 Task: Create Email template and email alerts for Coordinator custom Object.
Action: Mouse moved to (841, 51)
Screenshot: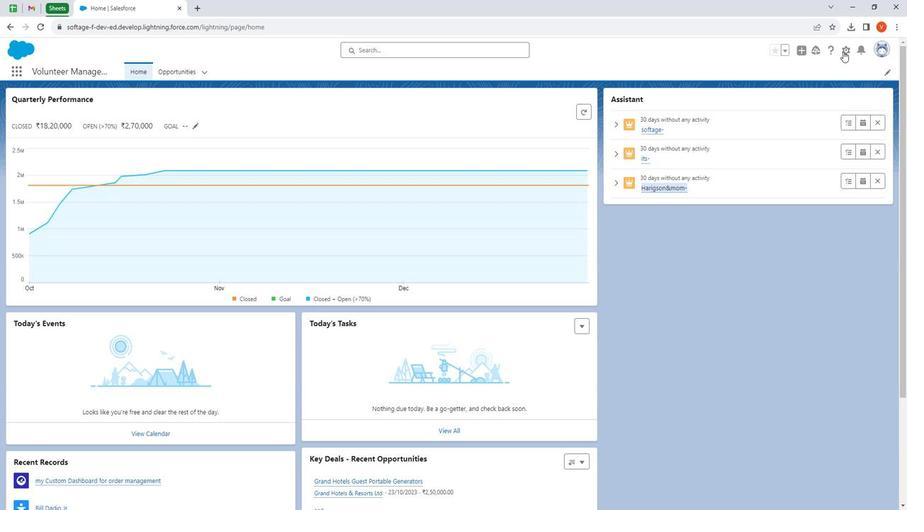 
Action: Mouse pressed left at (841, 51)
Screenshot: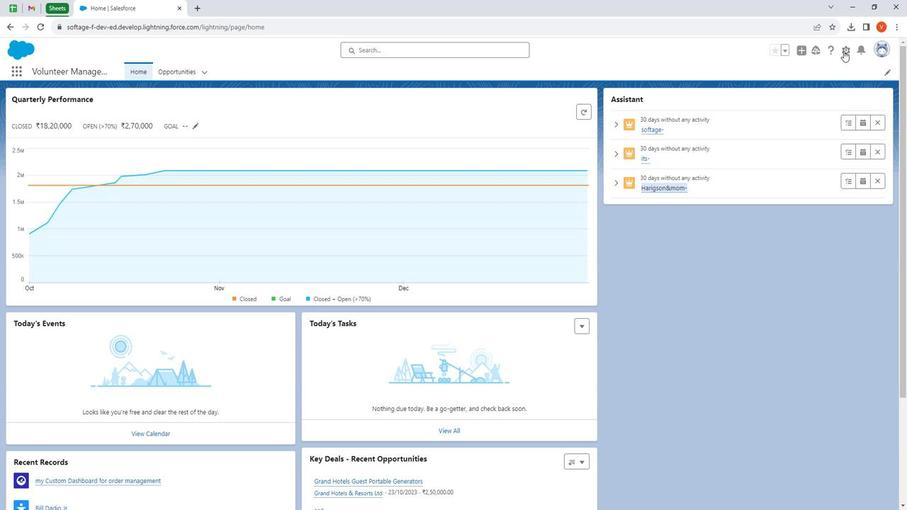 
Action: Mouse moved to (824, 80)
Screenshot: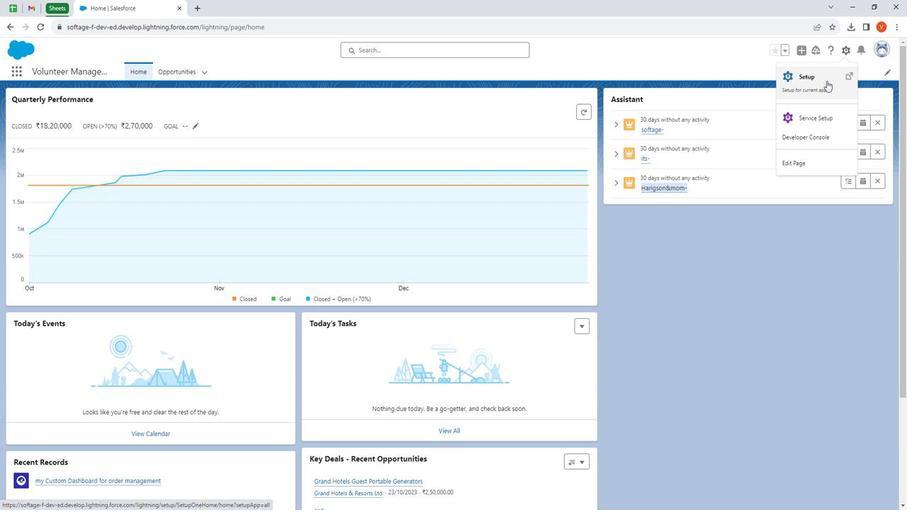 
Action: Mouse pressed left at (824, 80)
Screenshot: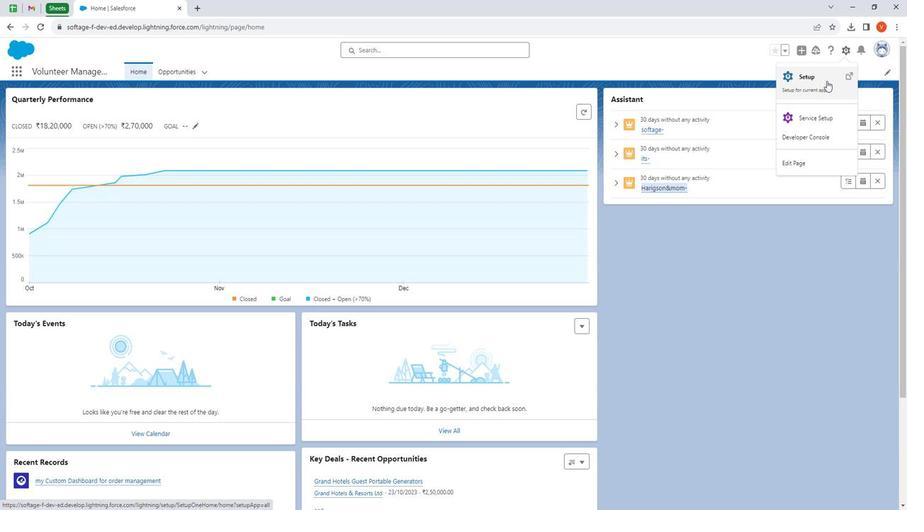 
Action: Mouse moved to (8, 339)
Screenshot: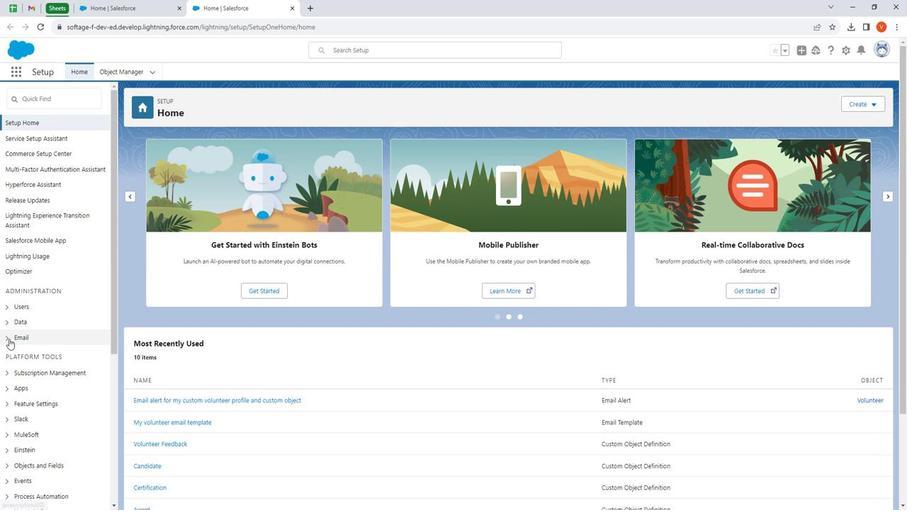 
Action: Mouse pressed left at (8, 339)
Screenshot: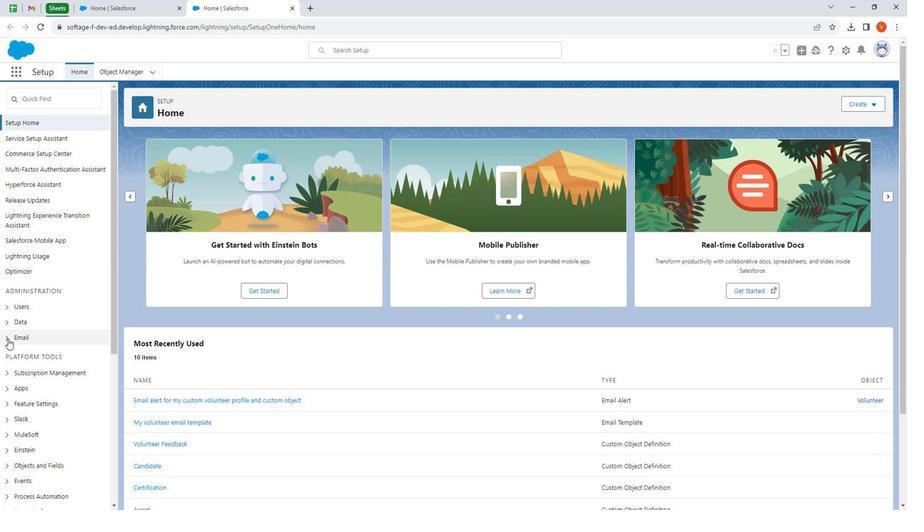 
Action: Mouse moved to (33, 316)
Screenshot: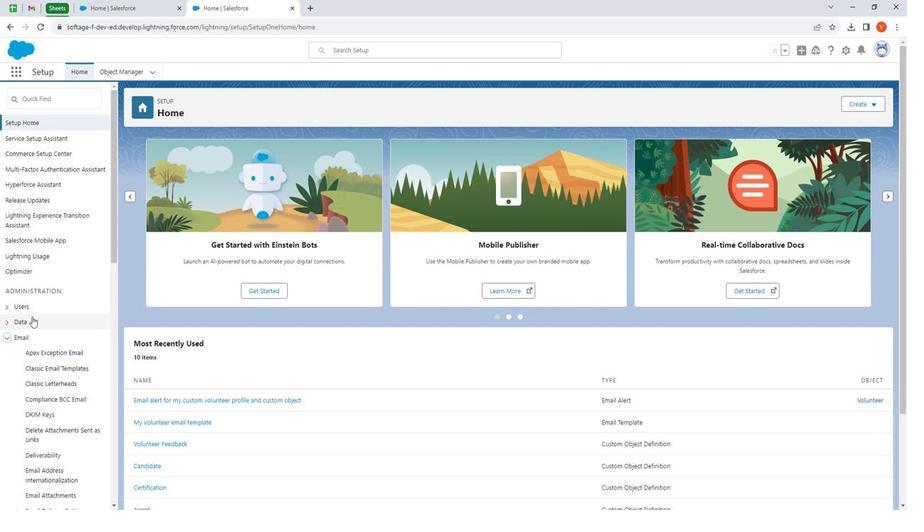 
Action: Mouse scrolled (33, 316) with delta (0, 0)
Screenshot: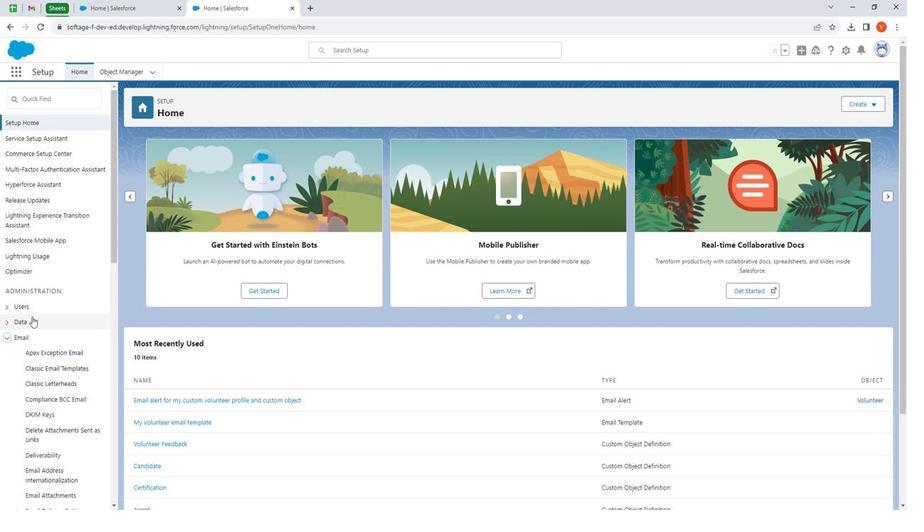 
Action: Mouse moved to (34, 316)
Screenshot: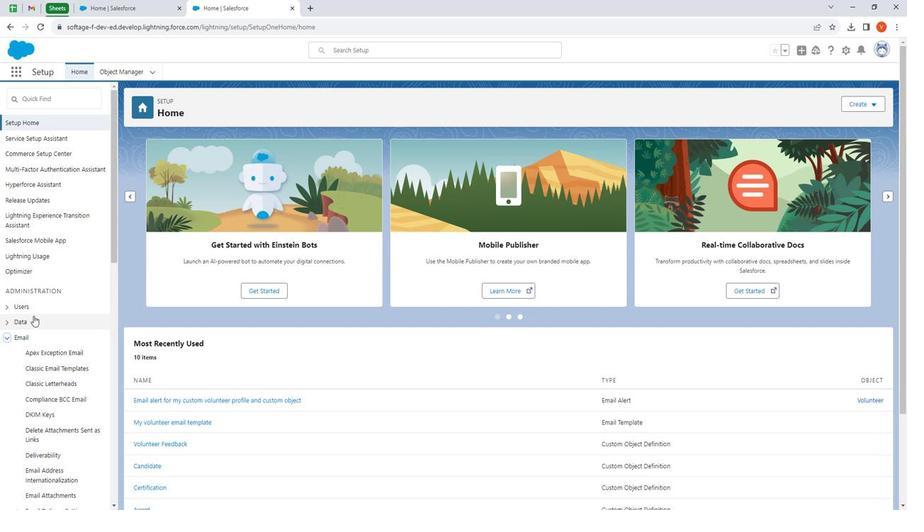 
Action: Mouse scrolled (34, 316) with delta (0, 0)
Screenshot: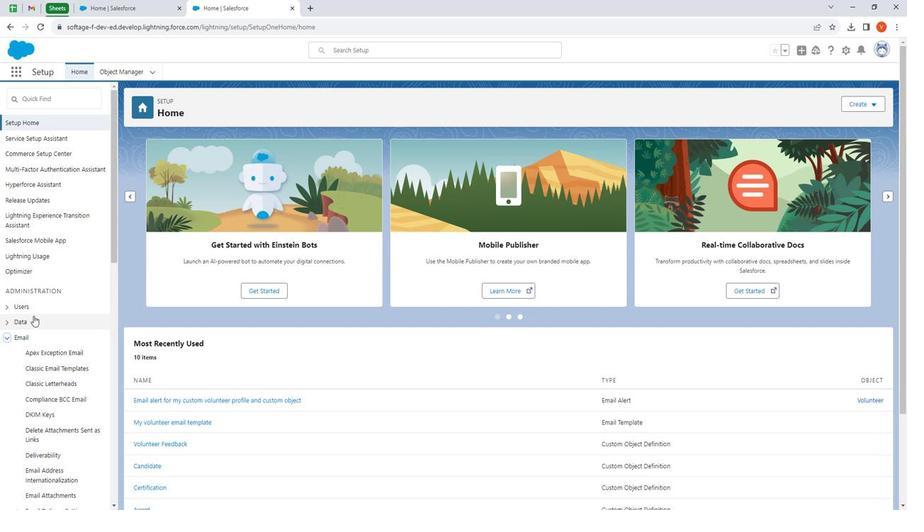 
Action: Mouse scrolled (34, 316) with delta (0, 0)
Screenshot: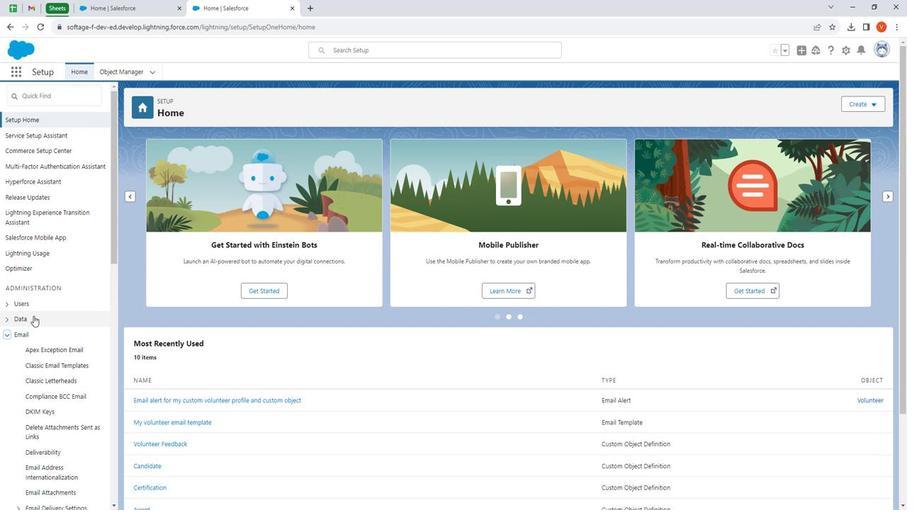 
Action: Mouse moved to (58, 226)
Screenshot: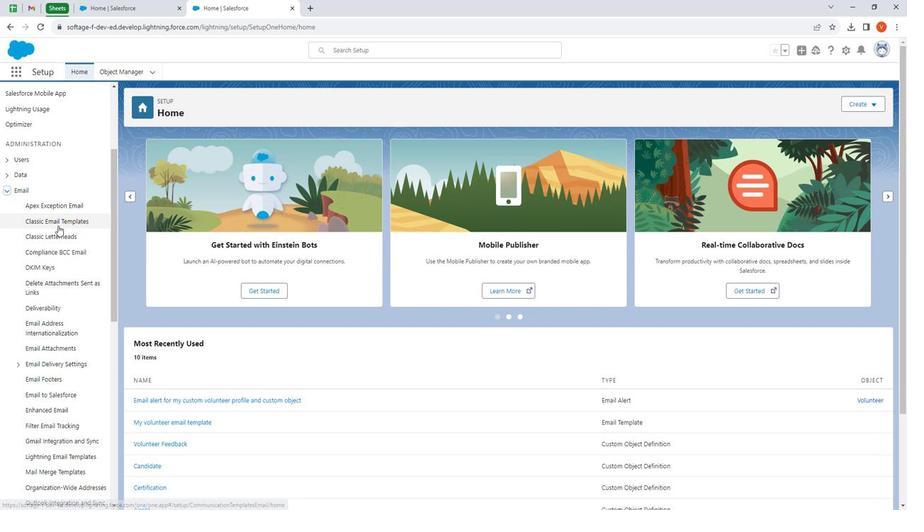 
Action: Mouse pressed left at (58, 226)
Screenshot: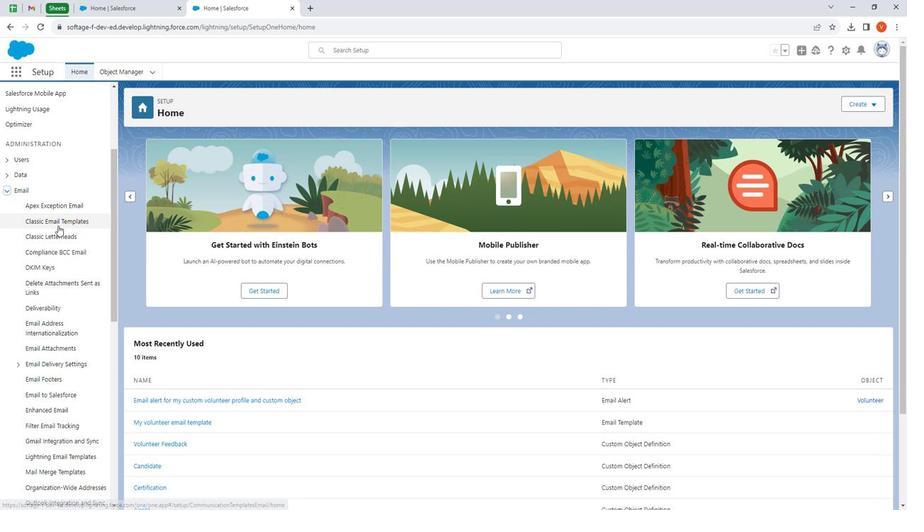
Action: Mouse moved to (63, 220)
Screenshot: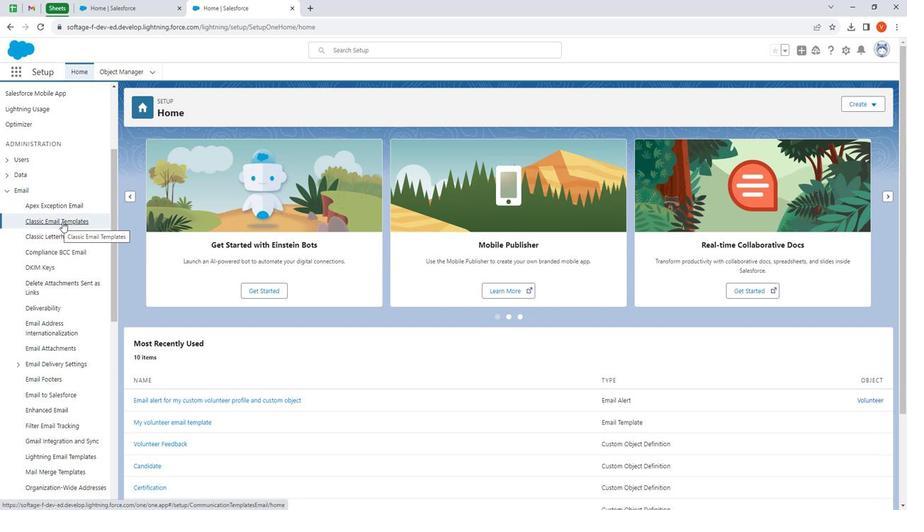 
Action: Mouse pressed left at (63, 220)
Screenshot: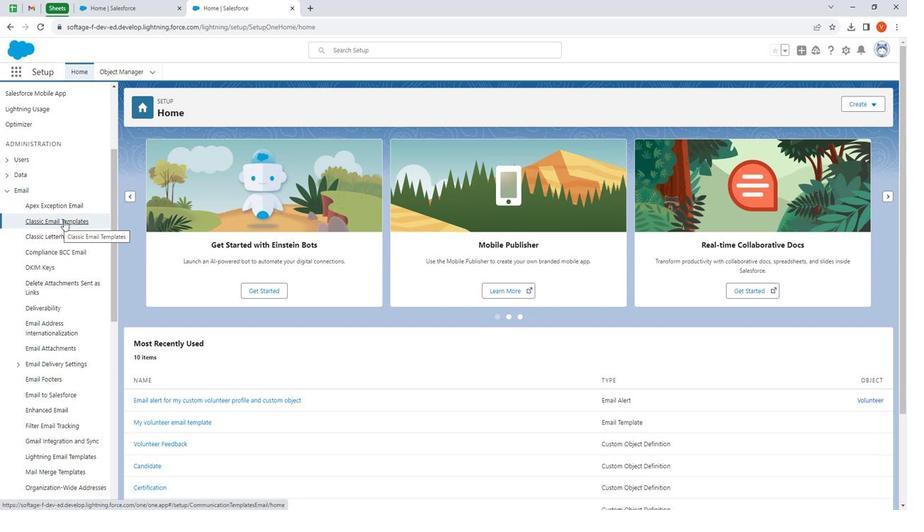 
Action: Mouse moved to (367, 224)
Screenshot: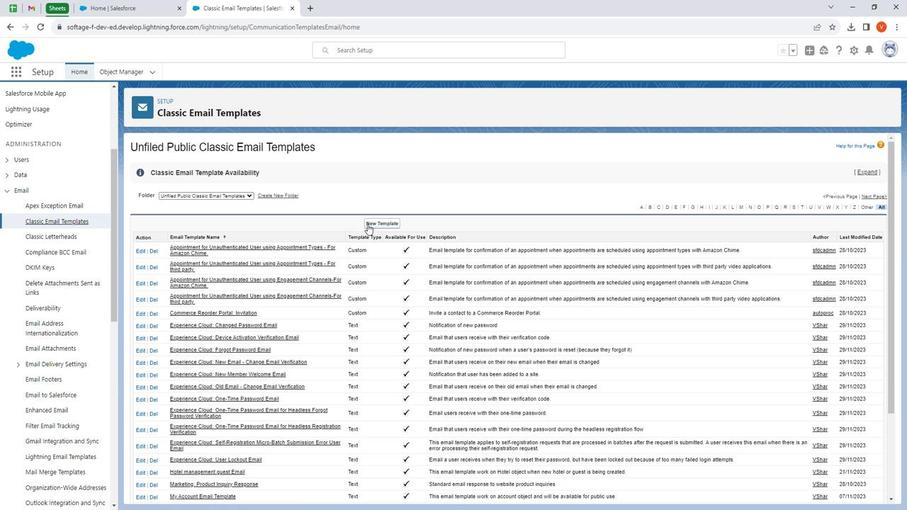 
Action: Mouse pressed left at (367, 224)
Screenshot: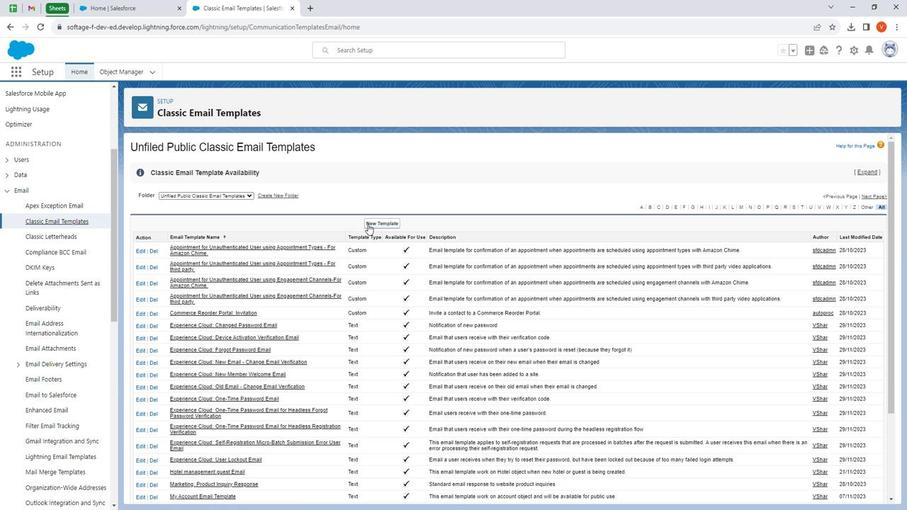 
Action: Mouse moved to (862, 284)
Screenshot: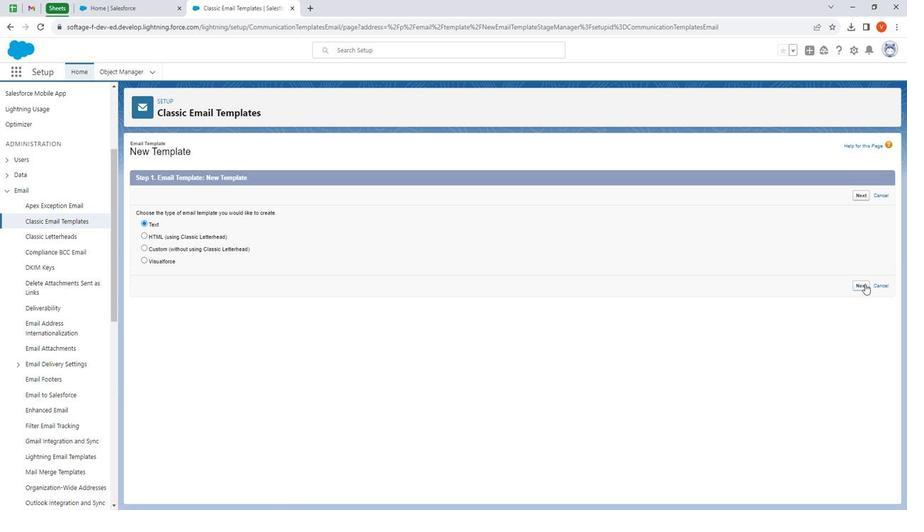 
Action: Mouse pressed left at (862, 284)
Screenshot: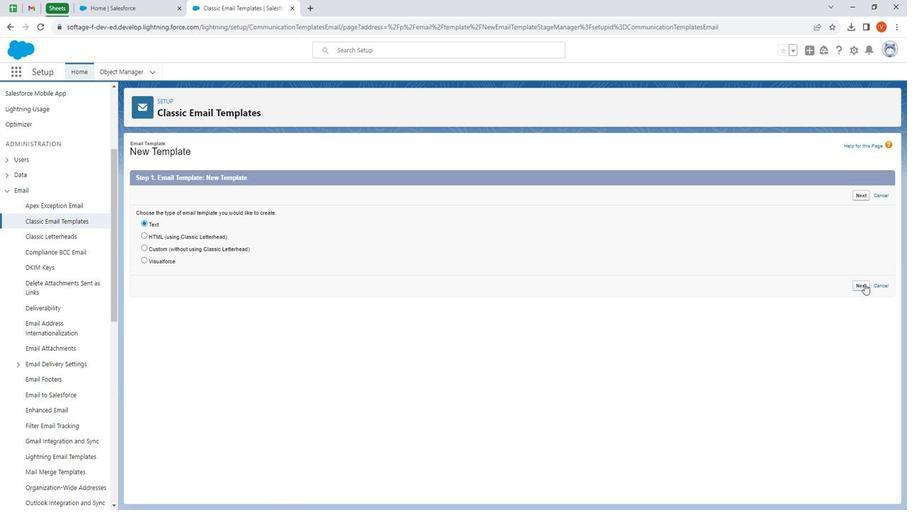 
Action: Mouse moved to (223, 227)
Screenshot: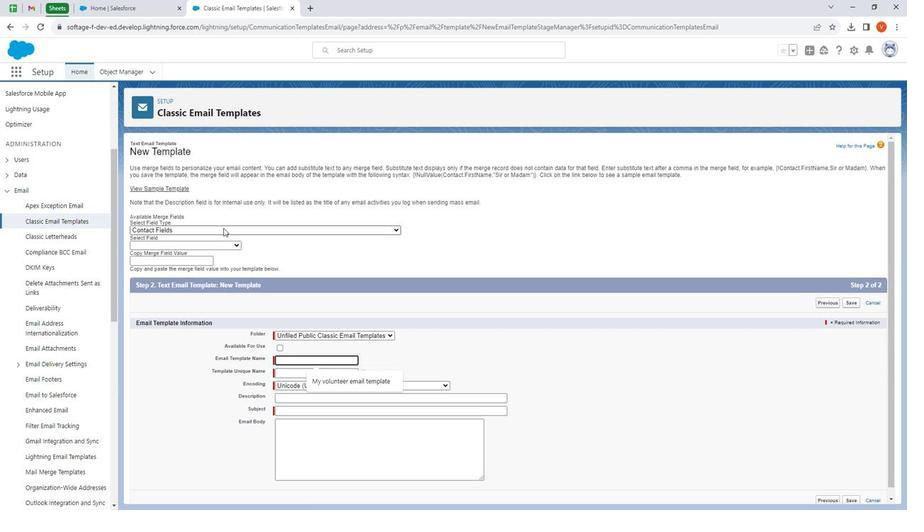 
Action: Mouse pressed left at (223, 227)
Screenshot: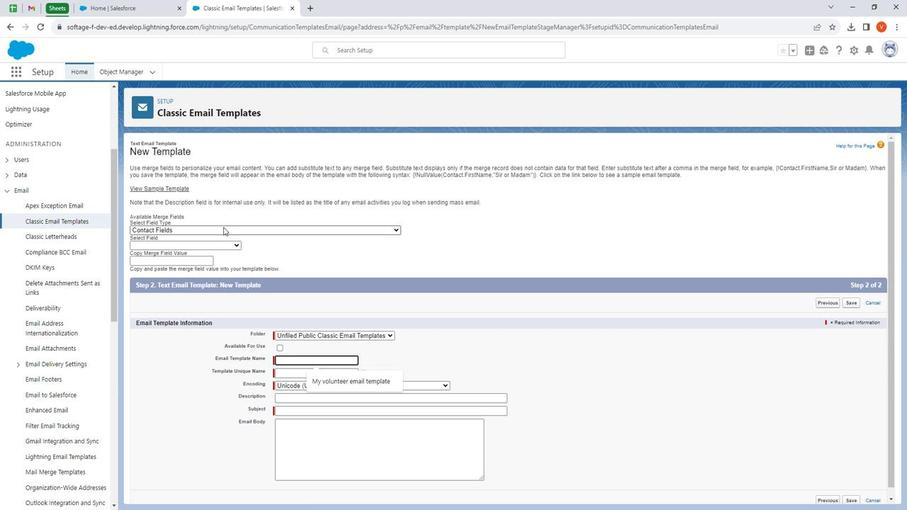 
Action: Mouse moved to (236, 293)
Screenshot: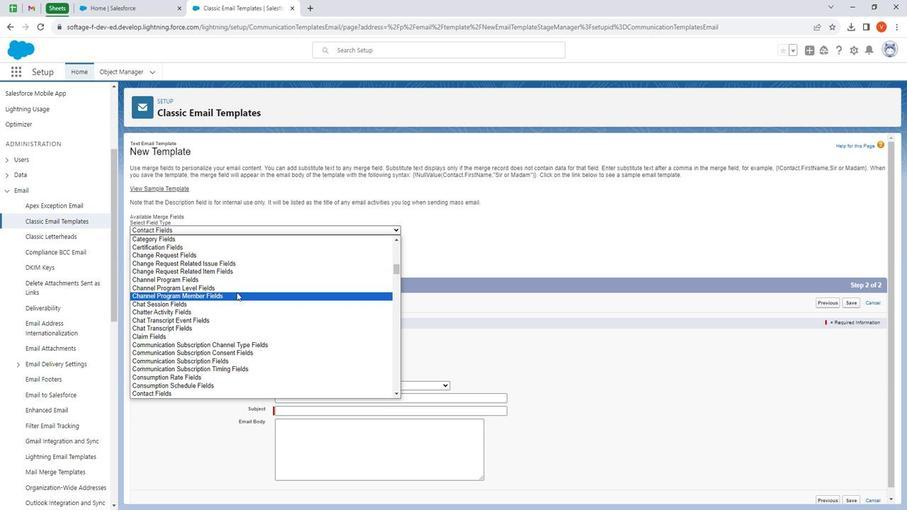 
Action: Mouse scrolled (236, 293) with delta (0, 0)
Screenshot: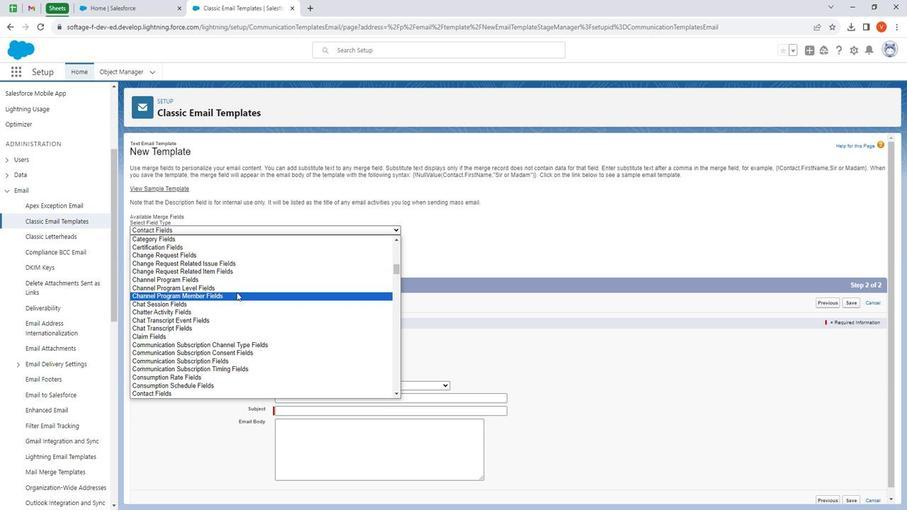 
Action: Mouse moved to (238, 295)
Screenshot: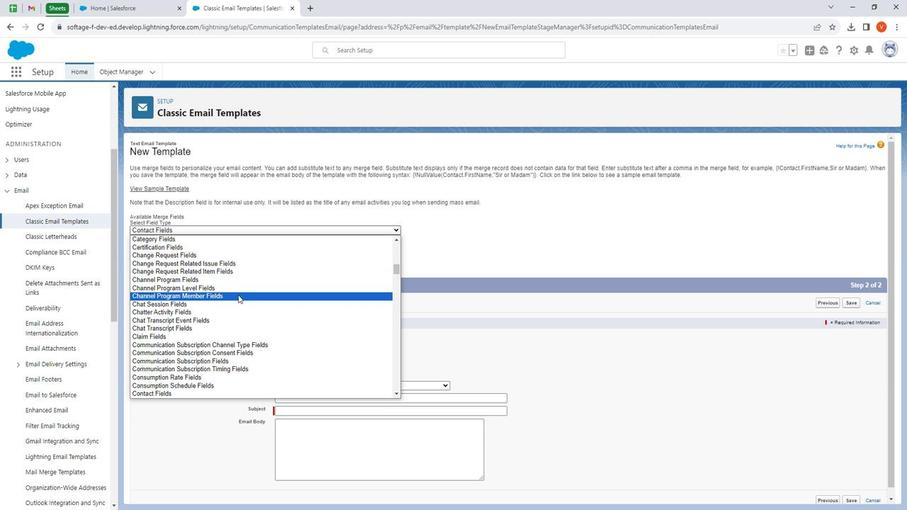 
Action: Mouse scrolled (238, 294) with delta (0, 0)
Screenshot: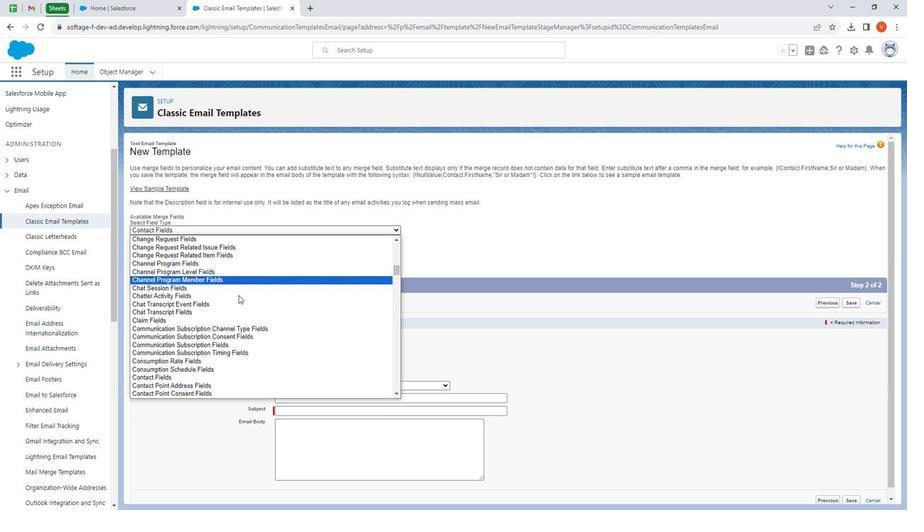 
Action: Mouse moved to (248, 331)
Screenshot: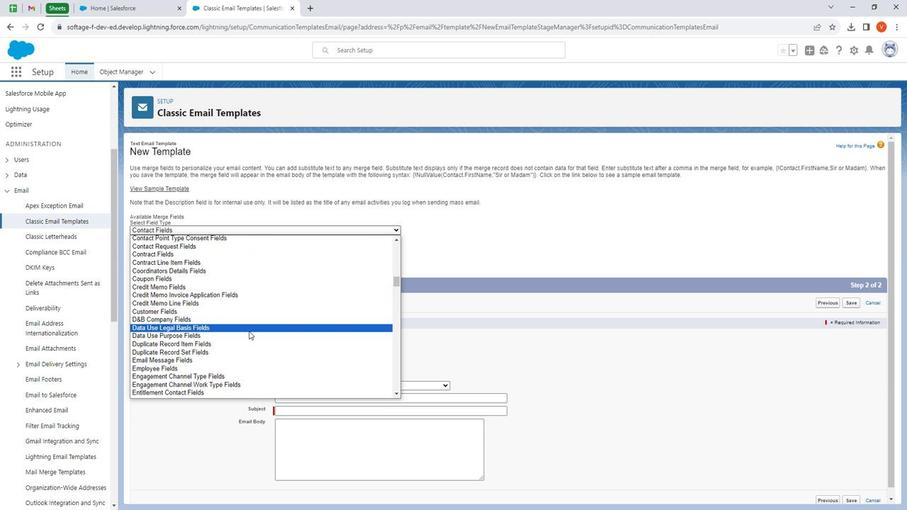 
Action: Mouse scrolled (248, 331) with delta (0, 0)
Screenshot: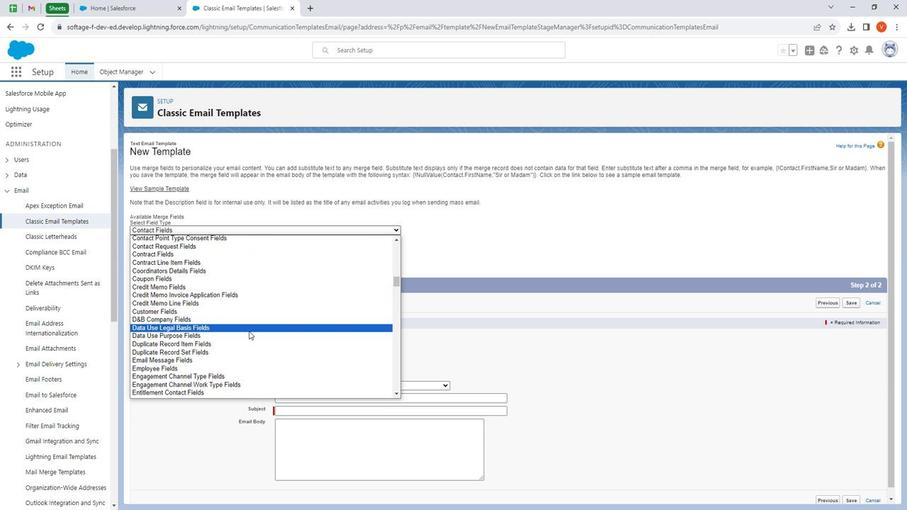 
Action: Mouse moved to (394, 277)
Screenshot: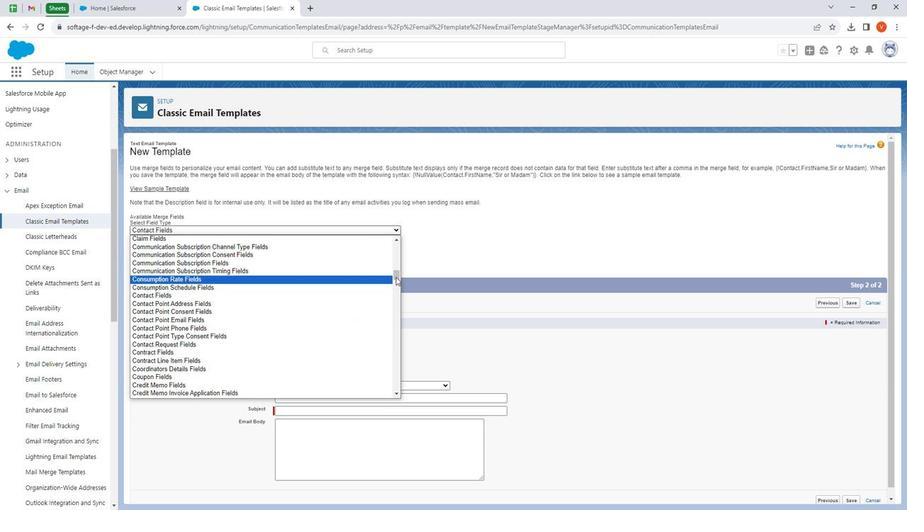 
Action: Mouse pressed left at (394, 277)
Screenshot: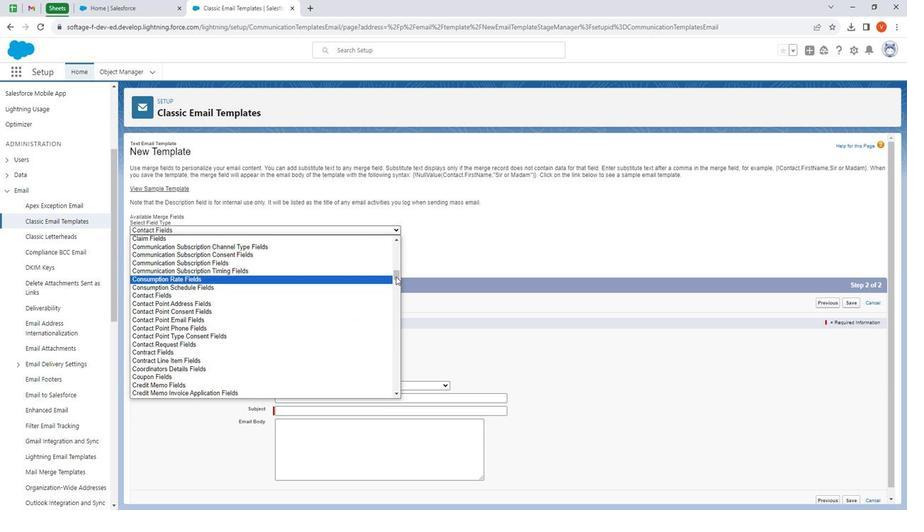 
Action: Mouse moved to (197, 295)
Screenshot: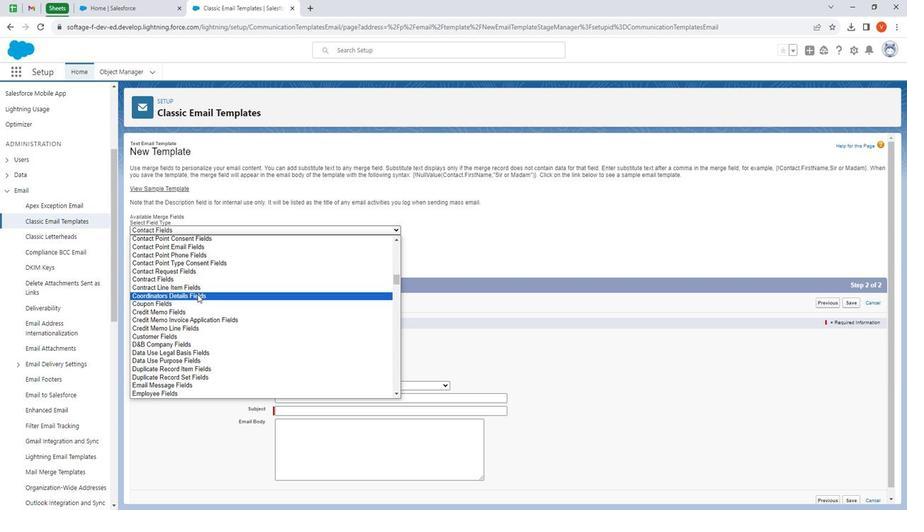 
Action: Mouse pressed left at (197, 295)
Screenshot: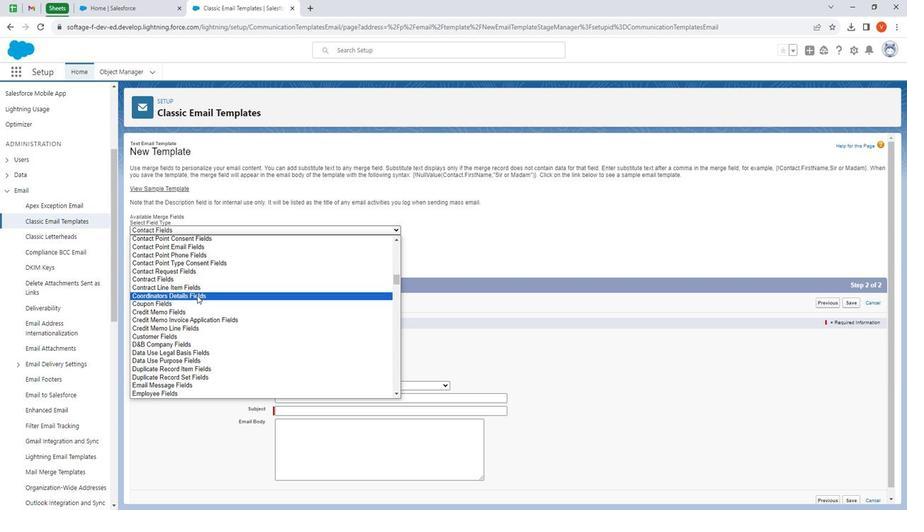 
Action: Mouse moved to (174, 243)
Screenshot: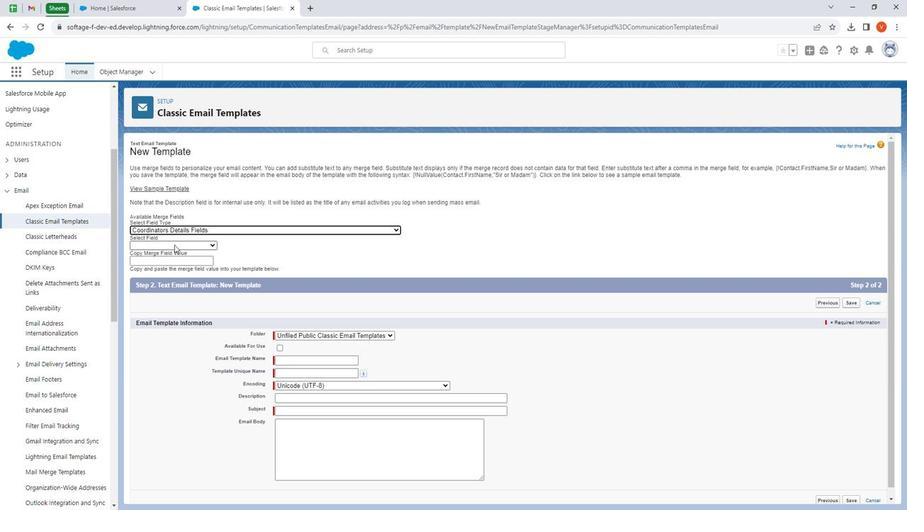 
Action: Mouse pressed left at (174, 243)
Screenshot: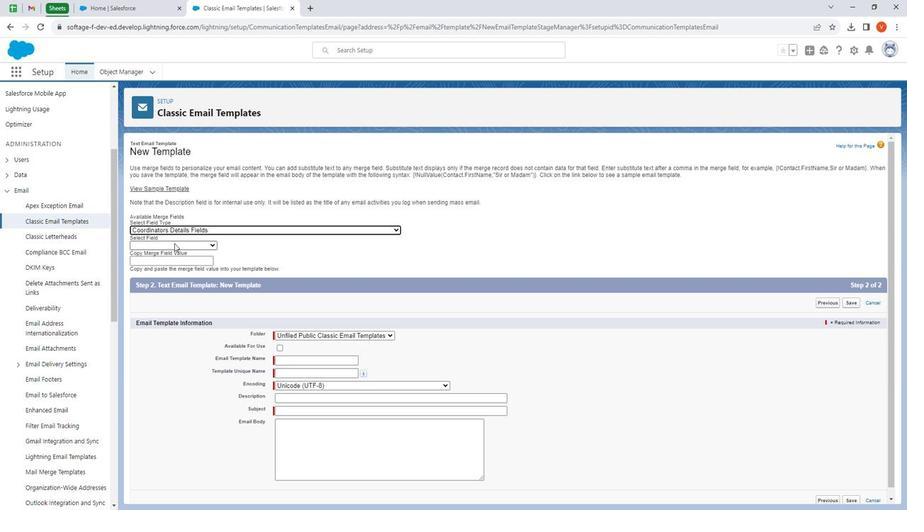 
Action: Mouse moved to (182, 261)
Screenshot: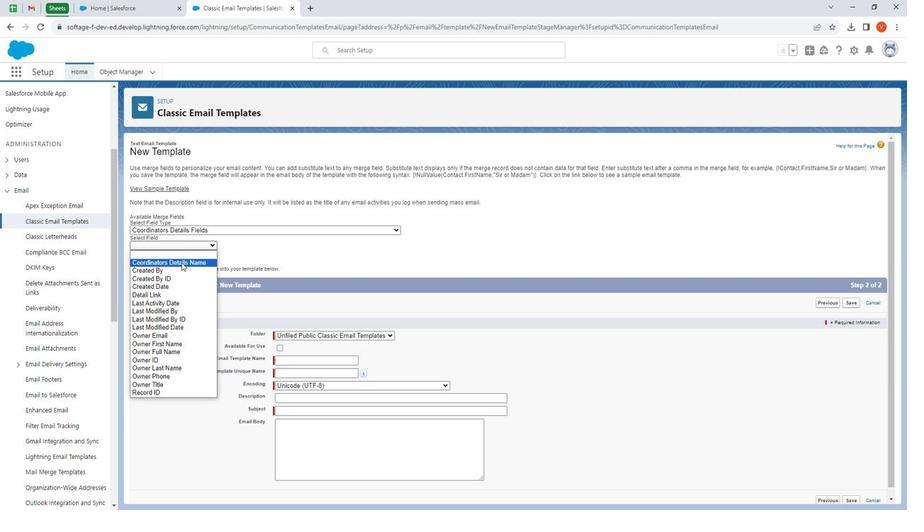 
Action: Mouse pressed left at (182, 261)
Screenshot: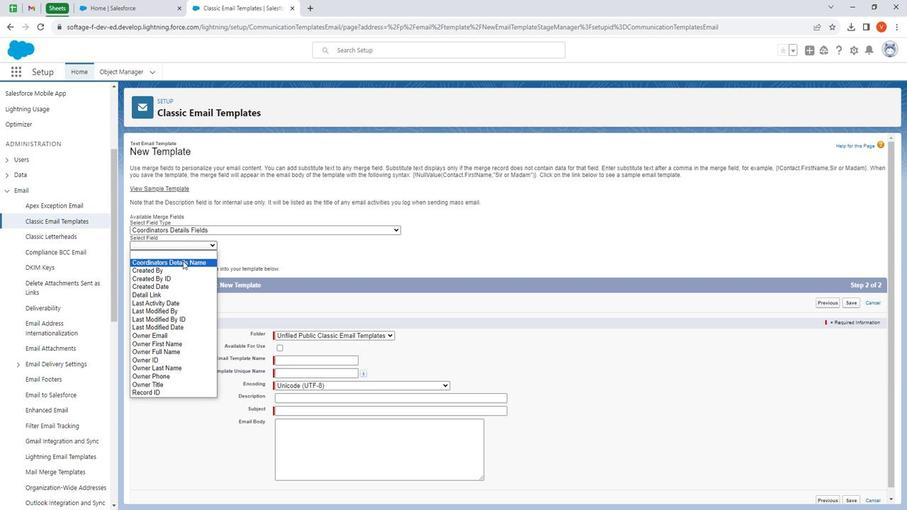 
Action: Mouse moved to (278, 348)
Screenshot: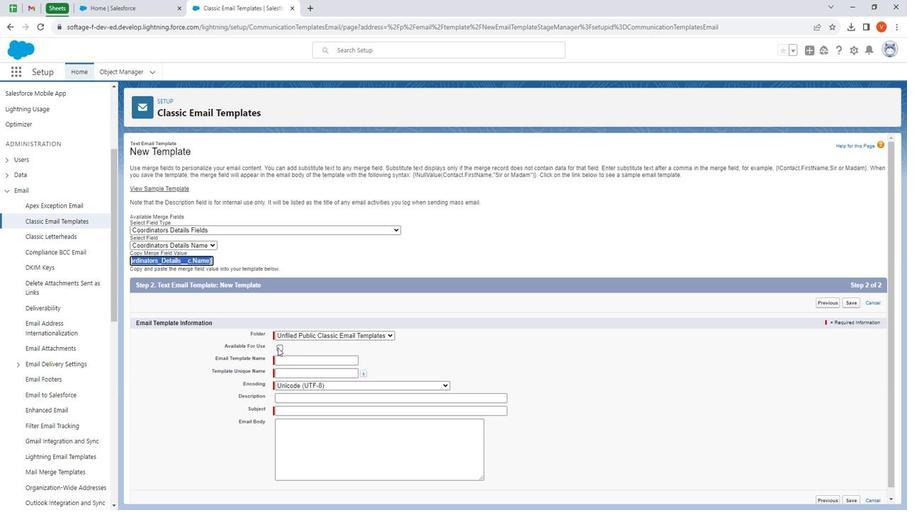 
Action: Mouse pressed left at (278, 348)
Screenshot: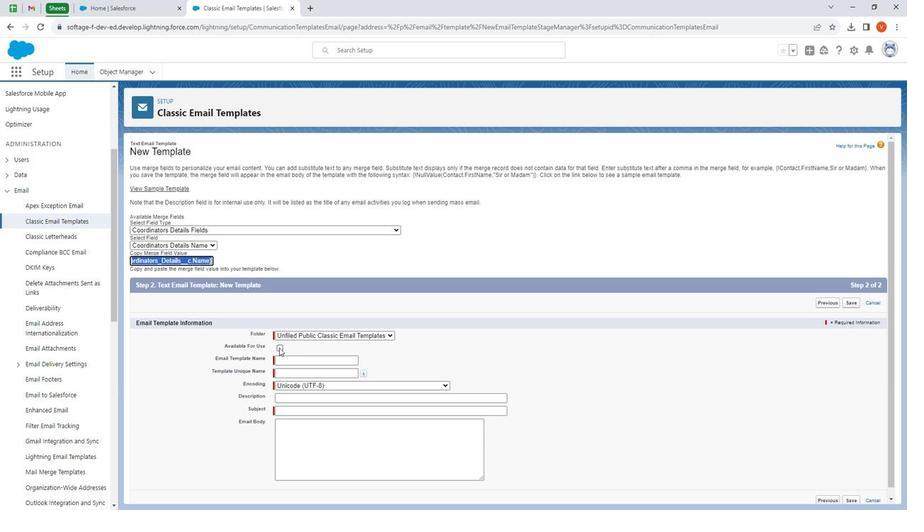 
Action: Mouse moved to (295, 363)
Screenshot: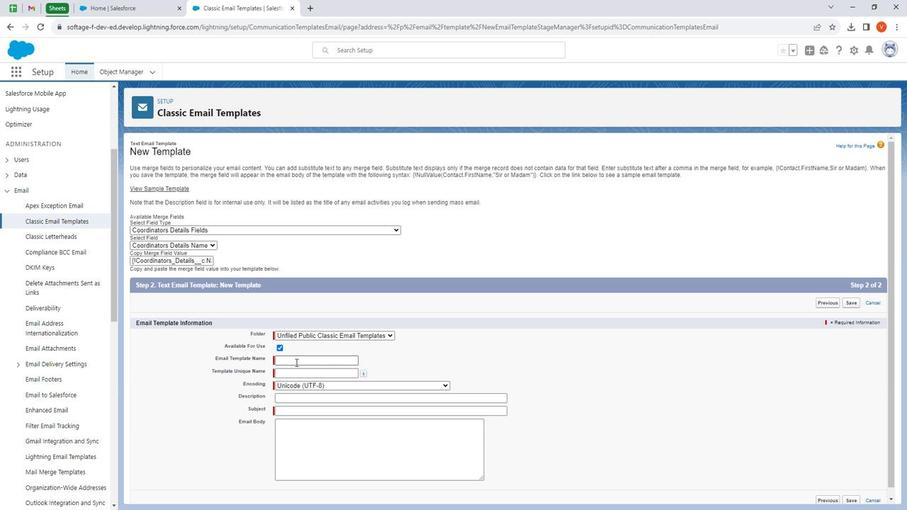 
Action: Mouse pressed left at (295, 363)
Screenshot: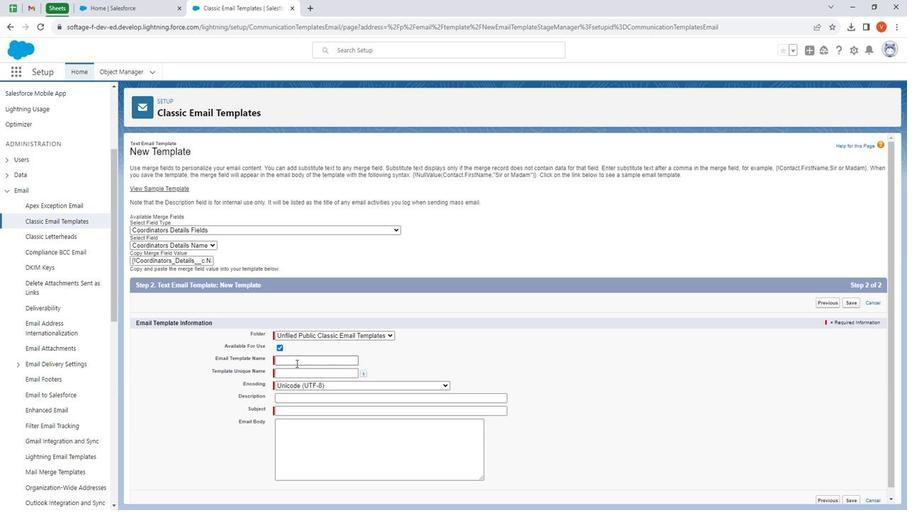 
Action: Key pressed my<Key.space>coordinator<Key.space>emp<Key.backspace>ail<Key.space>template
Screenshot: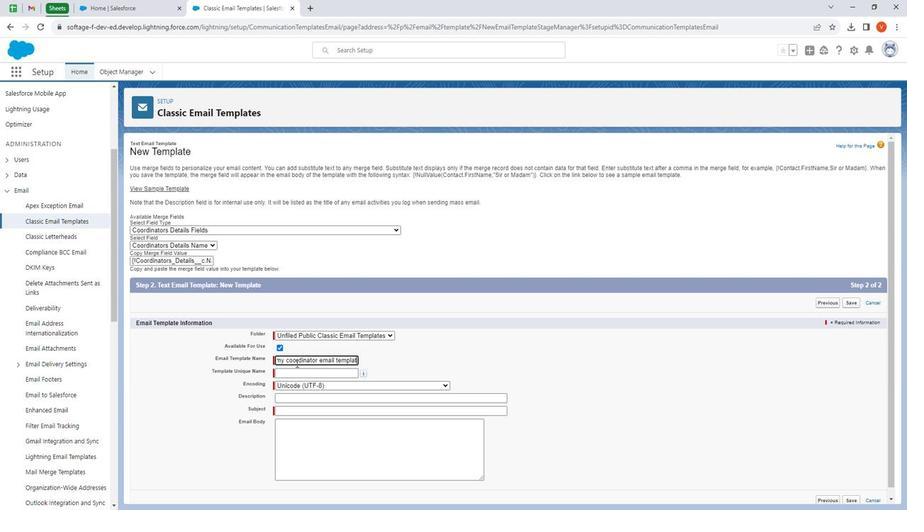 
Action: Mouse moved to (325, 376)
Screenshot: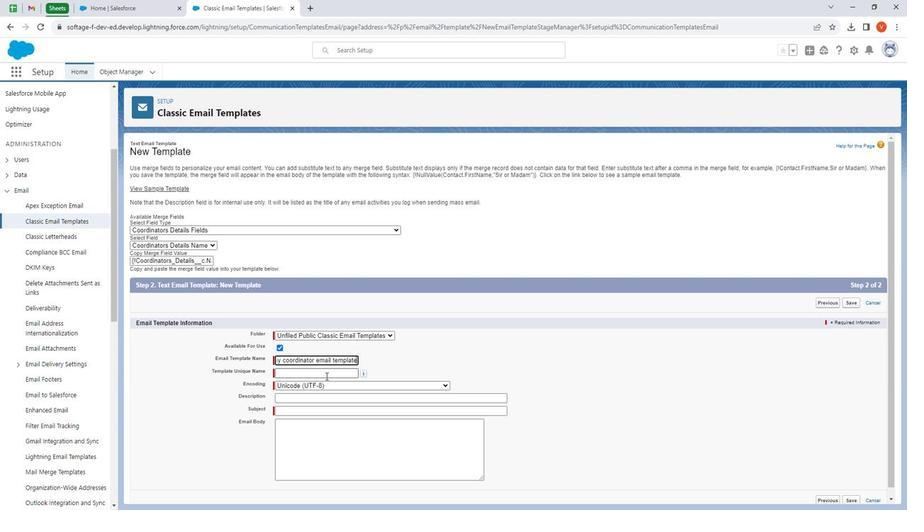 
Action: Mouse pressed left at (325, 376)
Screenshot: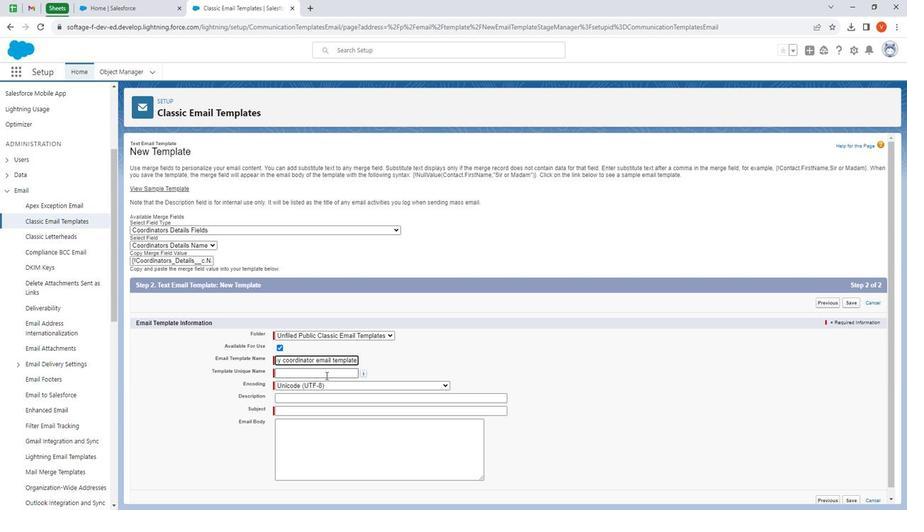
Action: Mouse moved to (306, 399)
Screenshot: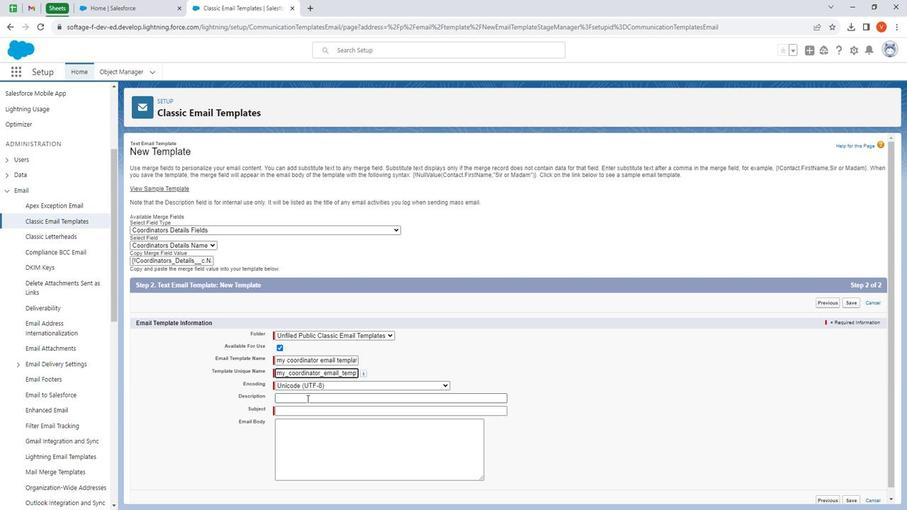 
Action: Mouse pressed left at (306, 399)
Screenshot: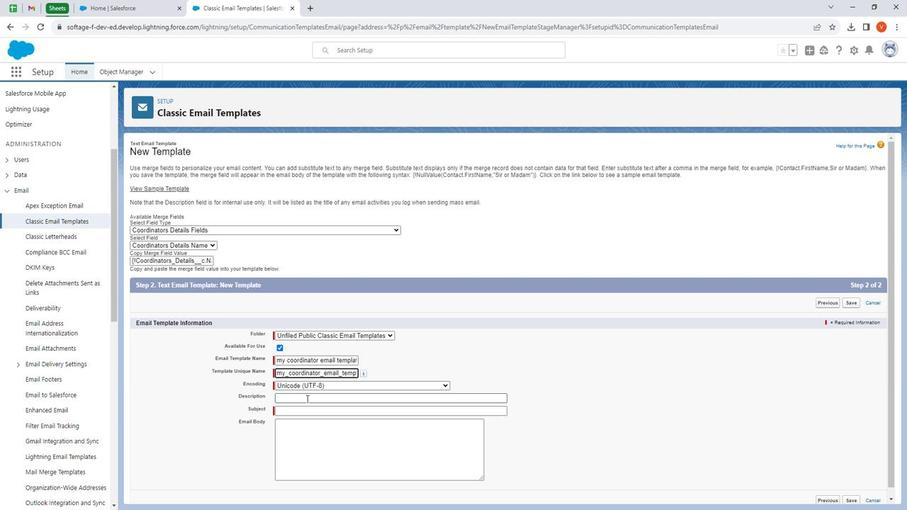 
Action: Mouse moved to (277, 378)
Screenshot: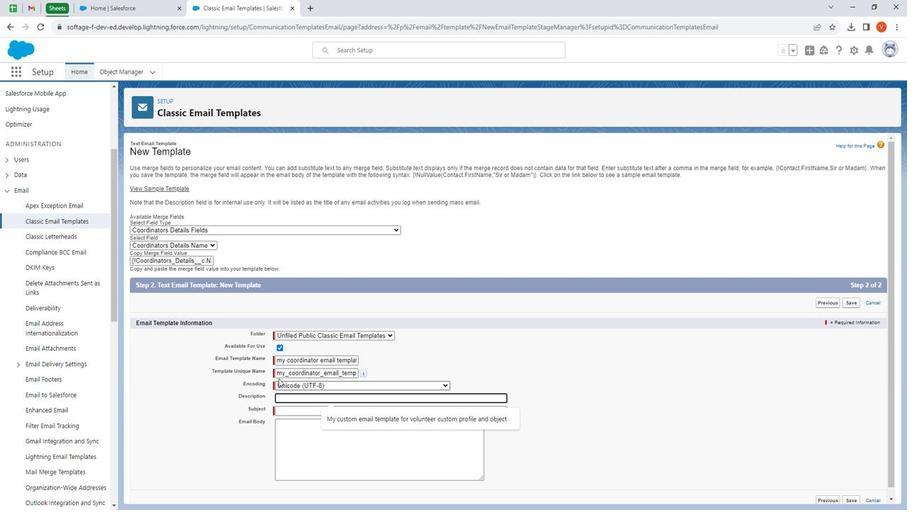 
Action: Key pressed my<Key.space>custom<Key.space>email<Key.space>template<Key.space>for<Key.space>coordinator<Key.space>custom<Key.space>profile<Key.space>and<Key.space>custom<Key.space>object
Screenshot: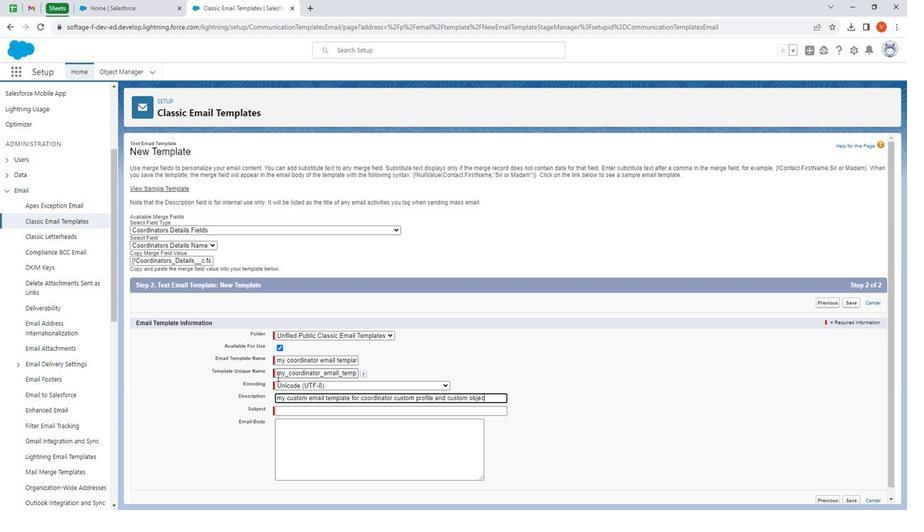 
Action: Mouse moved to (310, 409)
Screenshot: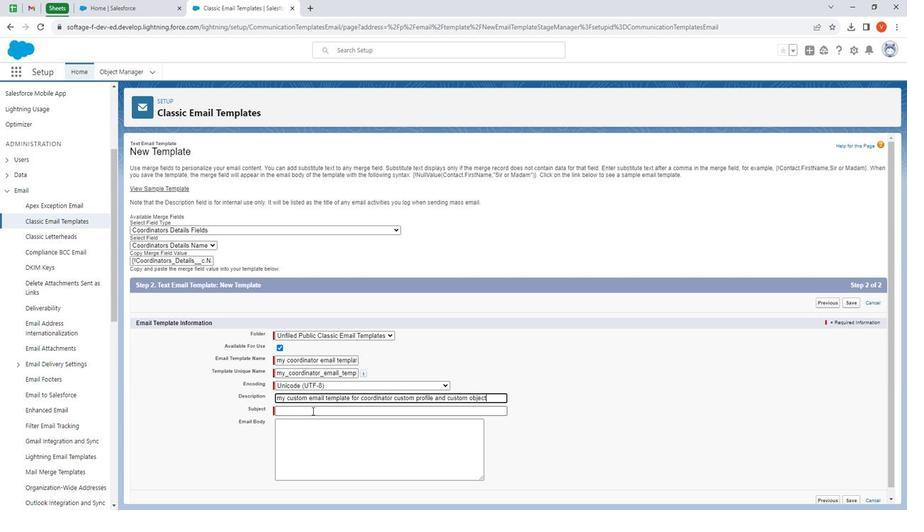 
Action: Mouse pressed left at (310, 409)
Screenshot: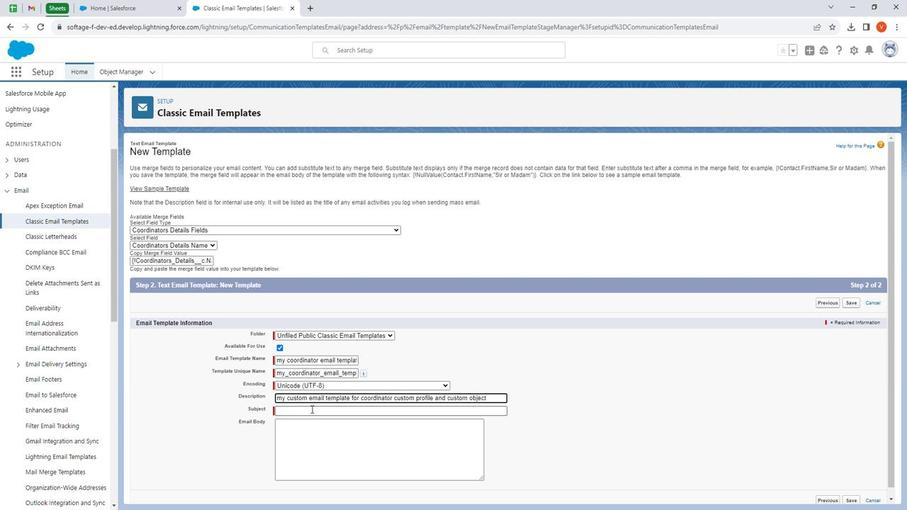 
Action: Mouse moved to (267, 377)
Screenshot: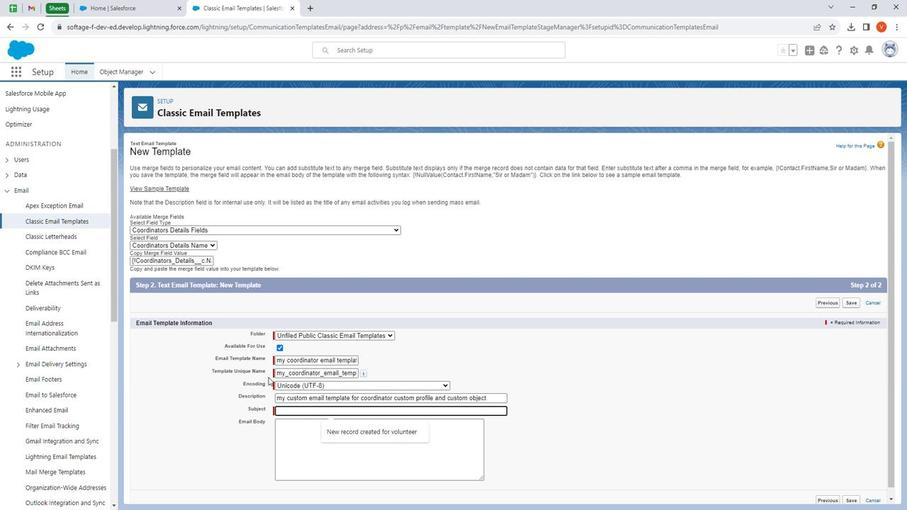 
Action: Key pressed <Key.shift>New<Key.space><Key.shift>Record<Key.space><Key.shift>Created<Key.space><Key.shift>For<Key.space><Key.shift>Coordinator
Screenshot: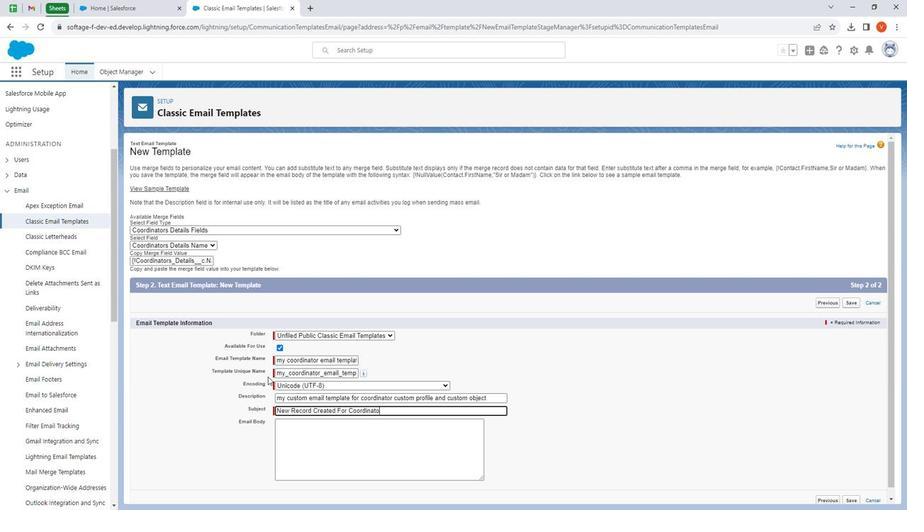 
Action: Mouse moved to (333, 423)
Screenshot: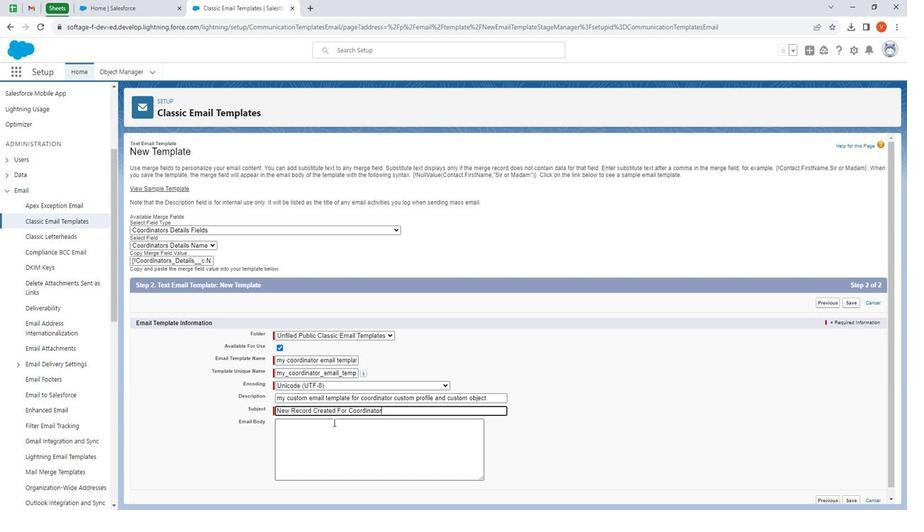 
Action: Mouse pressed left at (333, 423)
Screenshot: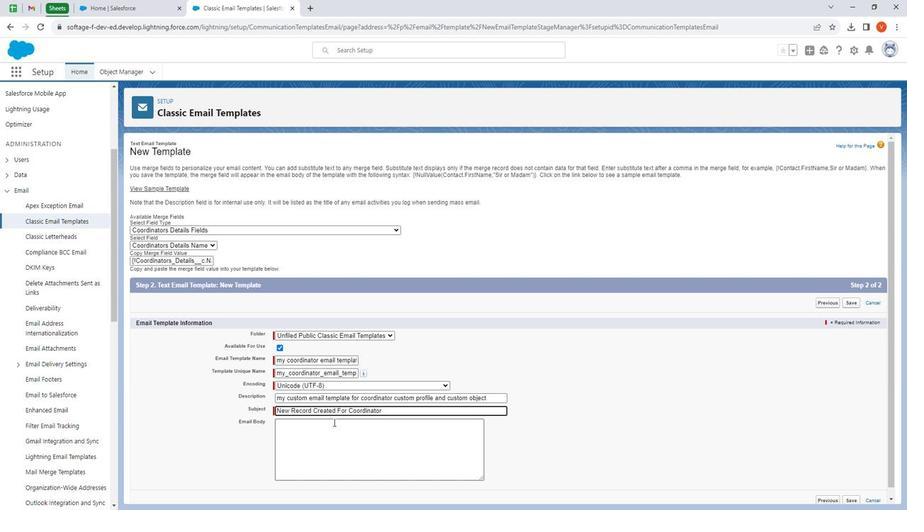 
Action: Mouse moved to (289, 394)
Screenshot: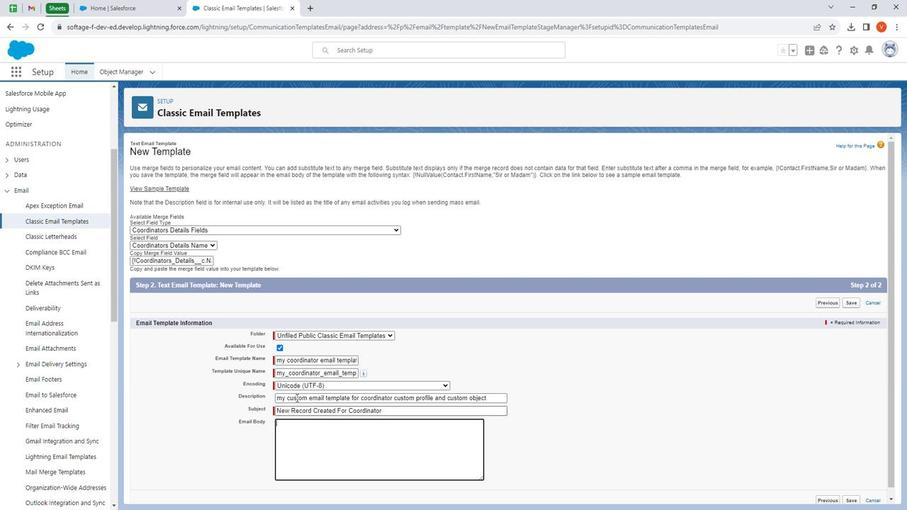 
Action: Key pressed <Key.shift><Key.shift><Key.shift><Key.shift><Key.shift><Key.shift><Key.shift><Key.shift><Key.shift><Key.shift>Dear
Screenshot: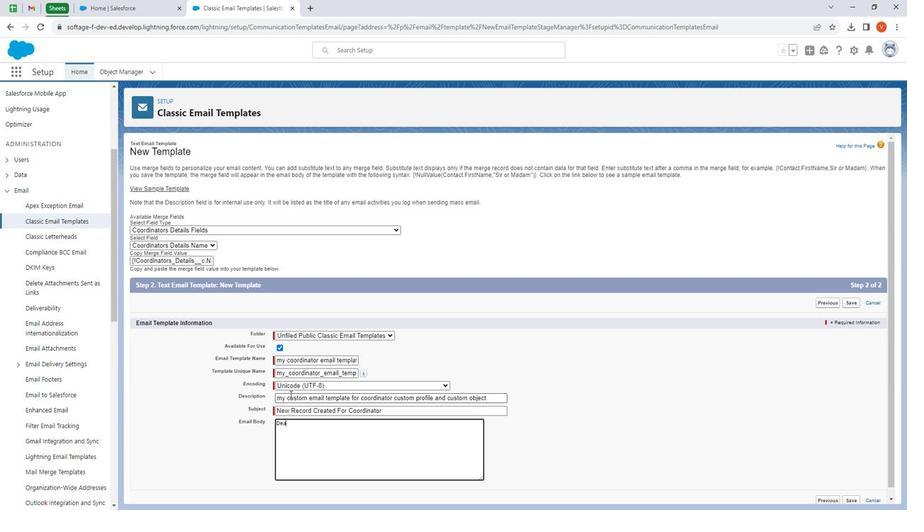 
Action: Mouse moved to (291, 394)
Screenshot: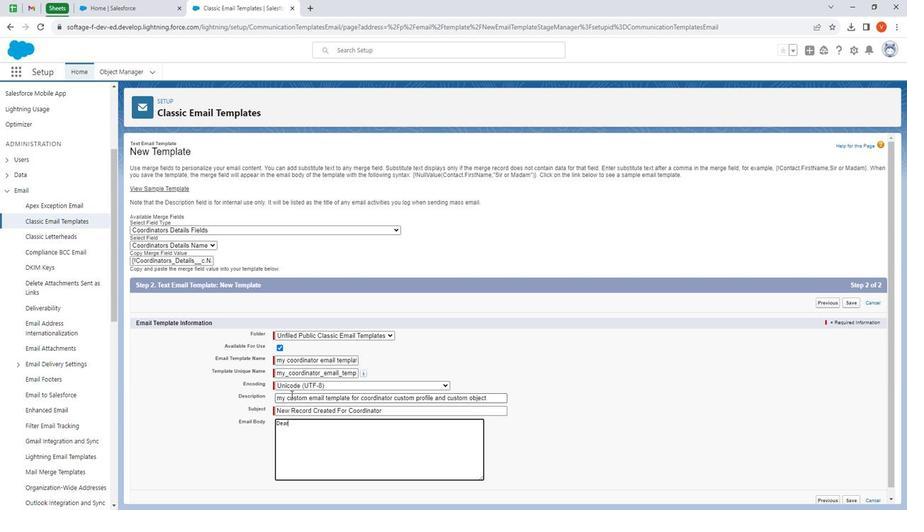 
Action: Key pressed <Key.space><Key.shift>()<Key.left>
Screenshot: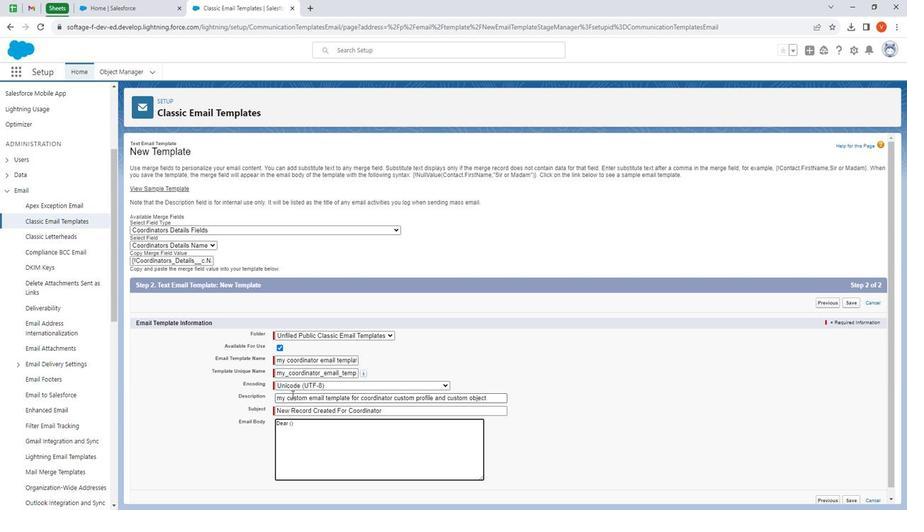 
Action: Mouse moved to (180, 260)
Screenshot: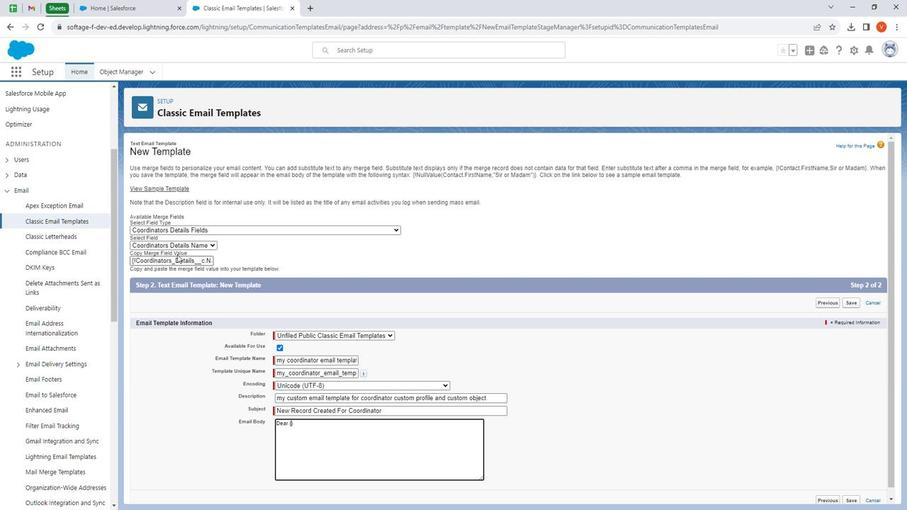 
Action: Mouse pressed left at (180, 260)
Screenshot: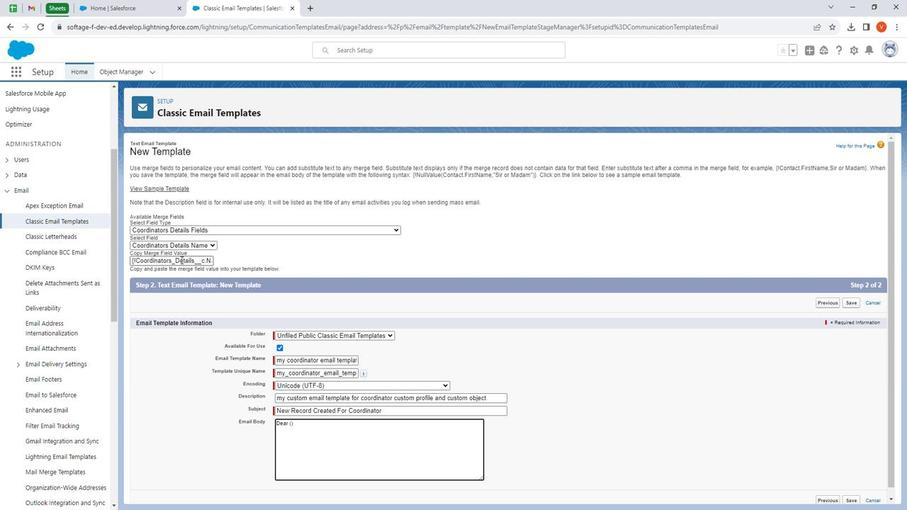
Action: Mouse pressed left at (180, 260)
Screenshot: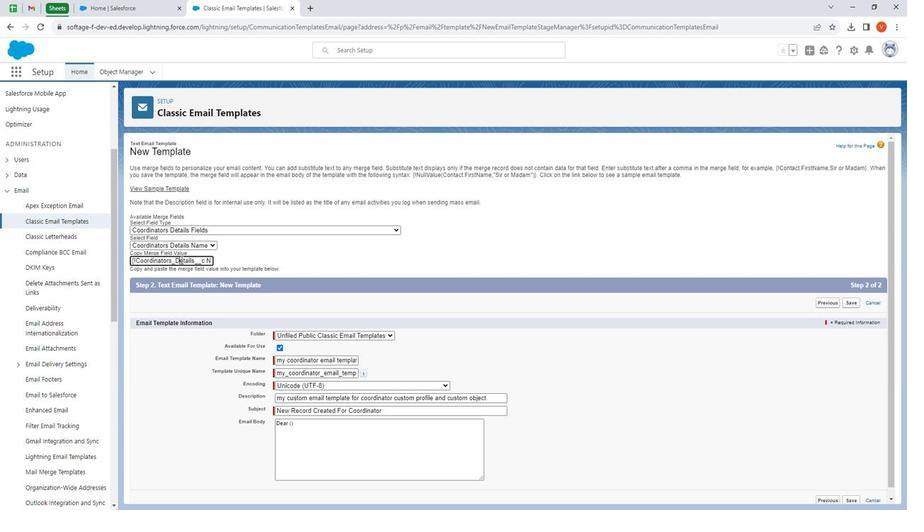 
Action: Mouse moved to (131, 260)
Screenshot: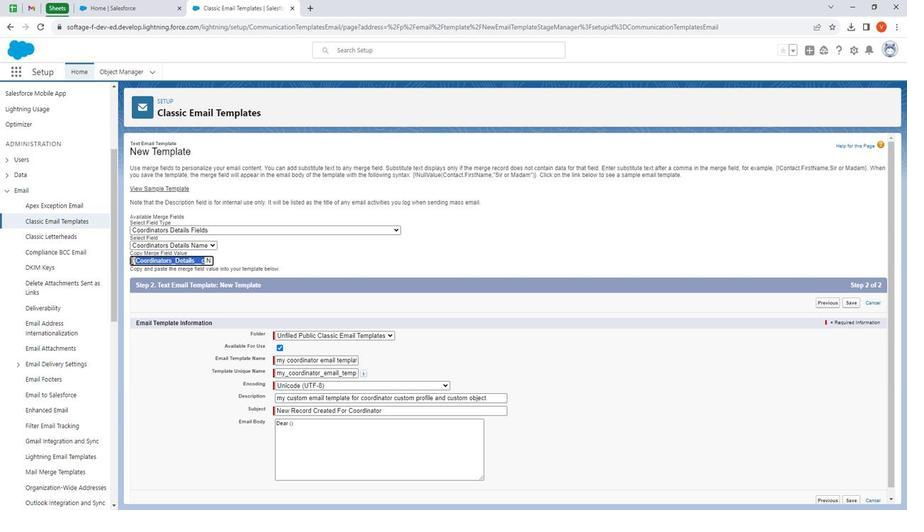 
Action: Mouse pressed left at (131, 260)
Screenshot: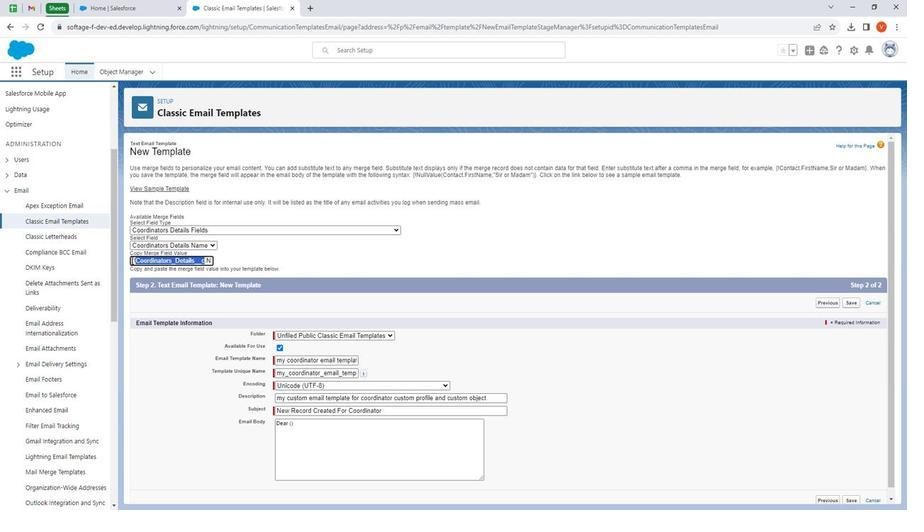 
Action: Mouse moved to (214, 260)
Screenshot: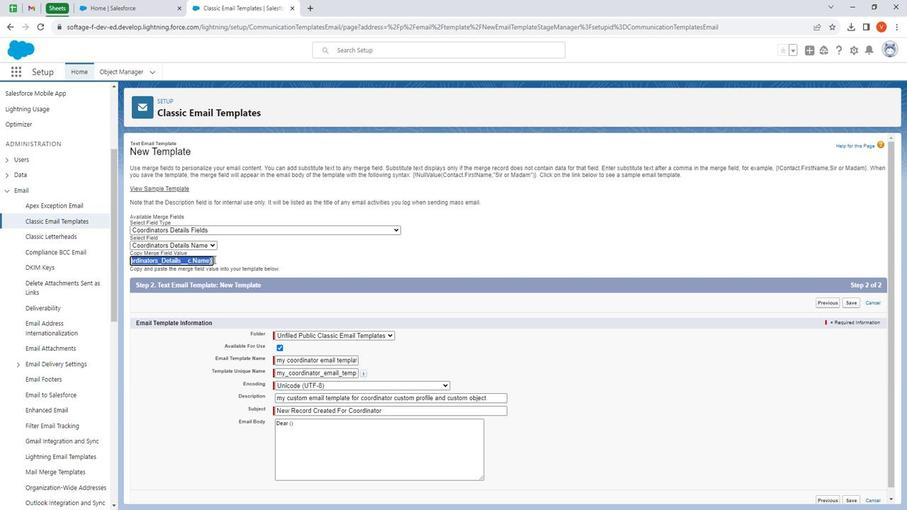 
Action: Key pressed ctrl+C
Screenshot: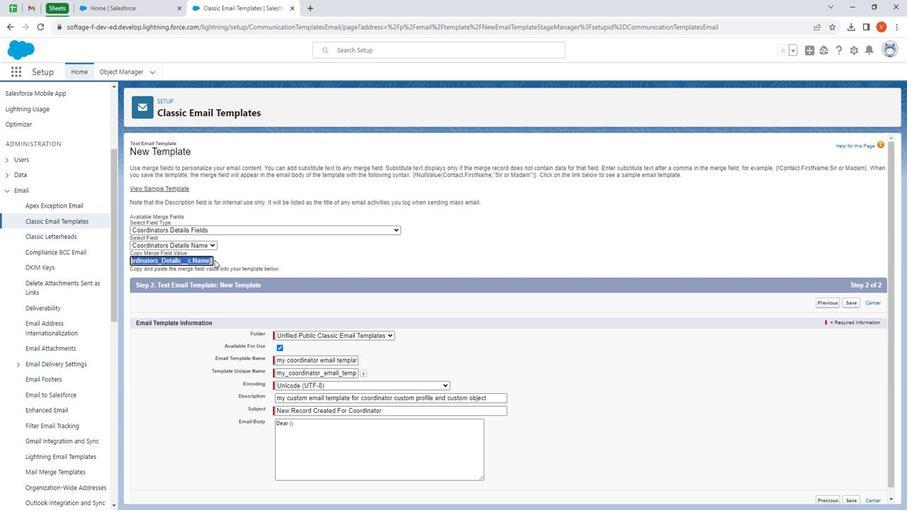 
Action: Mouse moved to (290, 425)
Screenshot: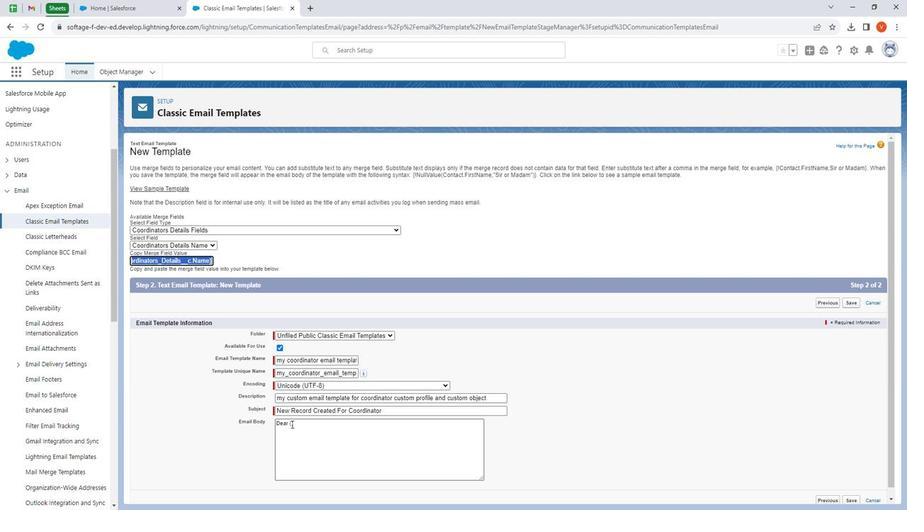 
Action: Mouse pressed left at (290, 425)
Screenshot: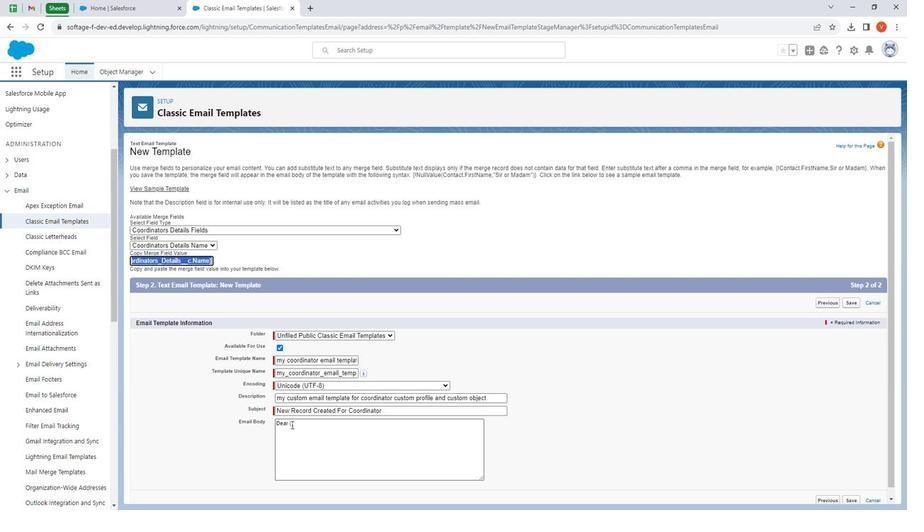 
Action: Mouse moved to (310, 432)
Screenshot: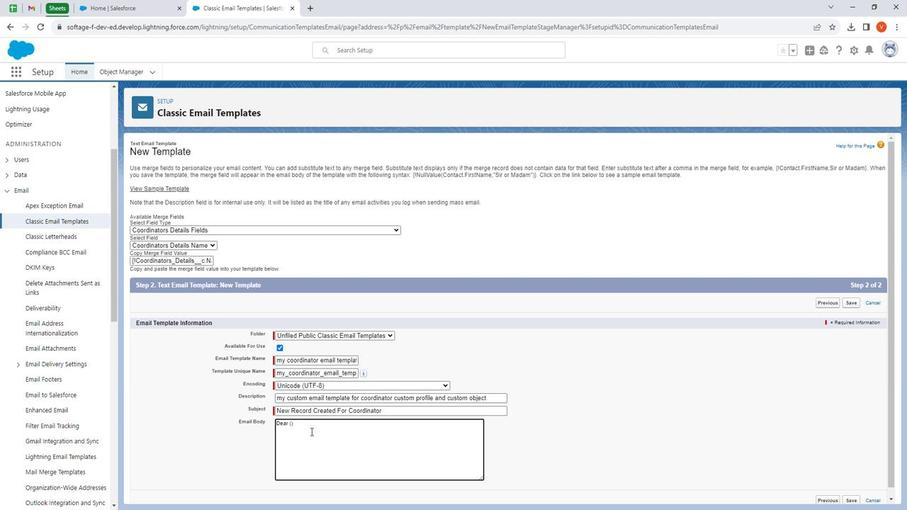 
Action: Key pressed ctrl+V
Screenshot: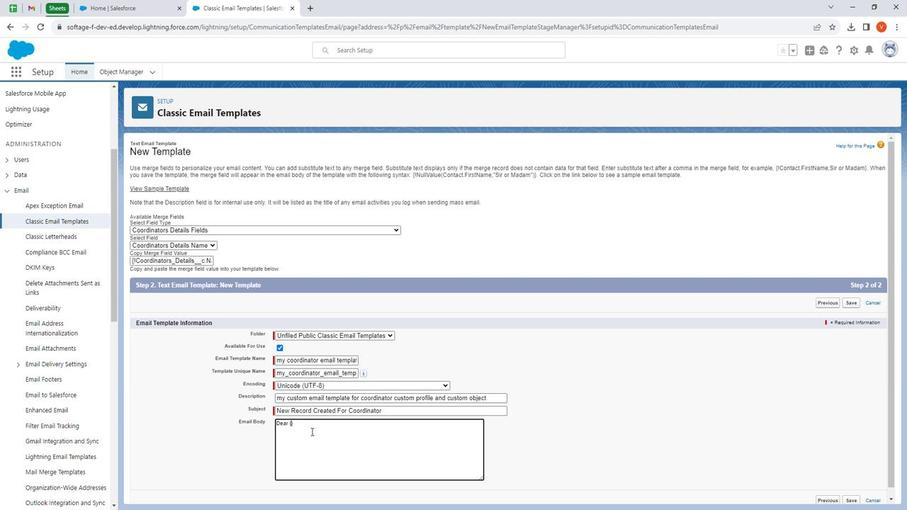 
Action: Mouse moved to (301, 441)
Screenshot: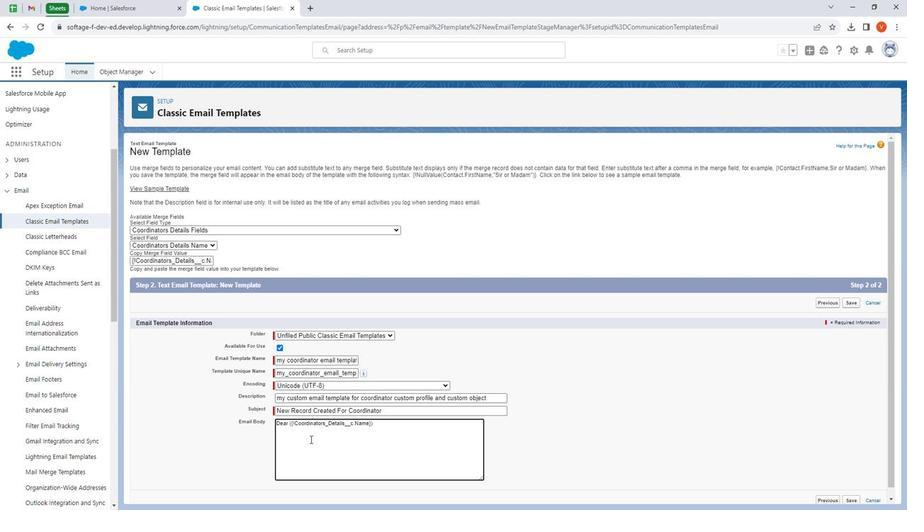 
Action: Mouse pressed left at (301, 441)
Screenshot: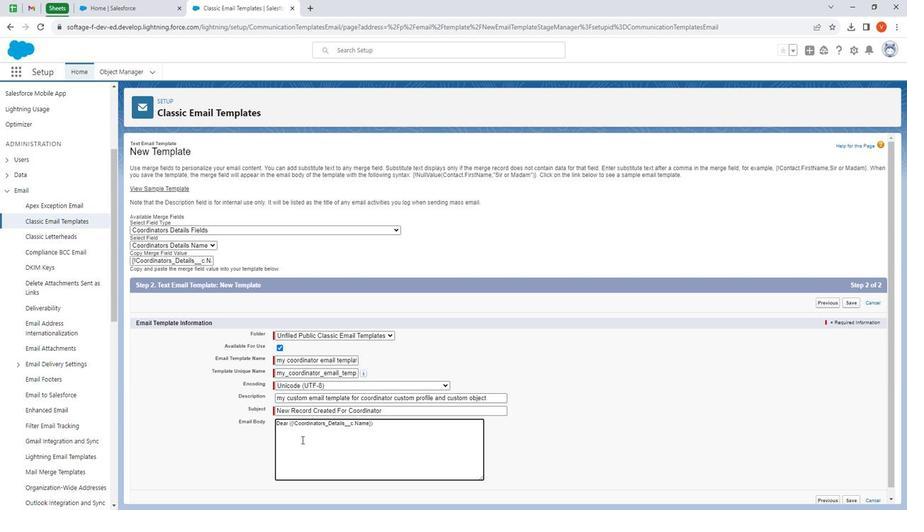 
Action: Mouse moved to (373, 421)
Screenshot: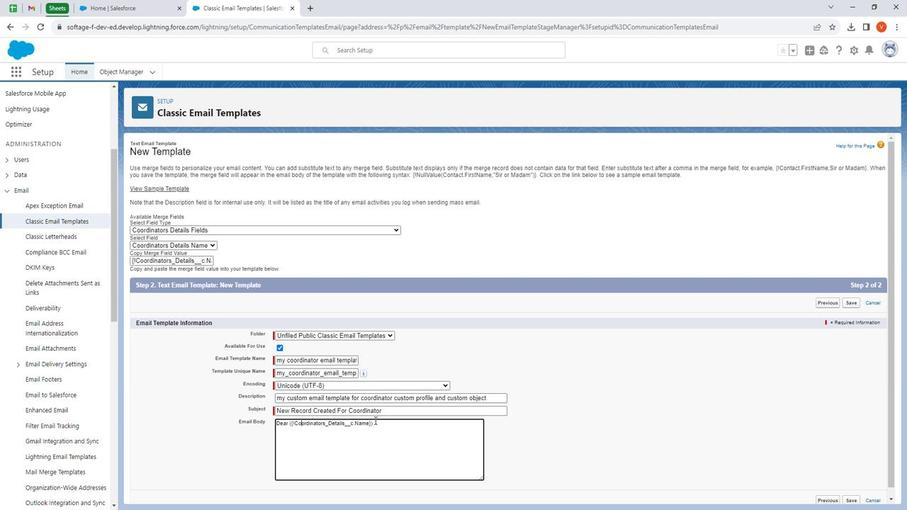 
Action: Mouse pressed left at (373, 421)
Screenshot: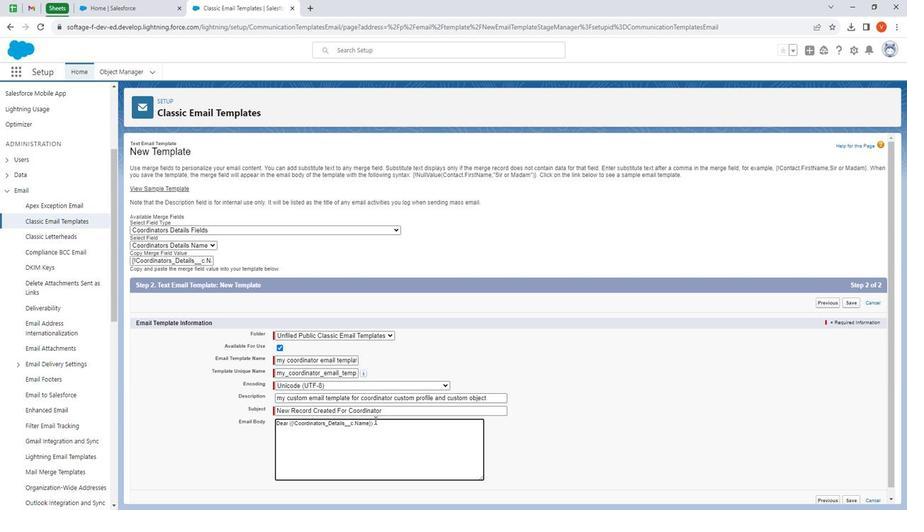 
Action: Mouse moved to (250, 333)
Screenshot: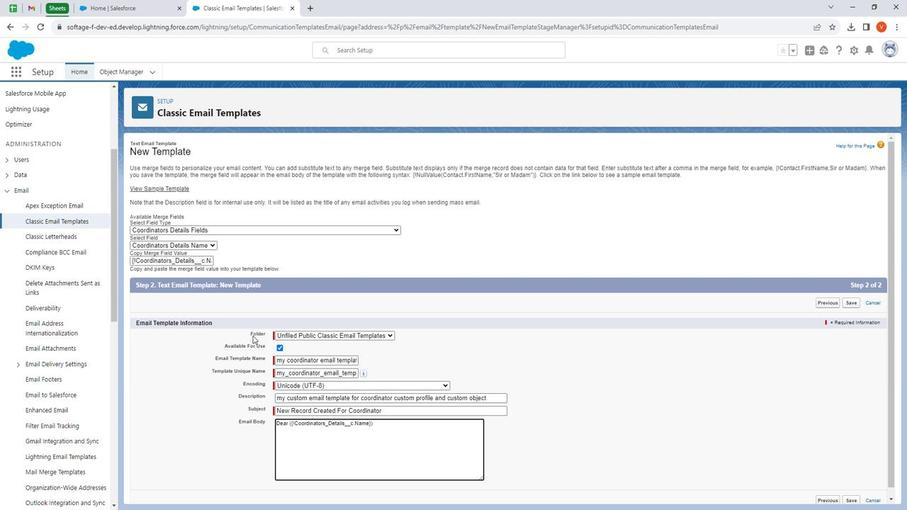
Action: Key pressed <Key.enter><Key.space><Key.shift>I<Key.space>trust<Key.space>this<Key.space>message<Key.space>finds<Key.space>you<Key.space>well.<Key.space><Key.shift><Key.shift><Key.shift><Key.shift><Key.shift>I<Key.space>am<Key.space>writing<Key.space>to<Key.space>express<Key.space>our<Key.space>sincerest<Key.space>application<Key.space>for<Key.space>your<Key.space>exceptional<Key.space>efforts<Key.space>and<Key.space>outstanding<Key.space>coordination<Key.space>as<Key.space>a<Key.space>vital<Key.space>member<Key.space>of<Key.space>our<Key.space>team<Key.space>at<Key.space>volunteer<Key.space>managemet<Key.space>system
Screenshot: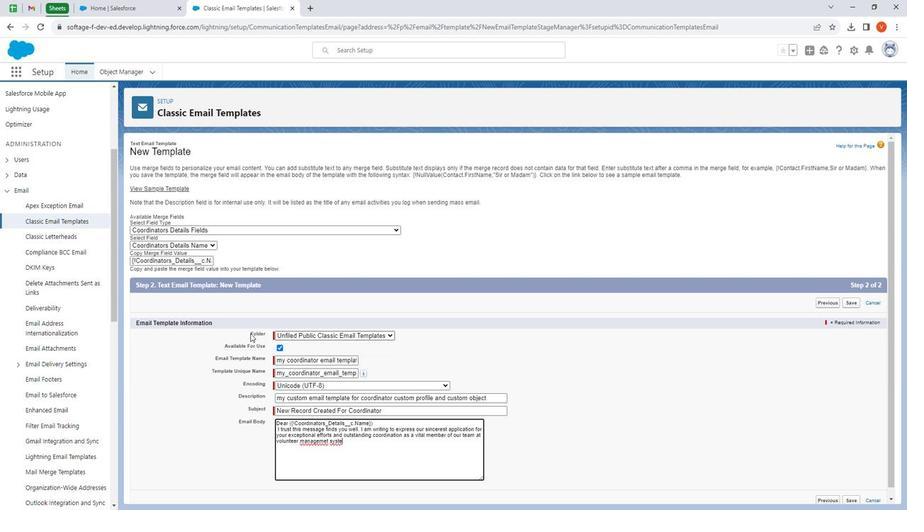 
Action: Mouse moved to (325, 441)
Screenshot: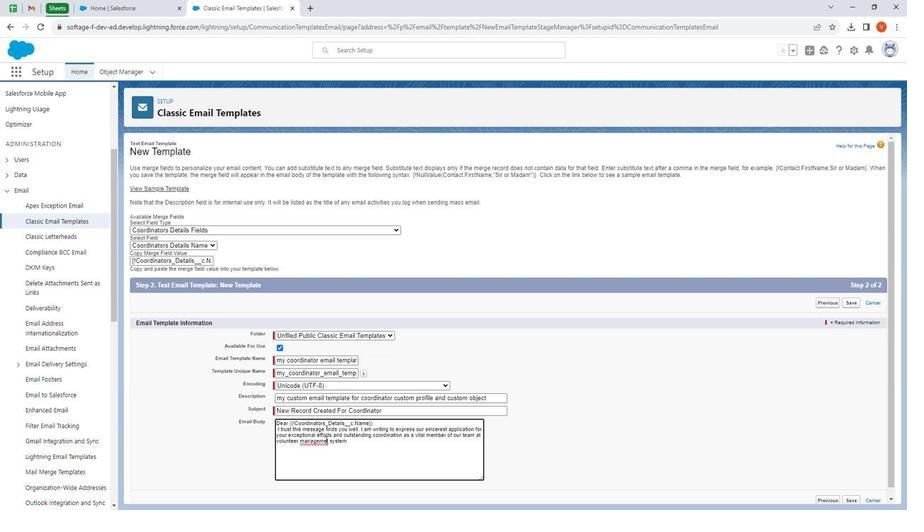 
Action: Mouse pressed left at (325, 441)
Screenshot: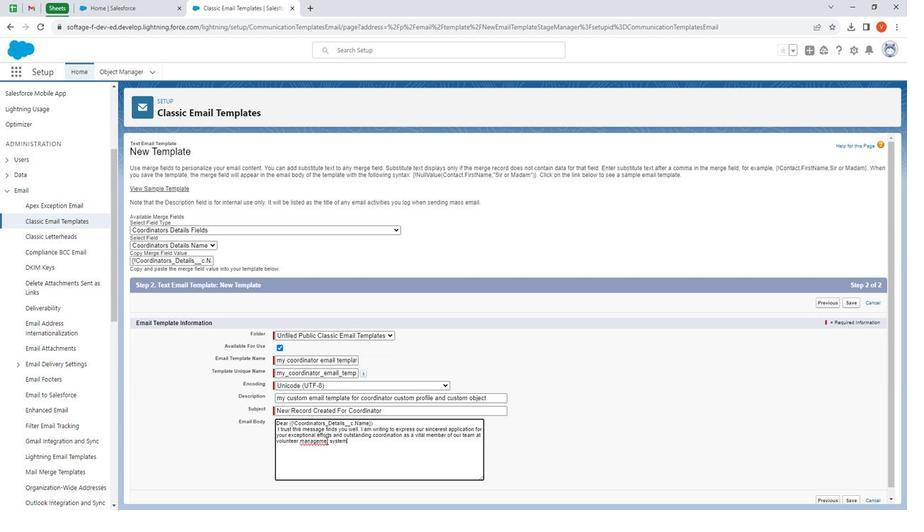 
Action: Mouse moved to (293, 438)
Screenshot: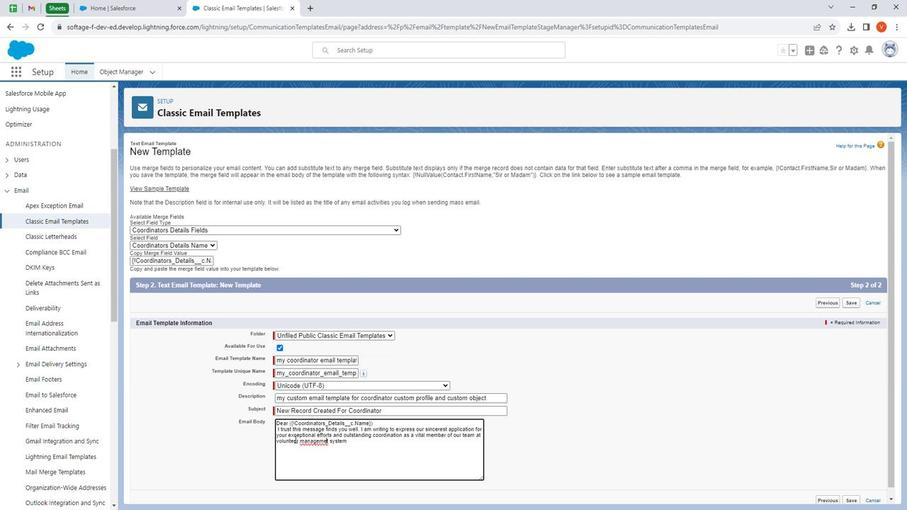 
Action: Key pressed n<Key.down>.<Key.enter><Key.enter><Key.shift><Key.shift>Your<Key.space>commitment<Key.space>to<Key.space>ensuring<Key.space>smooth<Key.space>operations<Key.space>and<Key.space>effective<Key.space>communication<Key.space>has<Key.space>not<Key.space>gone<Key.space>unnoticed.<Key.space><Key.shift>Your<Key.space>attention<Key.space>to<Key.space>detail<Key.space>and<Key.space>ability<Key.space>to<Key.space>manage<Key.space>complex<Key.space>tasks<Key.space>hac<Key.backspace>ve<Key.space>significantly<Key.space>contributed<Key.space>to<Key.space>the<Key.space>success<Key.space>of<Key.space>recent<Key.space>projects.<Key.enter><Key.enter><Key.shift>Thanks<Key.space><Key.shift>&<Key.space>re<Key.backspace><Key.backspace><Key.shift>Regads<Key.enter>
Screenshot: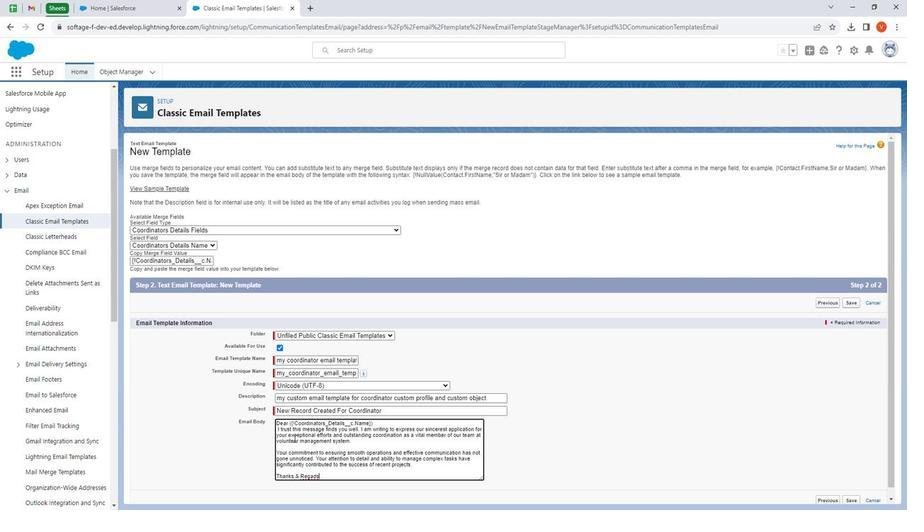 
Action: Mouse moved to (310, 470)
Screenshot: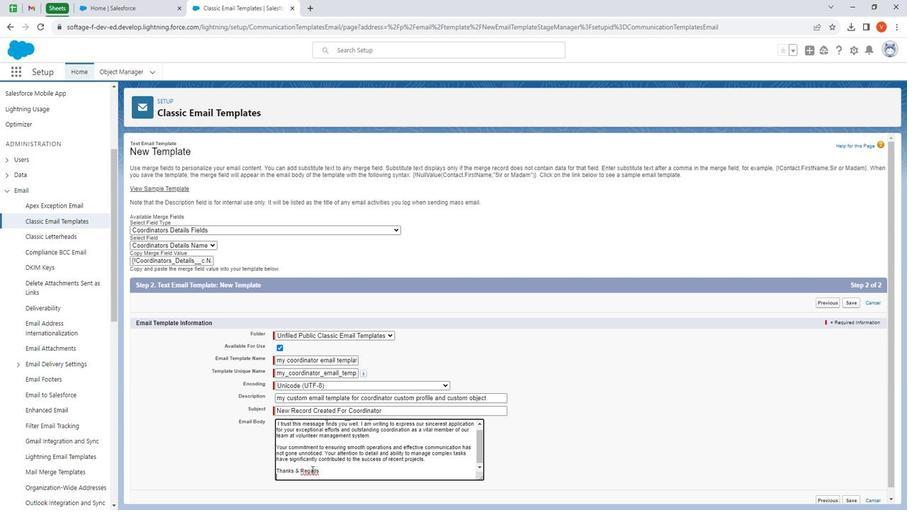 
Action: Mouse pressed right at (310, 470)
Screenshot: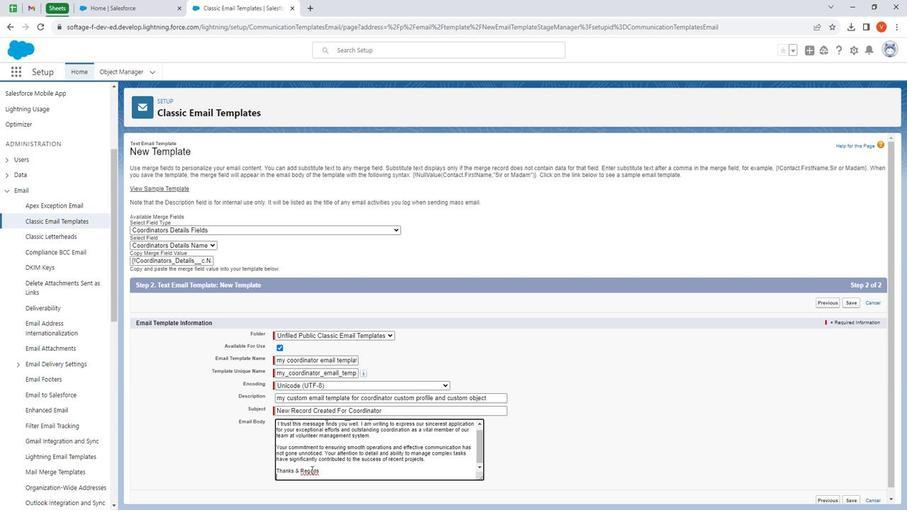 
Action: Mouse moved to (360, 343)
Screenshot: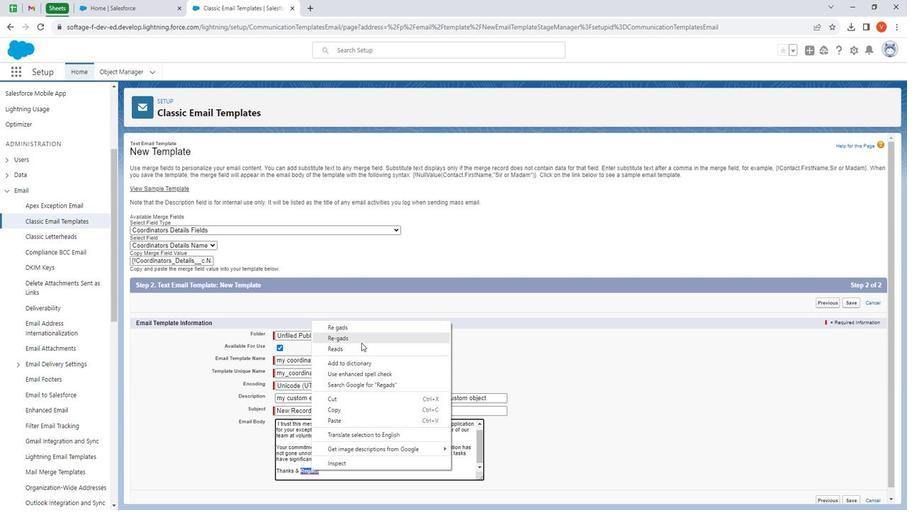 
Action: Mouse pressed left at (360, 343)
Screenshot: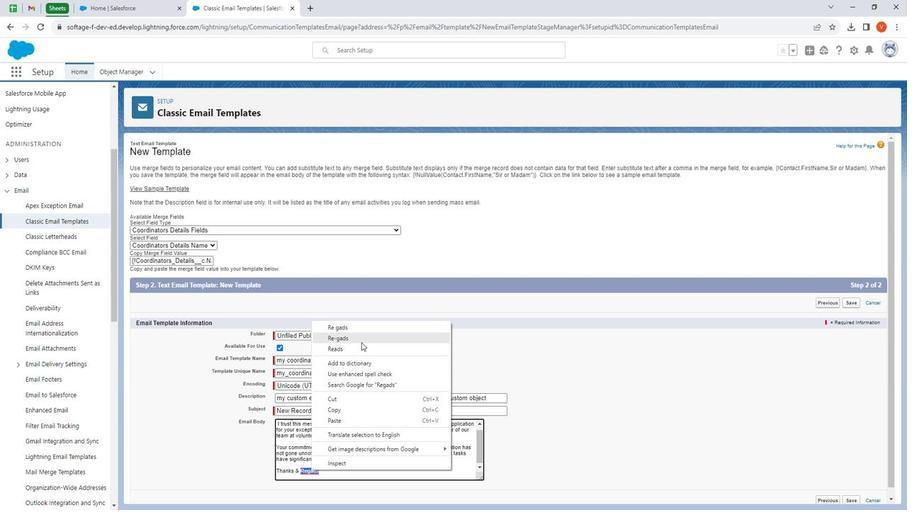 
Action: Mouse moved to (306, 477)
Screenshot: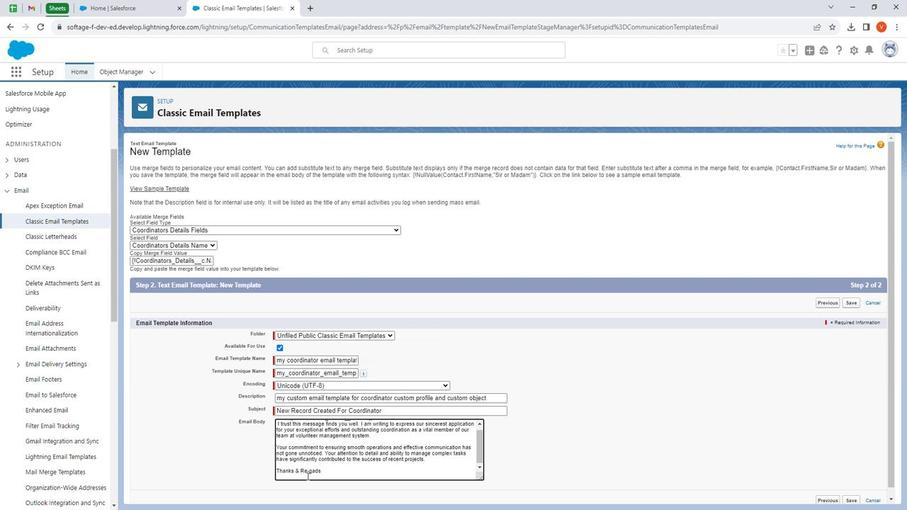 
Action: Mouse pressed left at (306, 477)
Screenshot: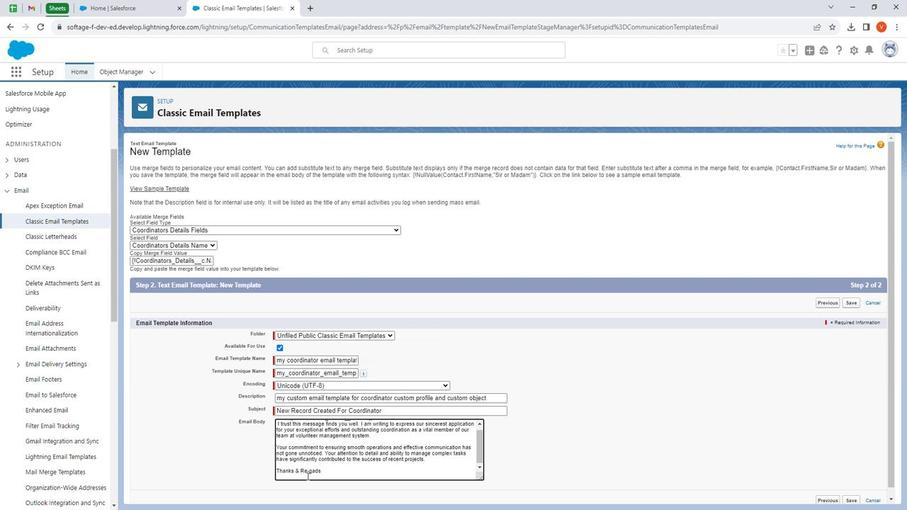 
Action: Key pressed <Key.shift><Key.shift><Key.shift><Key.shift><Key.shift><Key.shift><Key.shift><Key.shift>System<Key.space><Key.shift>Admin<Key.enter>
Screenshot: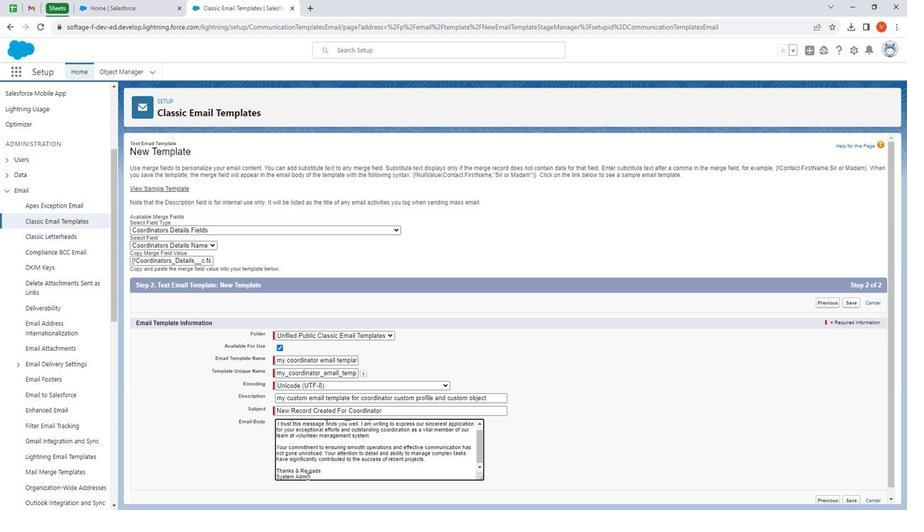 
Action: Mouse moved to (131, 261)
Screenshot: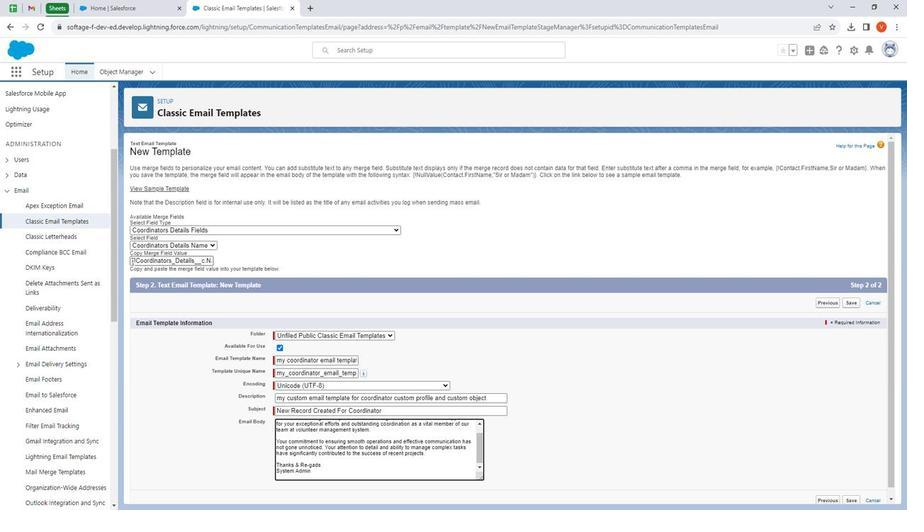 
Action: Mouse pressed left at (131, 261)
Screenshot: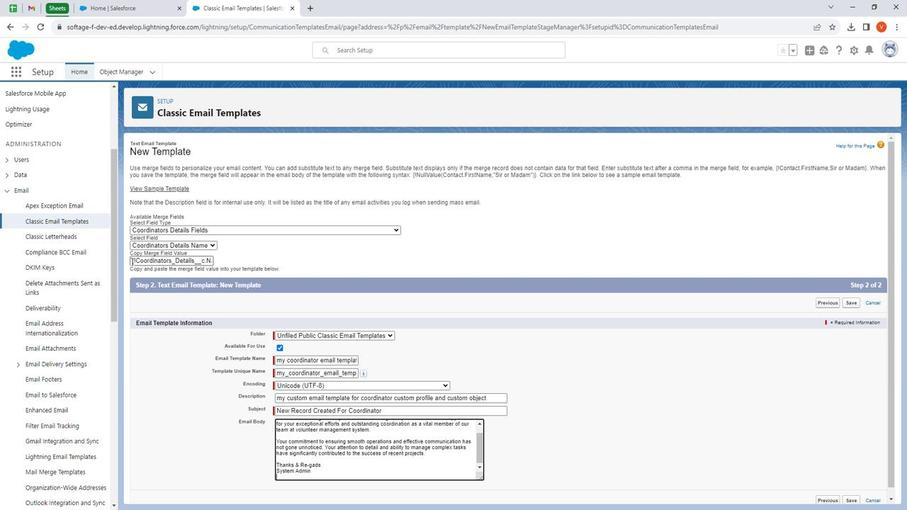 
Action: Mouse moved to (265, 260)
Screenshot: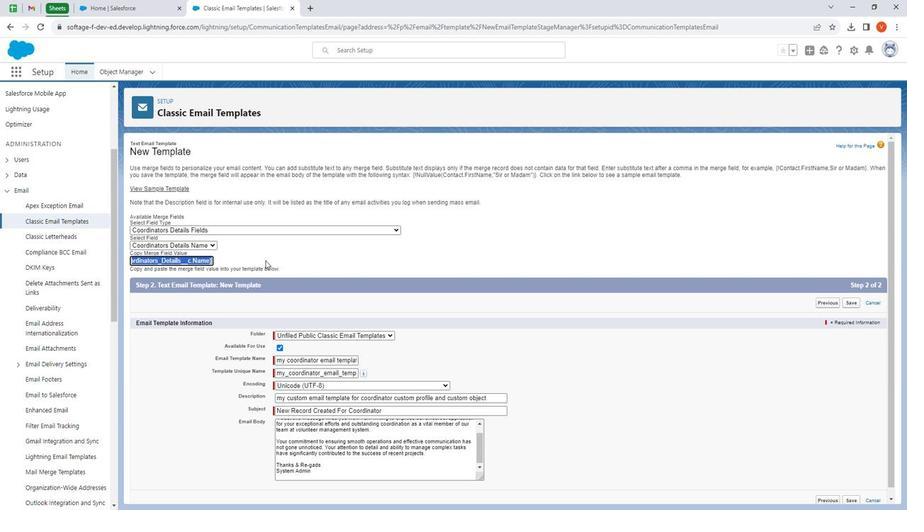 
Action: Key pressed ctrl+C
Screenshot: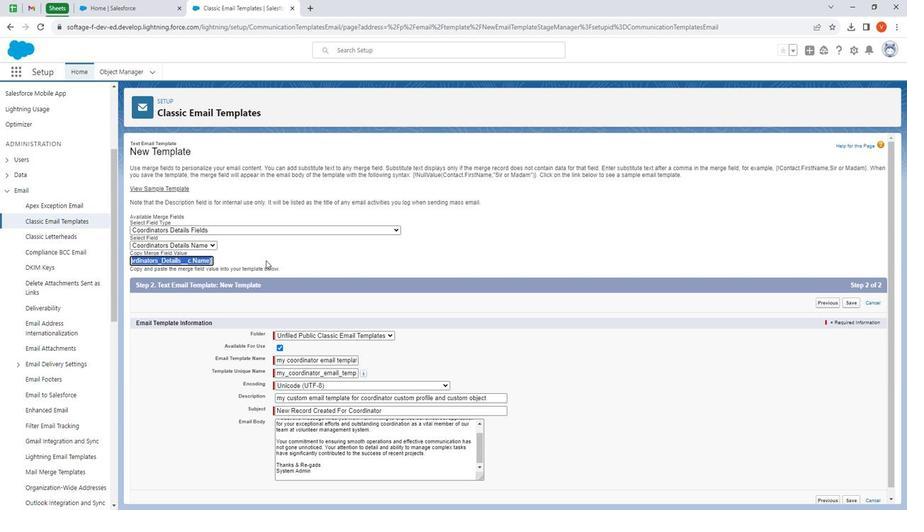 
Action: Mouse moved to (287, 480)
Screenshot: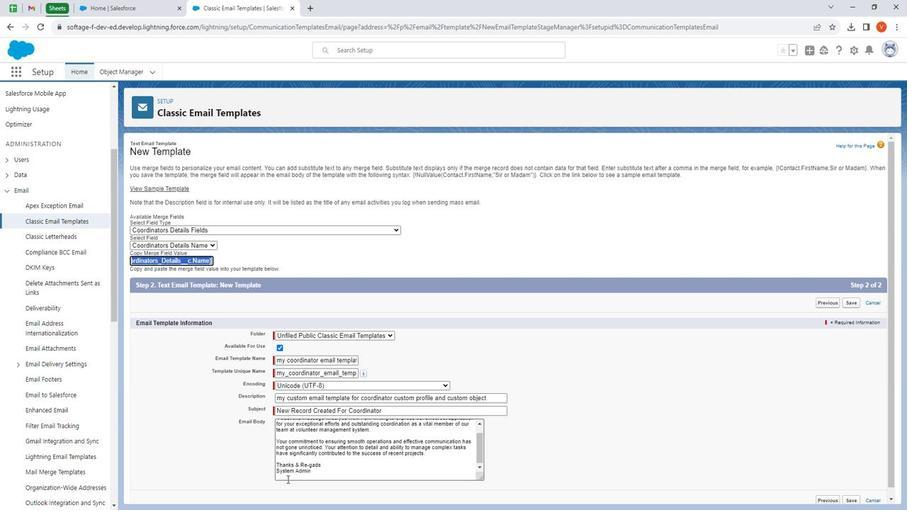 
Action: Mouse pressed left at (287, 480)
Screenshot: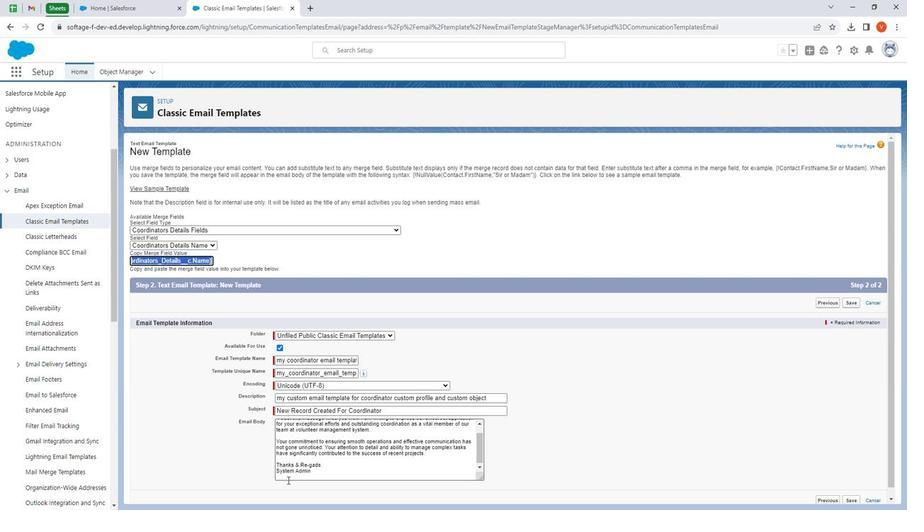 
Action: Mouse moved to (290, 480)
Screenshot: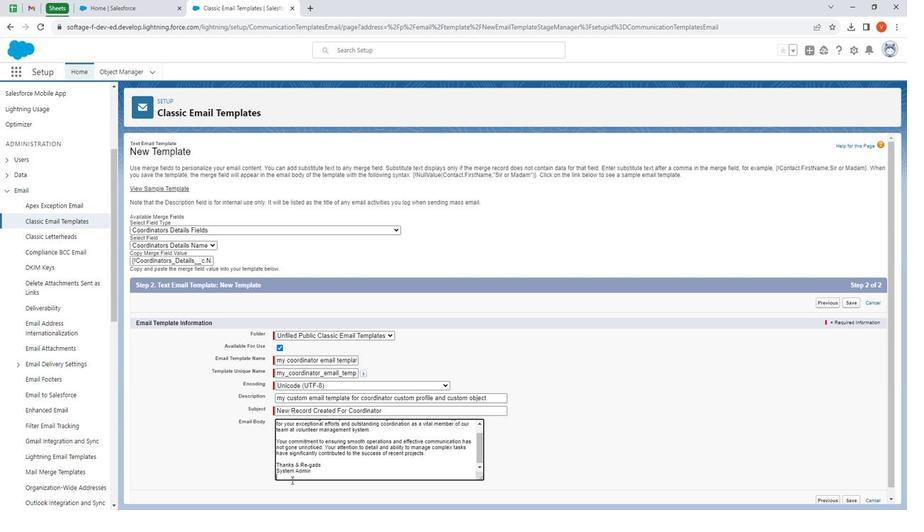
Action: Key pressed ctrl+V
Screenshot: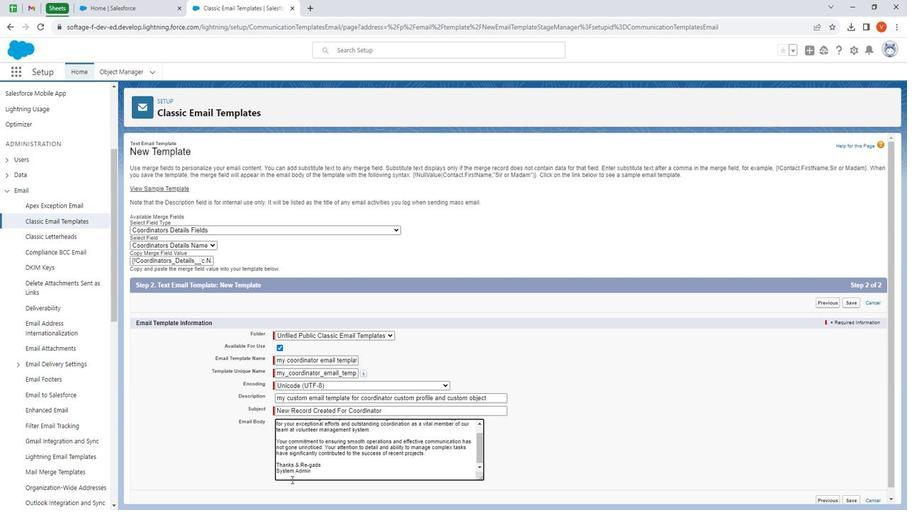 
Action: Mouse moved to (765, 422)
Screenshot: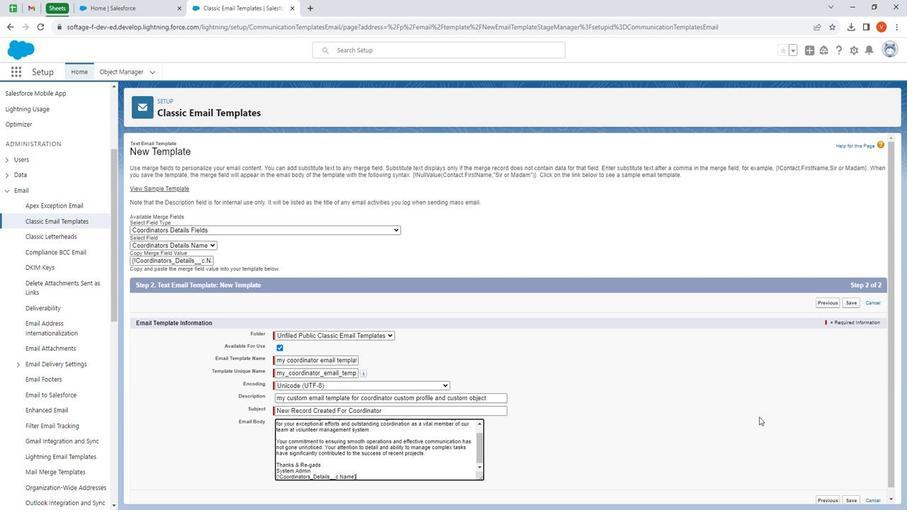 
Action: Mouse scrolled (765, 421) with delta (0, 0)
Screenshot: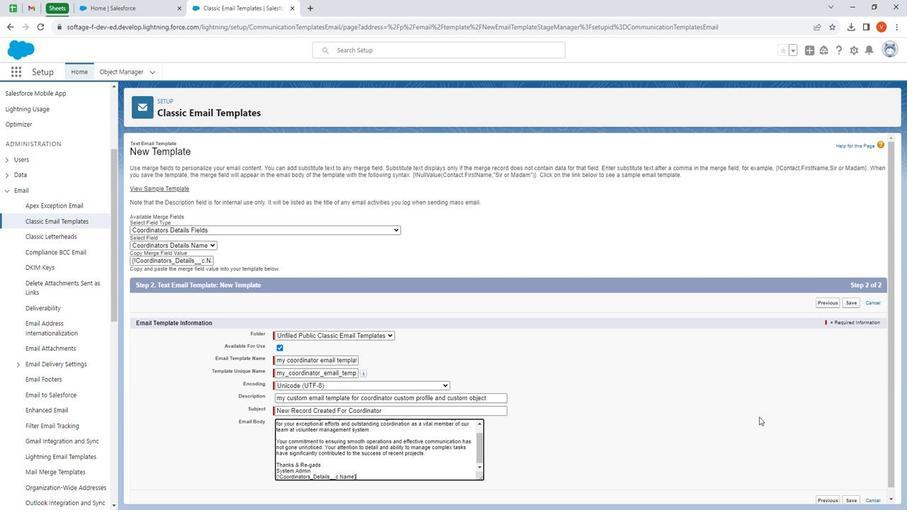 
Action: Mouse moved to (771, 424)
Screenshot: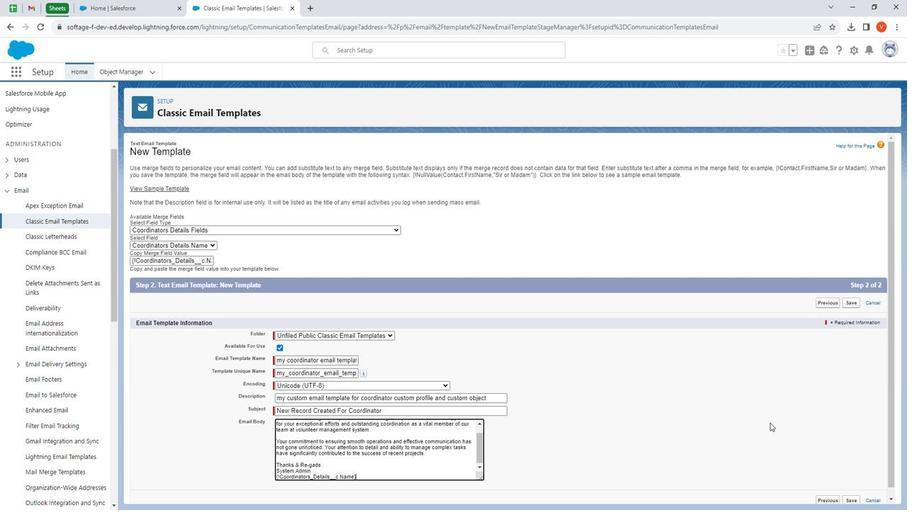 
Action: Mouse scrolled (771, 424) with delta (0, 0)
Screenshot: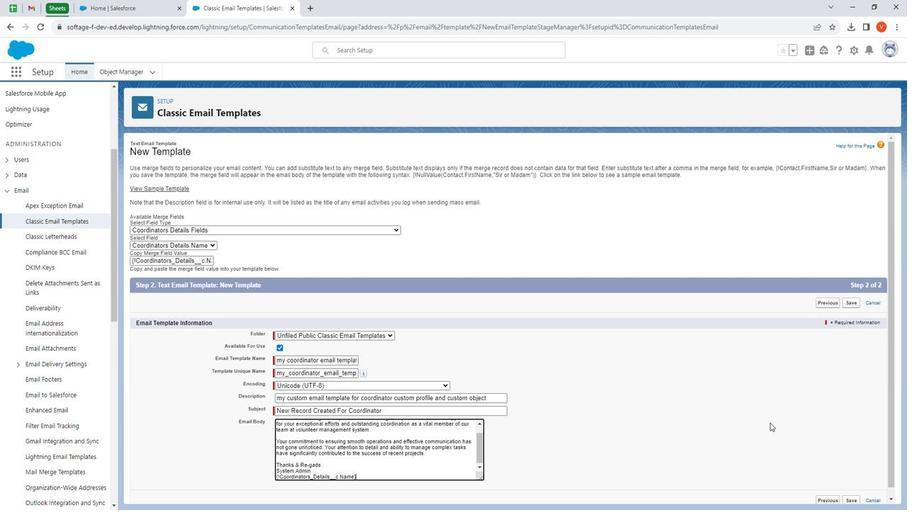 
Action: Mouse moved to (775, 427)
Screenshot: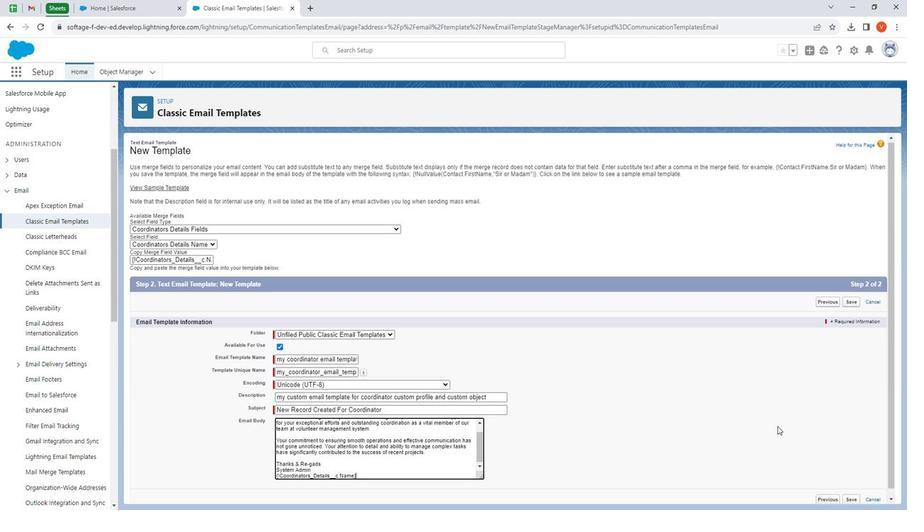 
Action: Mouse scrolled (775, 426) with delta (0, 0)
Screenshot: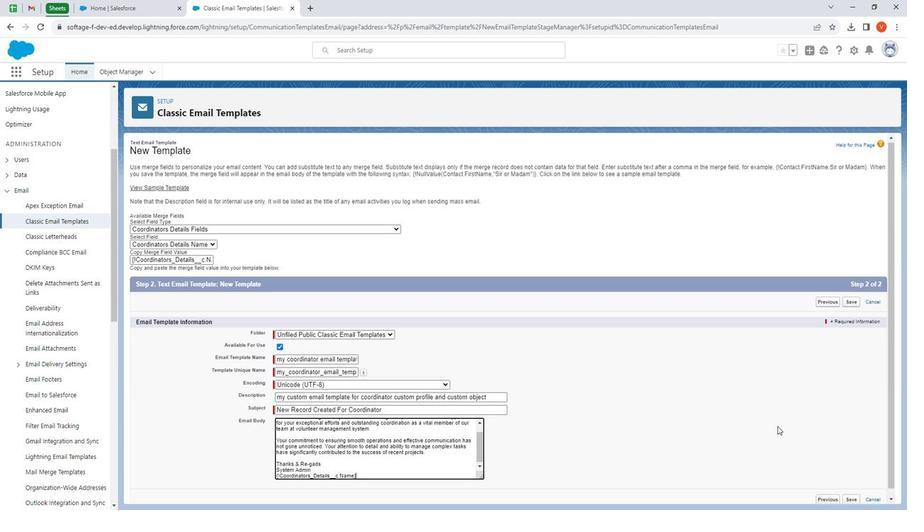 
Action: Mouse moved to (784, 431)
Screenshot: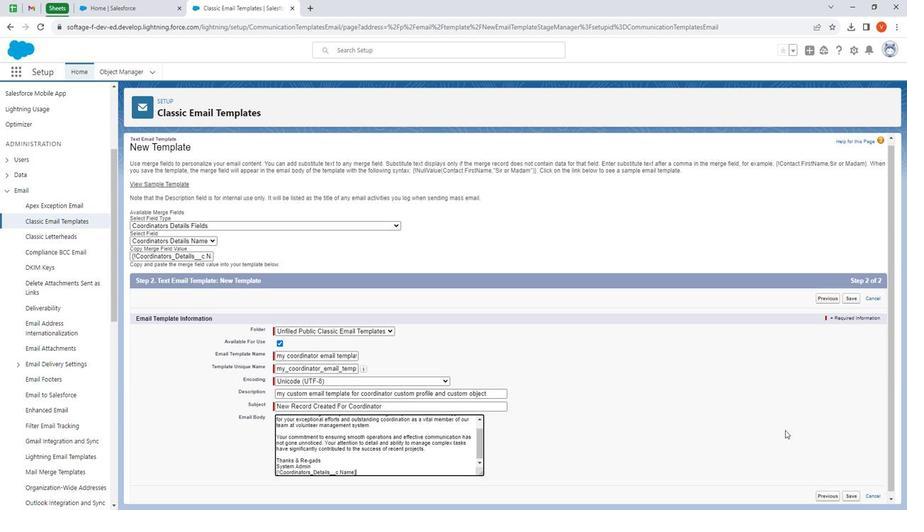 
Action: Mouse scrolled (784, 431) with delta (0, 0)
Screenshot: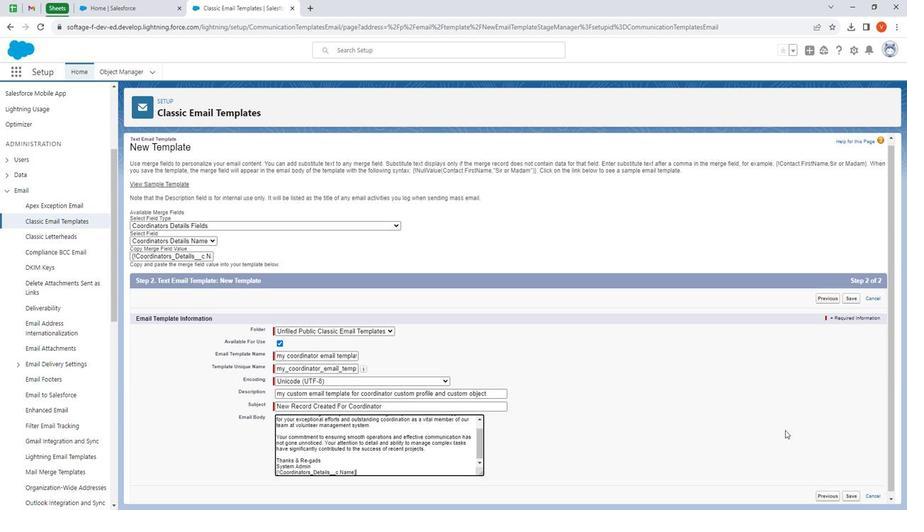 
Action: Mouse moved to (848, 492)
Screenshot: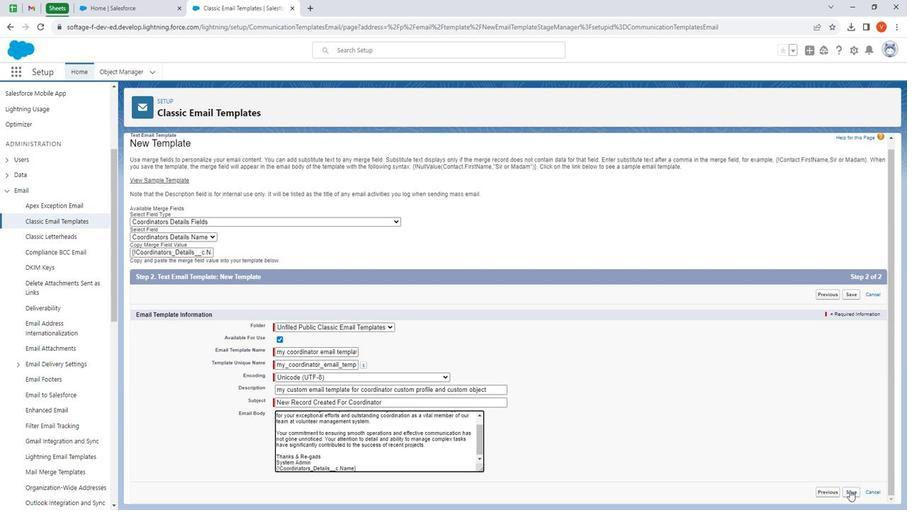 
Action: Mouse pressed left at (848, 492)
Screenshot: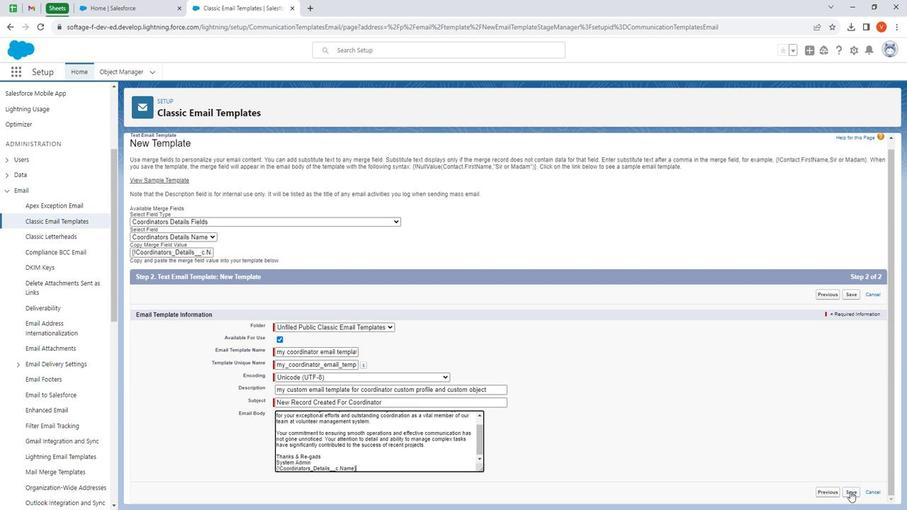 
Action: Mouse moved to (297, 413)
Screenshot: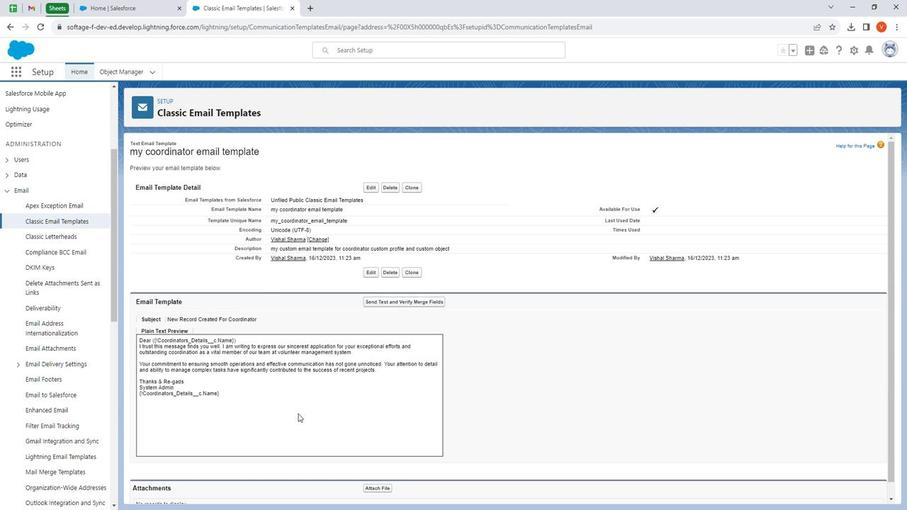 
Action: Mouse scrolled (297, 413) with delta (0, 0)
Screenshot: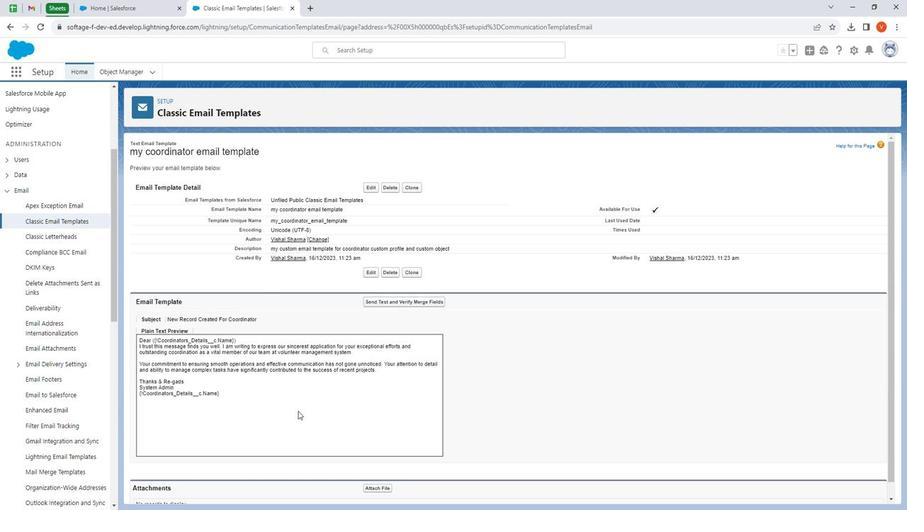 
Action: Mouse moved to (299, 410)
Screenshot: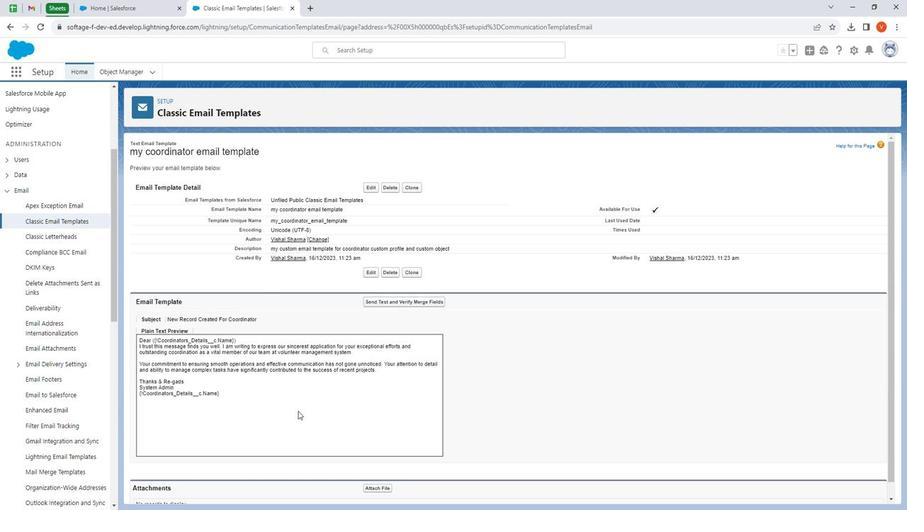 
Action: Mouse scrolled (299, 410) with delta (0, 0)
Screenshot: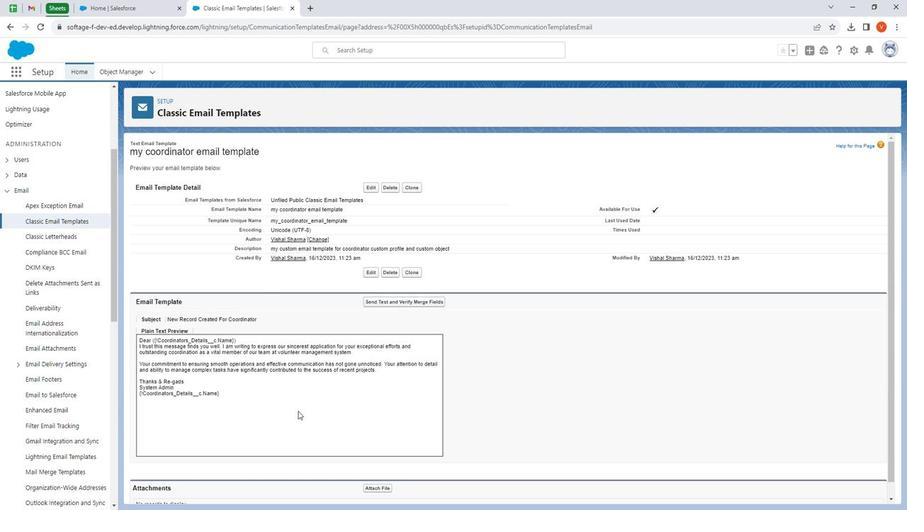 
Action: Mouse moved to (307, 408)
Screenshot: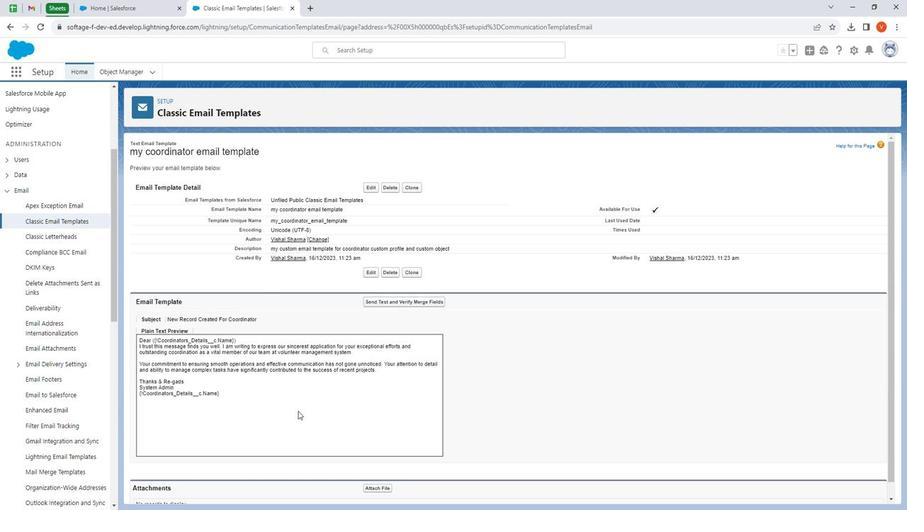 
Action: Mouse scrolled (307, 407) with delta (0, 0)
Screenshot: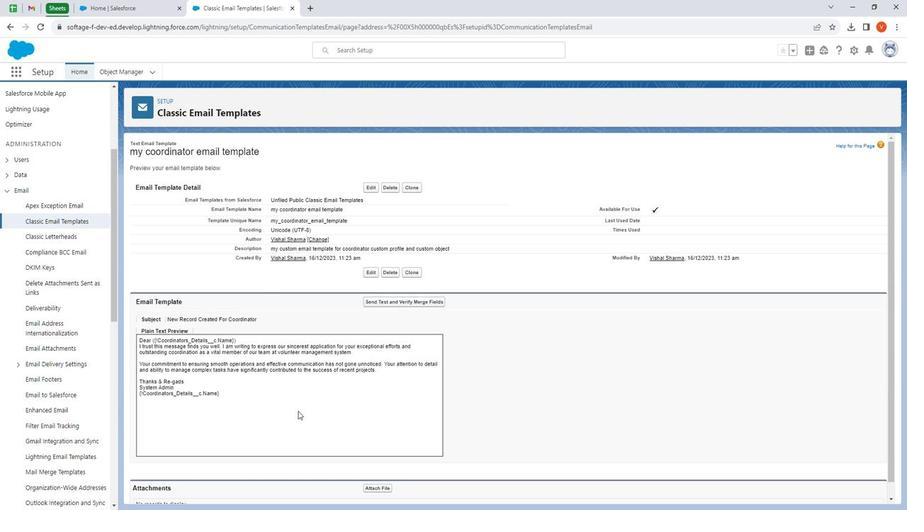 
Action: Mouse moved to (316, 407)
Screenshot: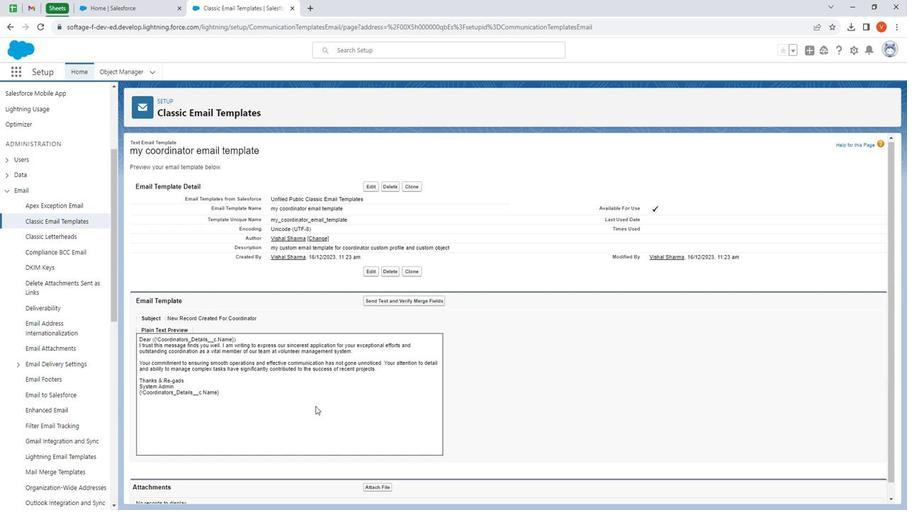 
Action: Mouse scrolled (316, 406) with delta (0, 0)
Screenshot: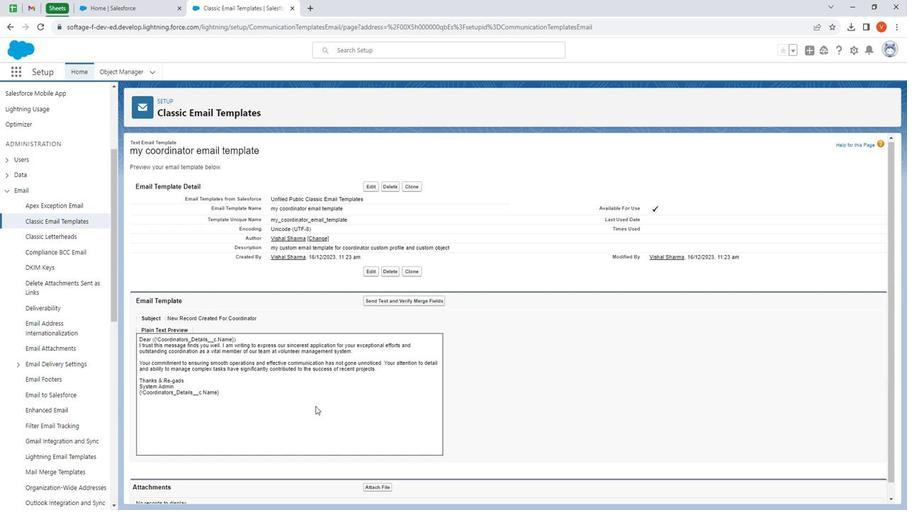 
Action: Mouse moved to (321, 407)
Screenshot: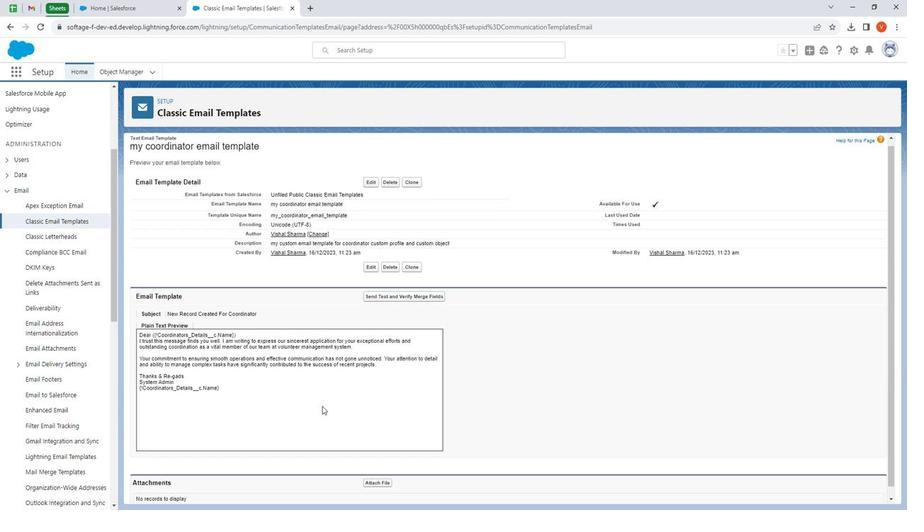 
Action: Mouse scrolled (321, 406) with delta (0, 0)
Screenshot: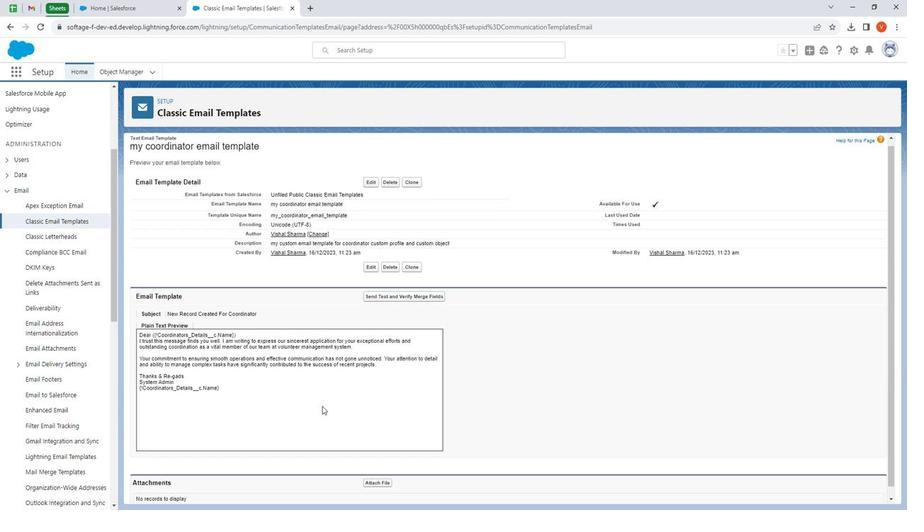 
Action: Mouse moved to (326, 409)
Screenshot: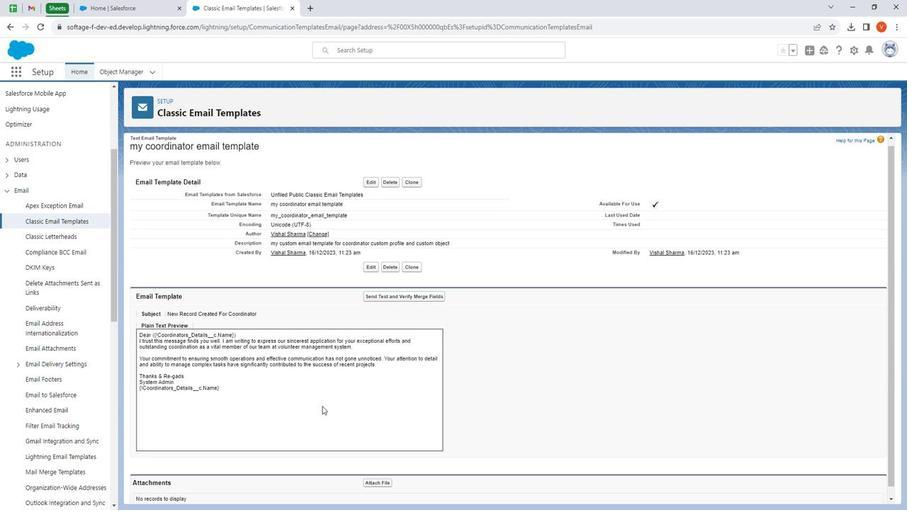 
Action: Mouse scrolled (326, 408) with delta (0, 0)
Screenshot: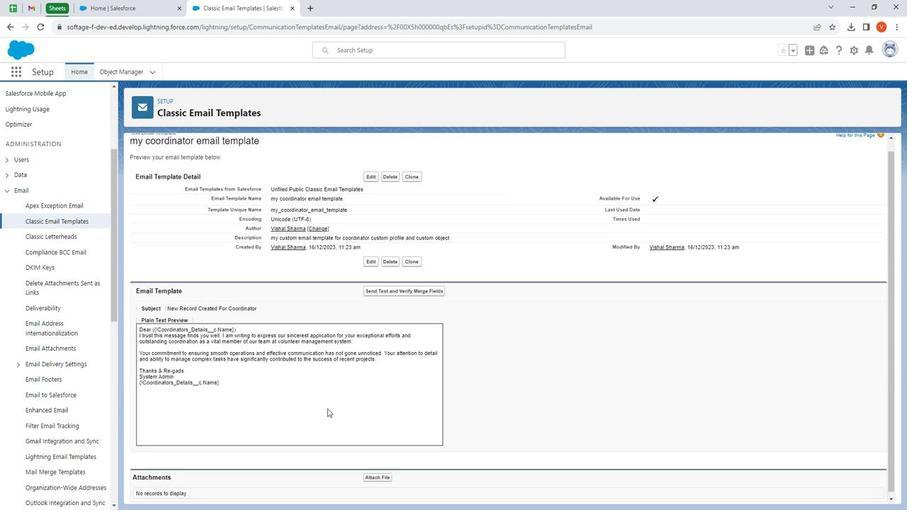 
Action: Mouse moved to (50, 186)
Screenshot: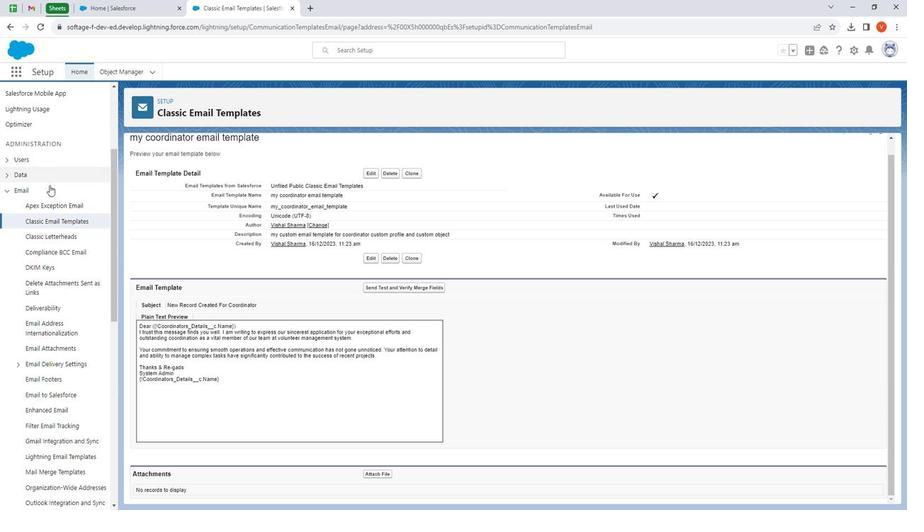 
Action: Mouse scrolled (50, 185) with delta (0, 0)
Screenshot: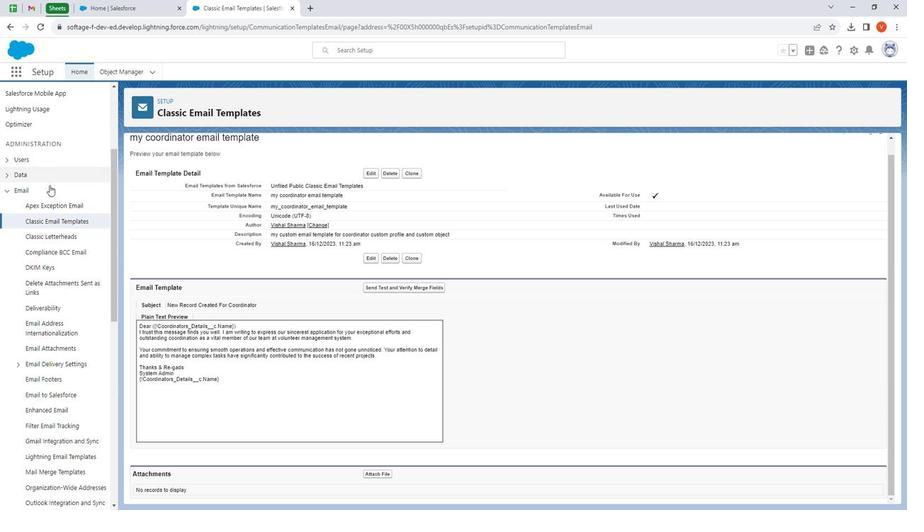 
Action: Mouse moved to (50, 188)
Screenshot: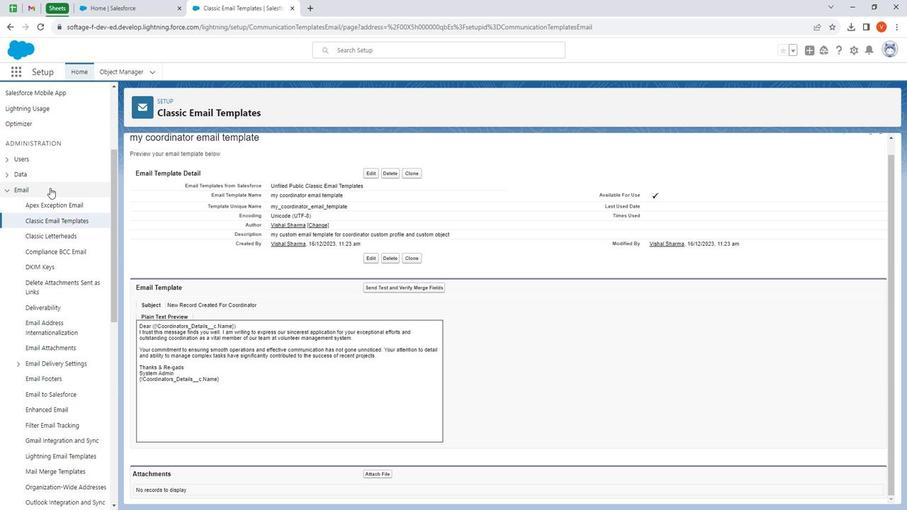 
Action: Mouse scrolled (50, 187) with delta (0, 0)
Screenshot: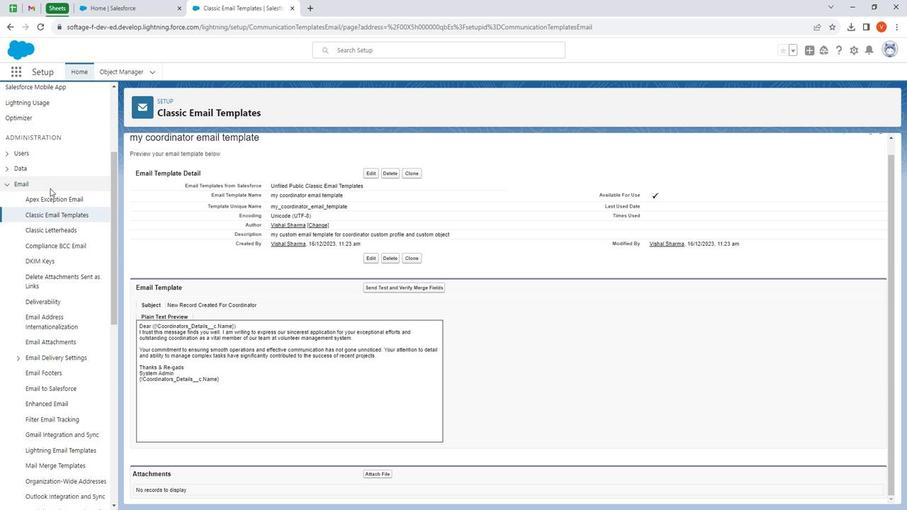 
Action: Mouse moved to (51, 189)
Screenshot: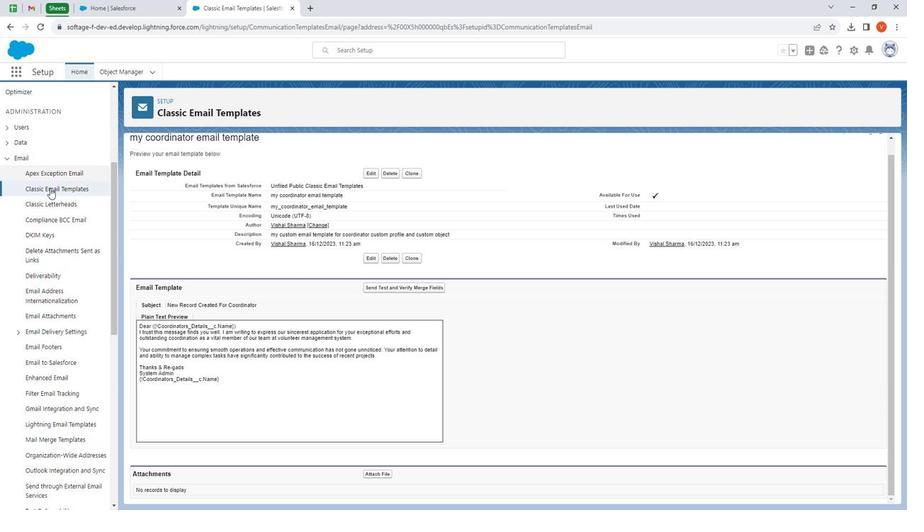 
Action: Mouse scrolled (51, 188) with delta (0, 0)
Screenshot: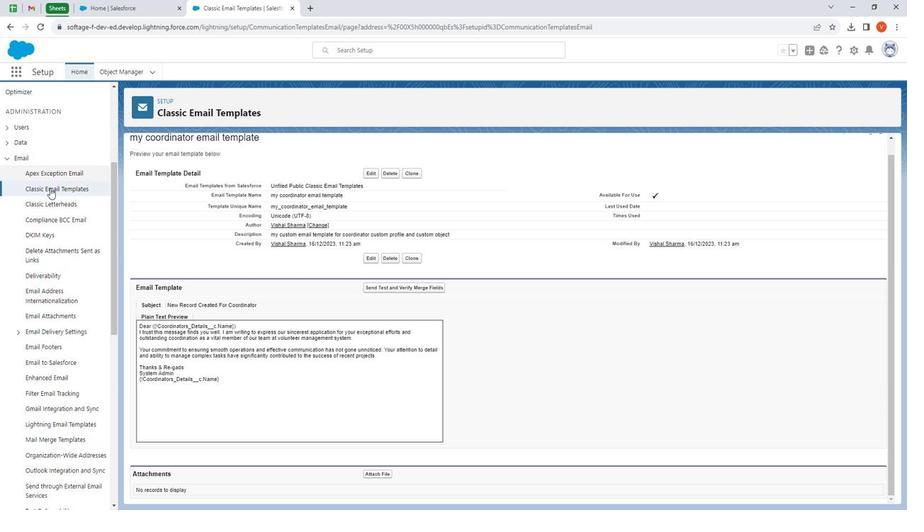 
Action: Mouse moved to (51, 192)
Screenshot: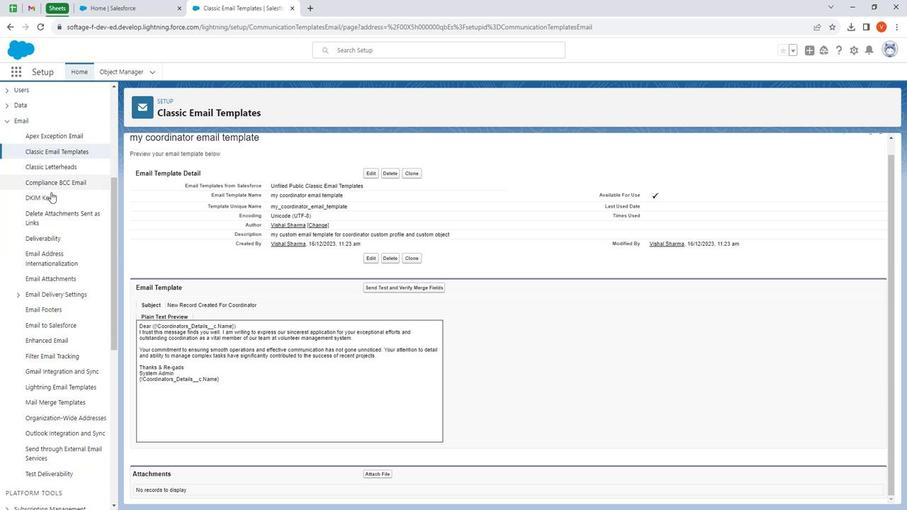 
Action: Mouse scrolled (51, 192) with delta (0, 0)
Screenshot: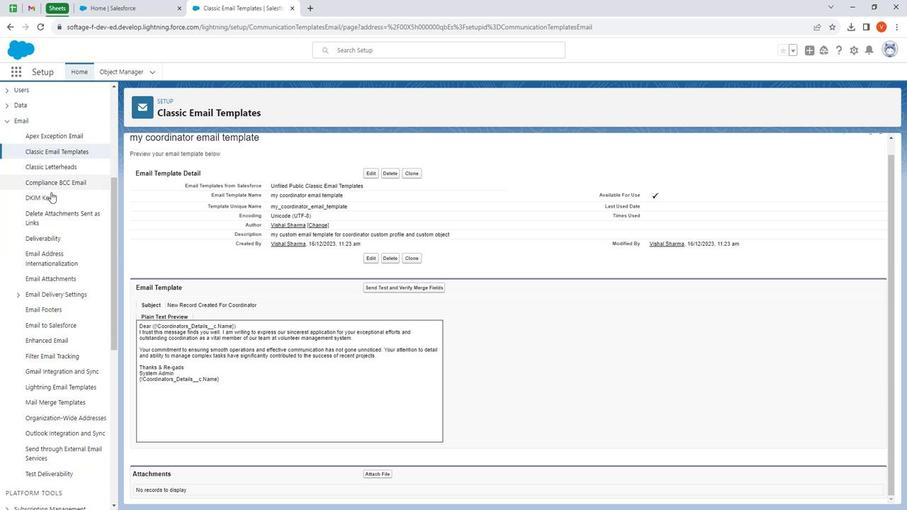 
Action: Mouse moved to (52, 195)
Screenshot: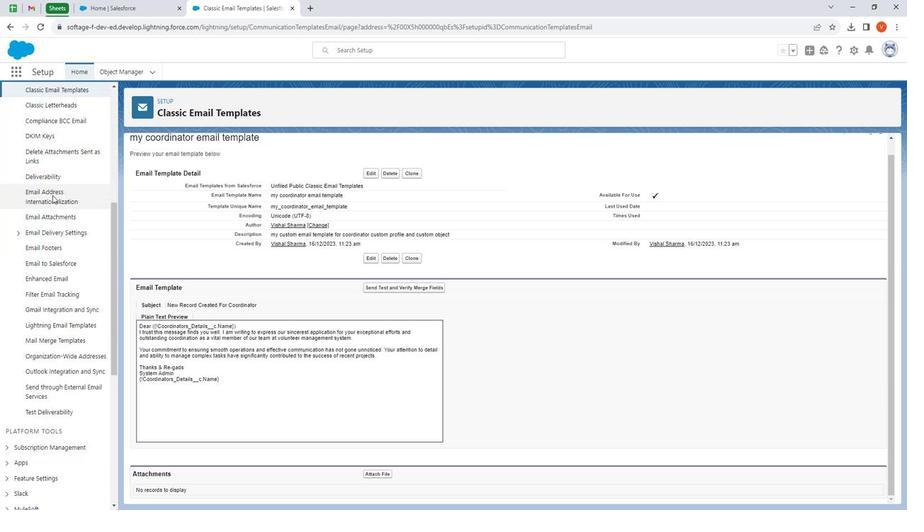 
Action: Mouse scrolled (52, 195) with delta (0, 0)
Screenshot: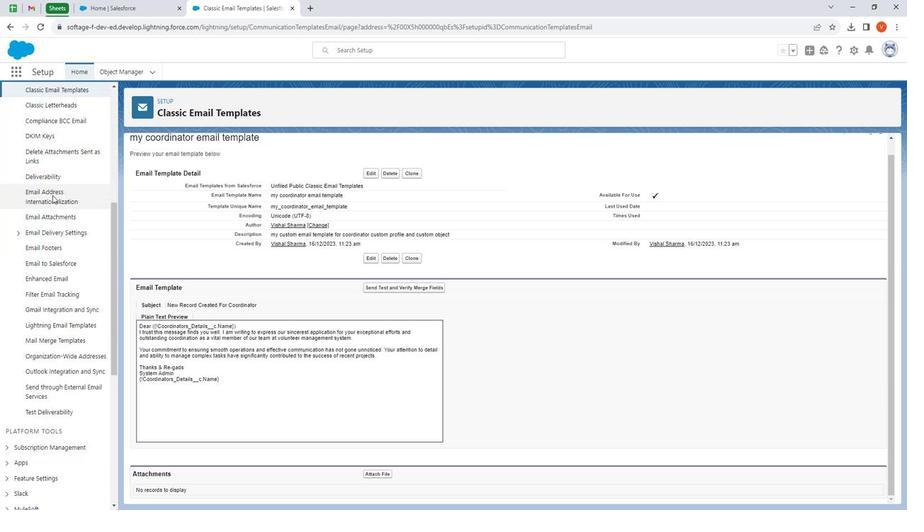 
Action: Mouse moved to (66, 280)
Screenshot: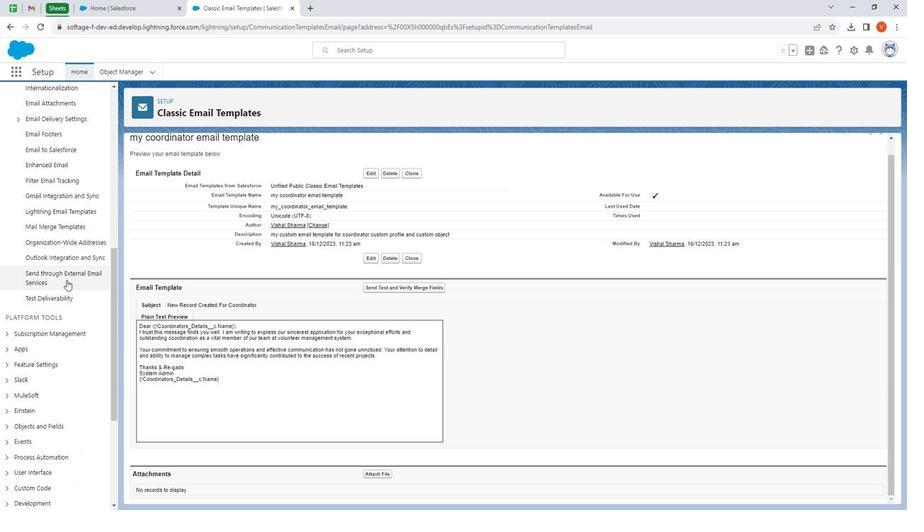 
Action: Mouse scrolled (66, 280) with delta (0, 0)
Screenshot: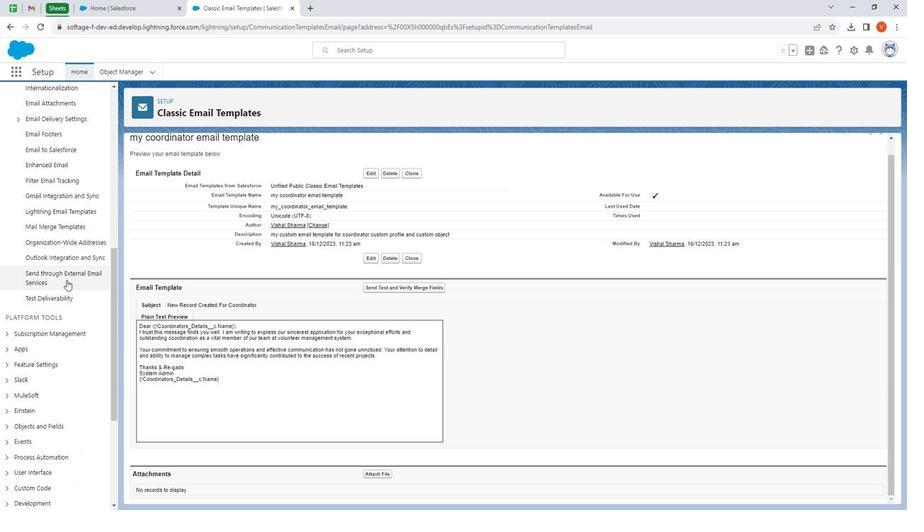 
Action: Mouse moved to (66, 282)
Screenshot: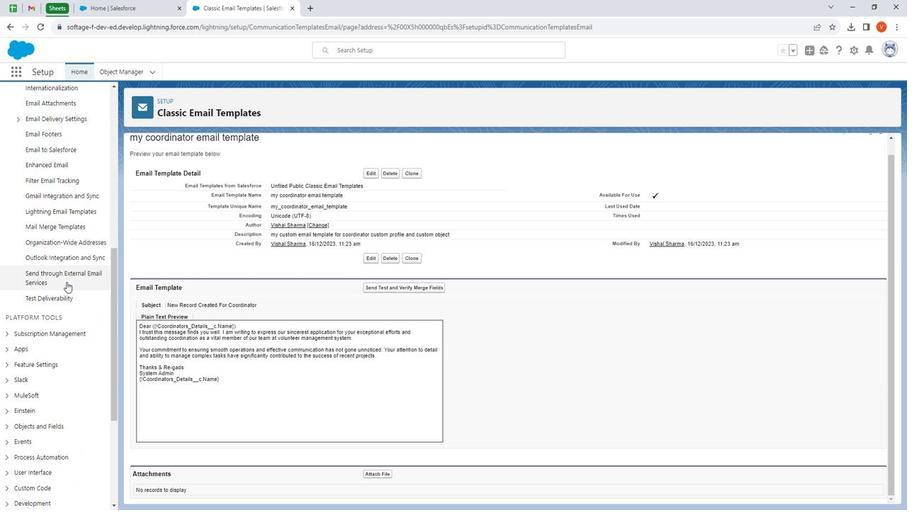 
Action: Mouse scrolled (66, 282) with delta (0, 0)
Screenshot: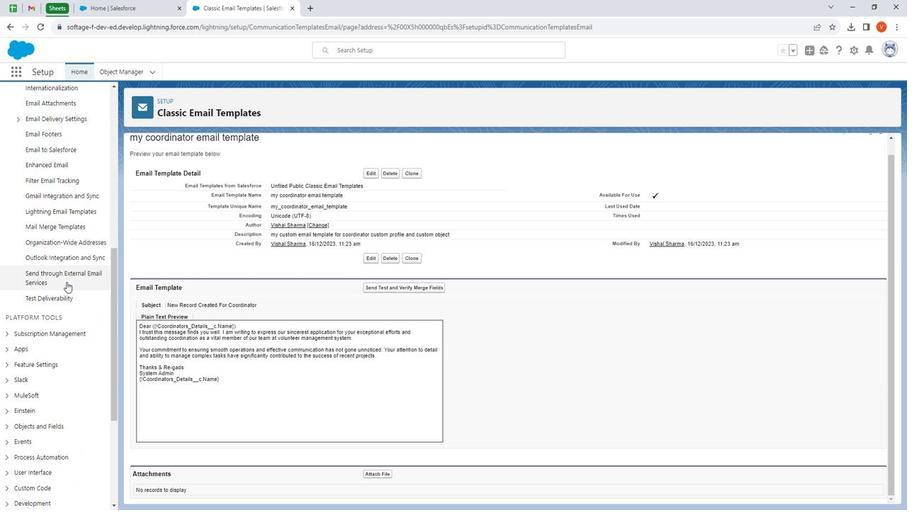 
Action: Mouse moved to (9, 357)
Screenshot: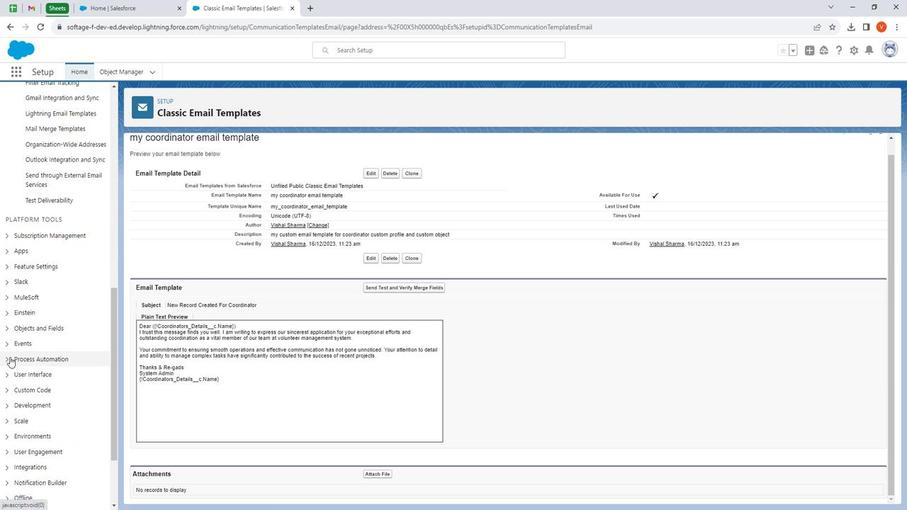 
Action: Mouse pressed left at (9, 357)
Screenshot: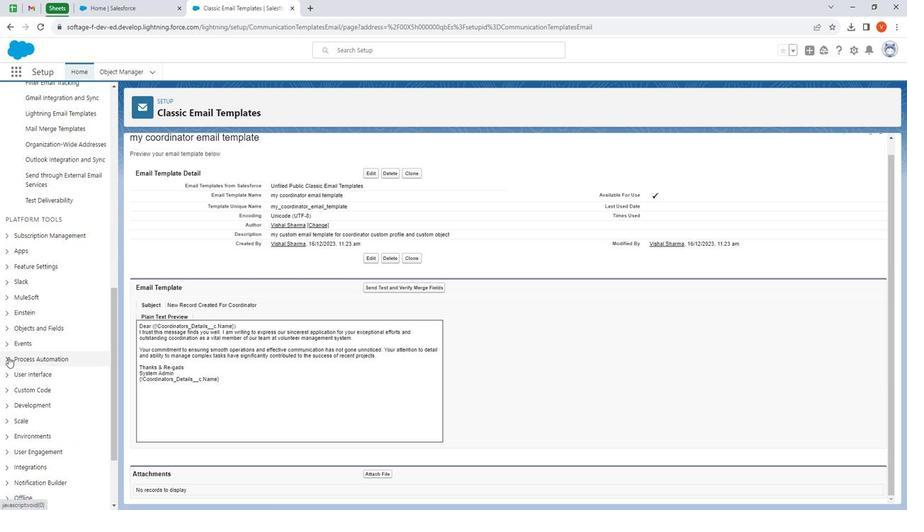 
Action: Mouse moved to (82, 385)
Screenshot: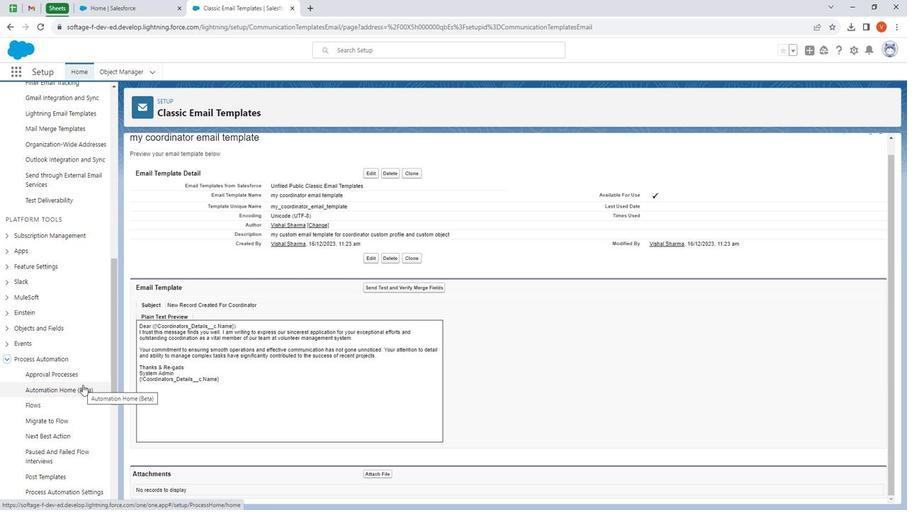 
Action: Mouse scrolled (82, 385) with delta (0, 0)
Screenshot: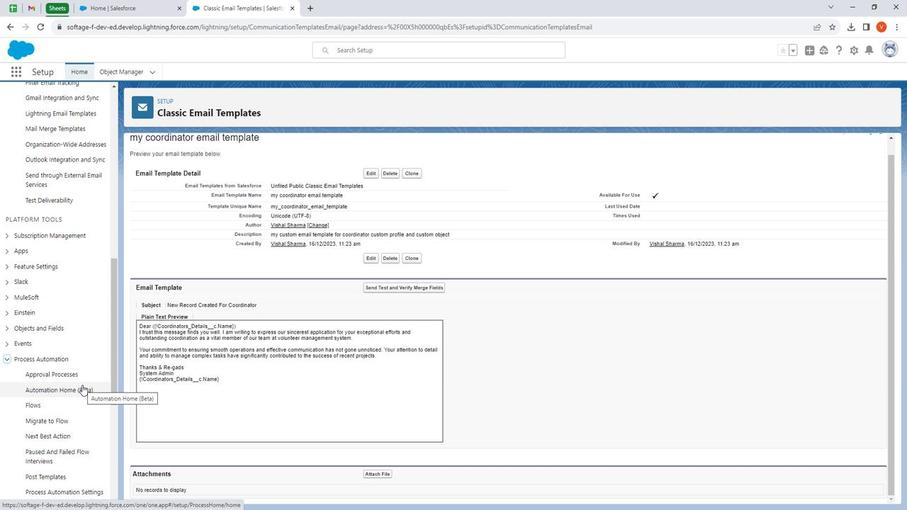 
Action: Mouse scrolled (82, 385) with delta (0, 0)
Screenshot: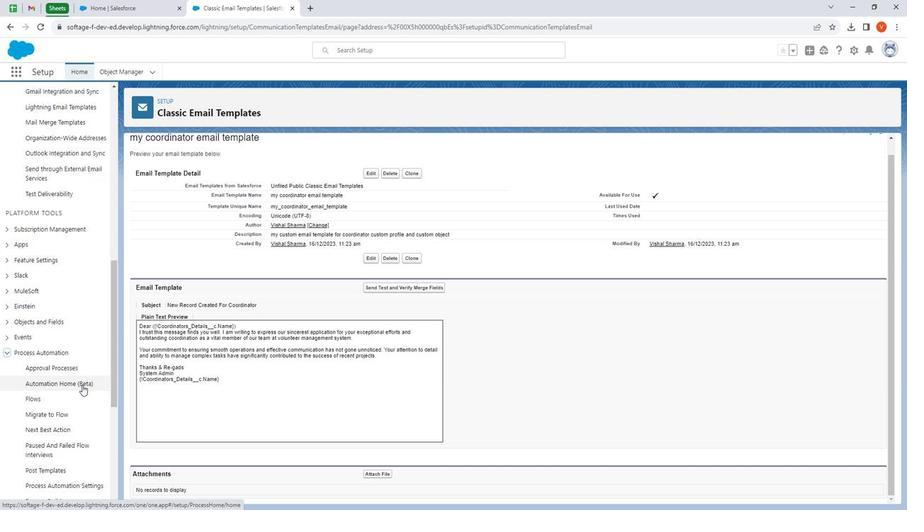 
Action: Mouse moved to (69, 243)
Screenshot: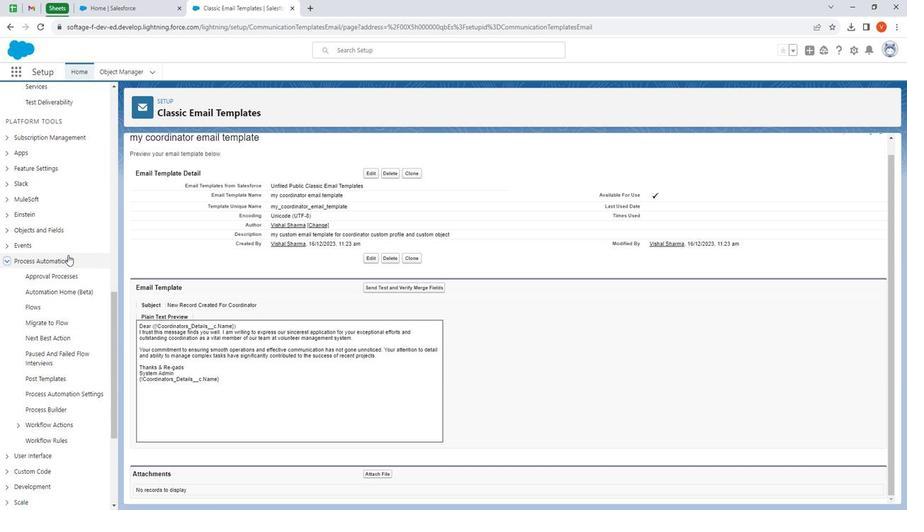
Action: Mouse scrolled (69, 243) with delta (0, 0)
Screenshot: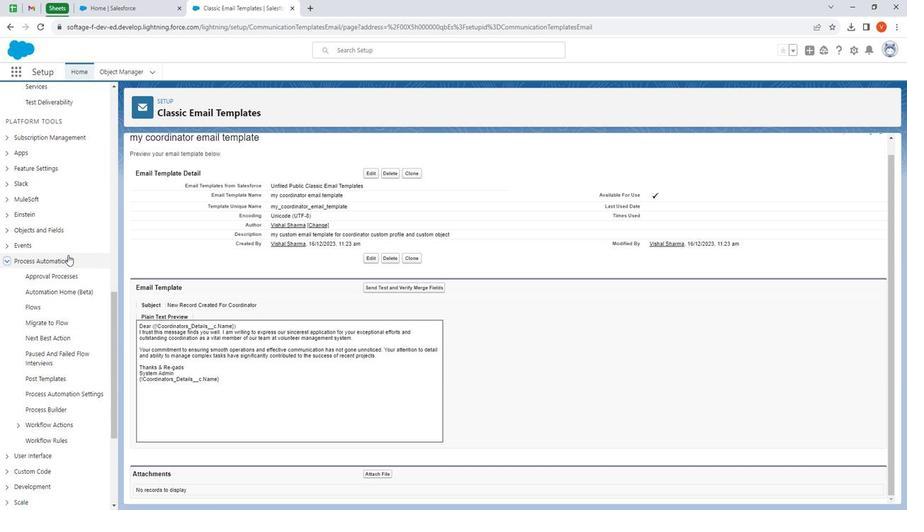 
Action: Mouse moved to (70, 241)
Screenshot: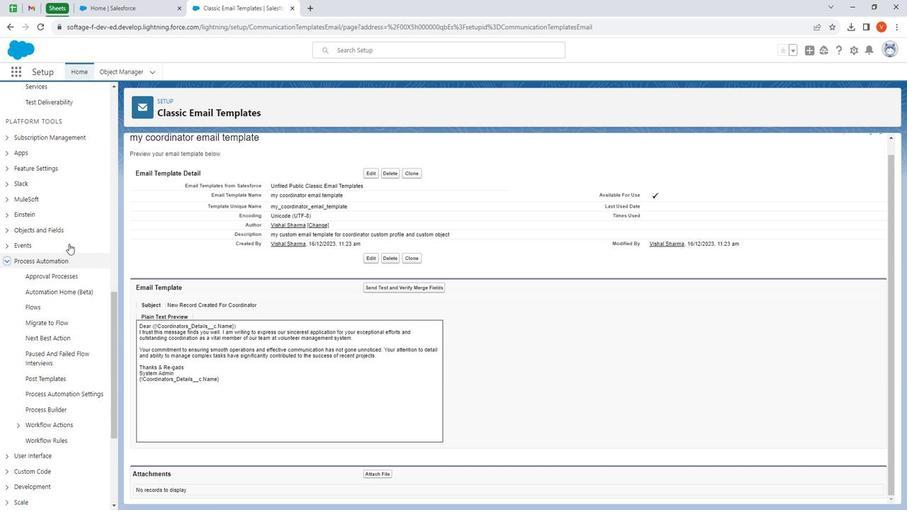 
Action: Mouse scrolled (70, 241) with delta (0, 0)
Screenshot: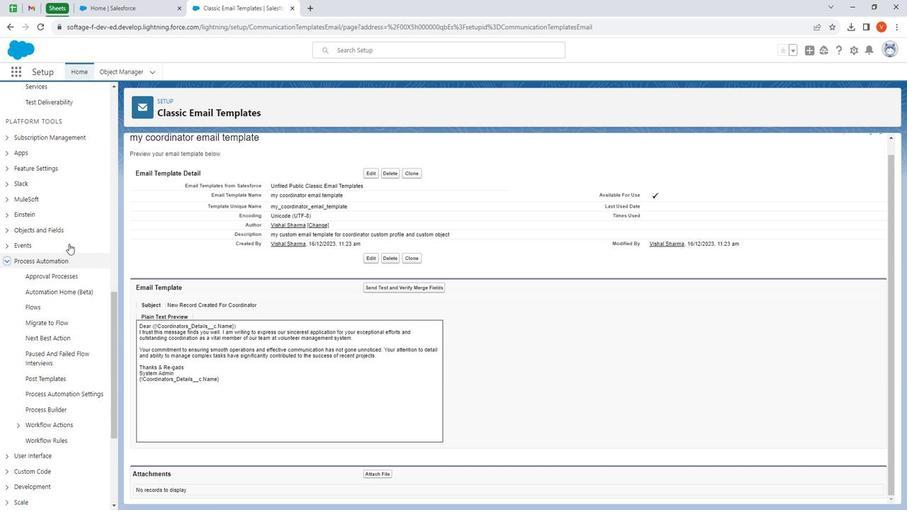 
Action: Mouse moved to (73, 238)
Screenshot: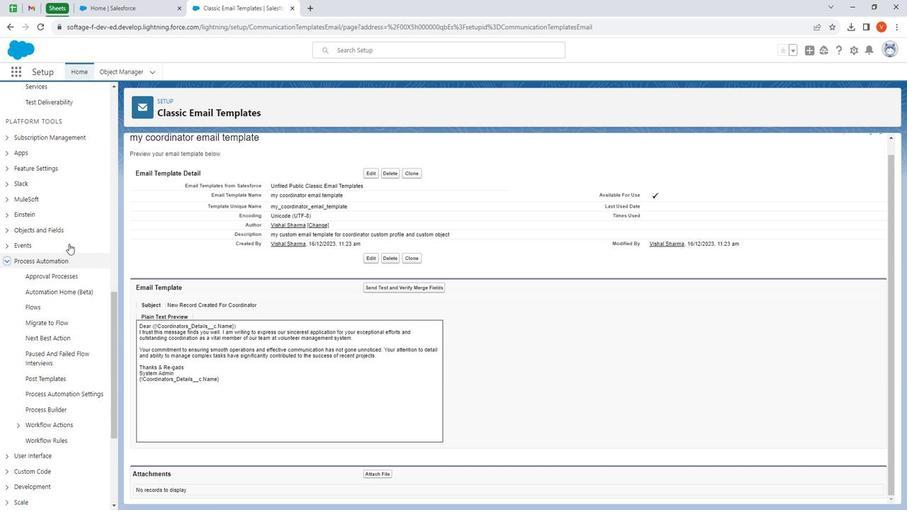 
Action: Mouse scrolled (73, 238) with delta (0, 0)
Screenshot: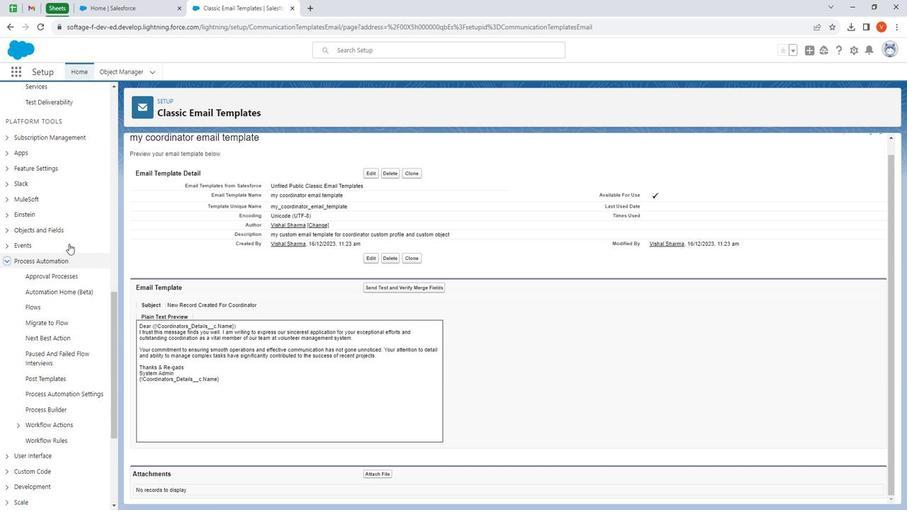 
Action: Mouse moved to (73, 237)
Screenshot: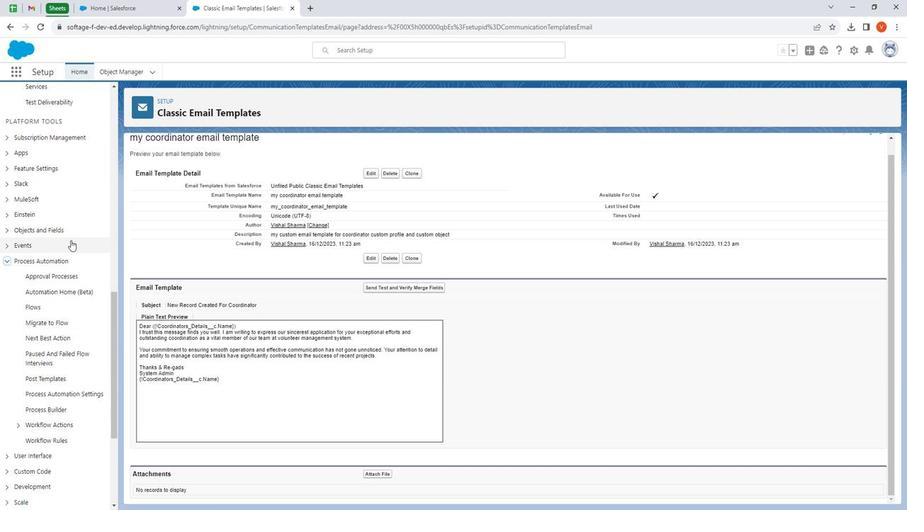 
Action: Mouse scrolled (73, 237) with delta (0, 0)
Screenshot: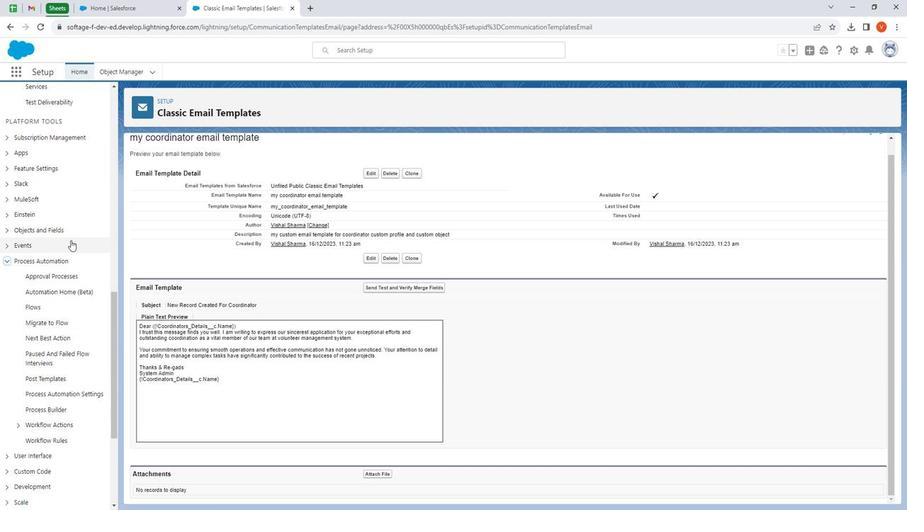 
Action: Mouse moved to (73, 236)
Screenshot: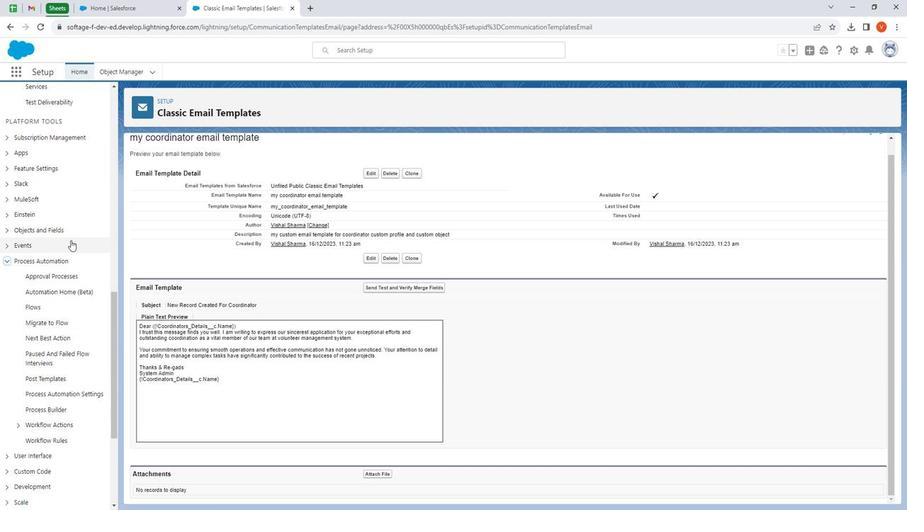 
Action: Mouse scrolled (73, 237) with delta (0, 0)
Screenshot: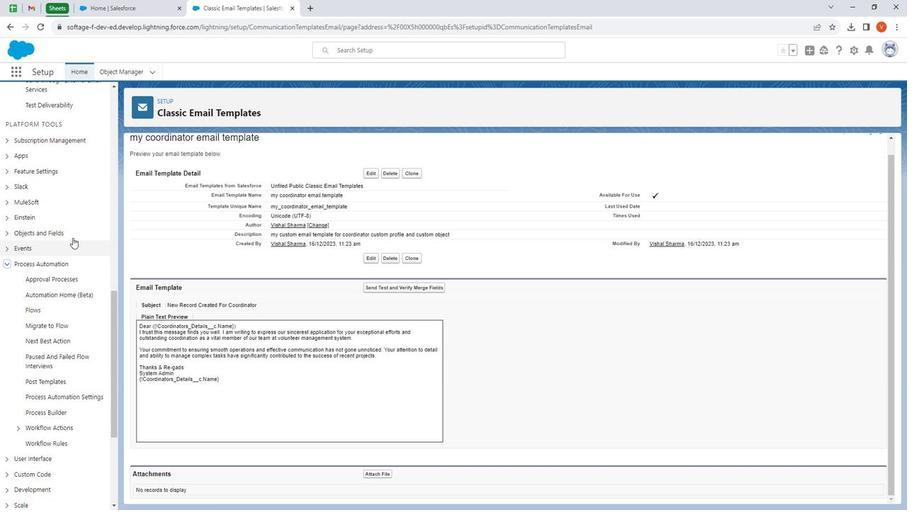 
Action: Mouse moved to (73, 235)
Screenshot: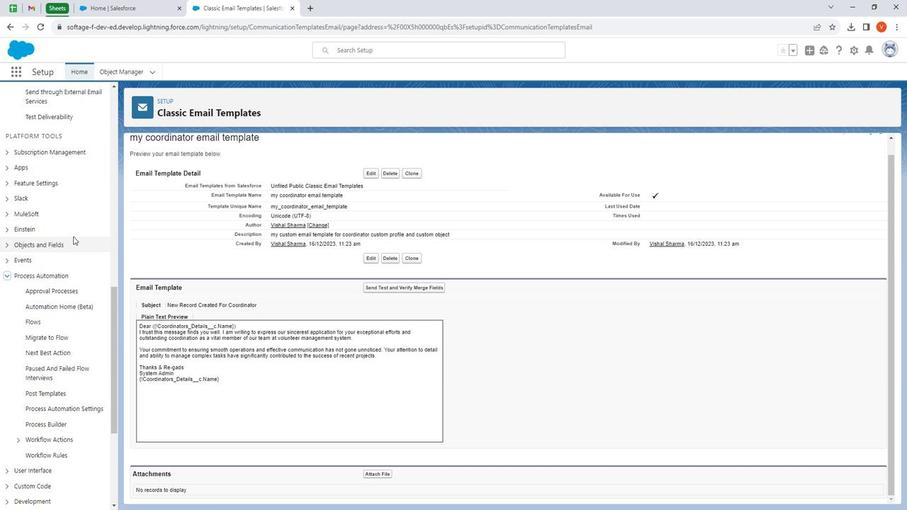 
Action: Mouse scrolled (73, 236) with delta (0, 0)
Screenshot: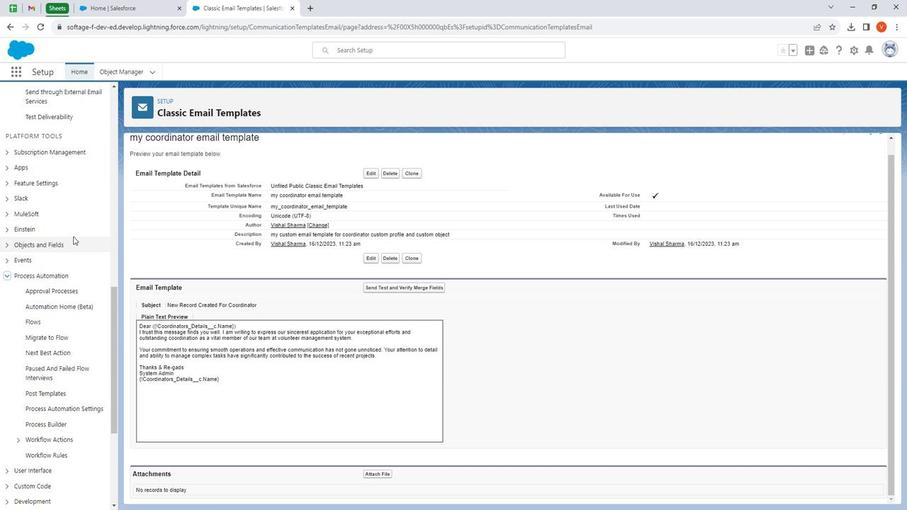 
Action: Mouse moved to (73, 233)
Screenshot: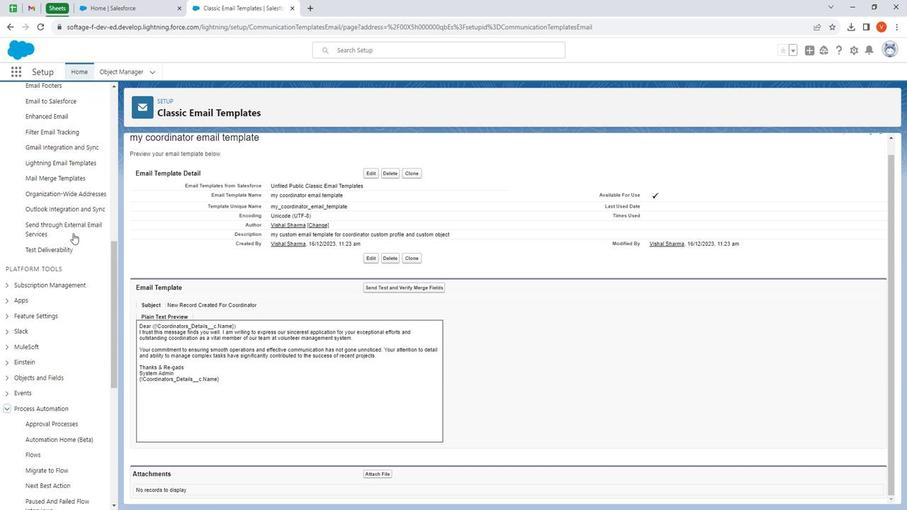 
Action: Mouse scrolled (73, 234) with delta (0, 0)
Screenshot: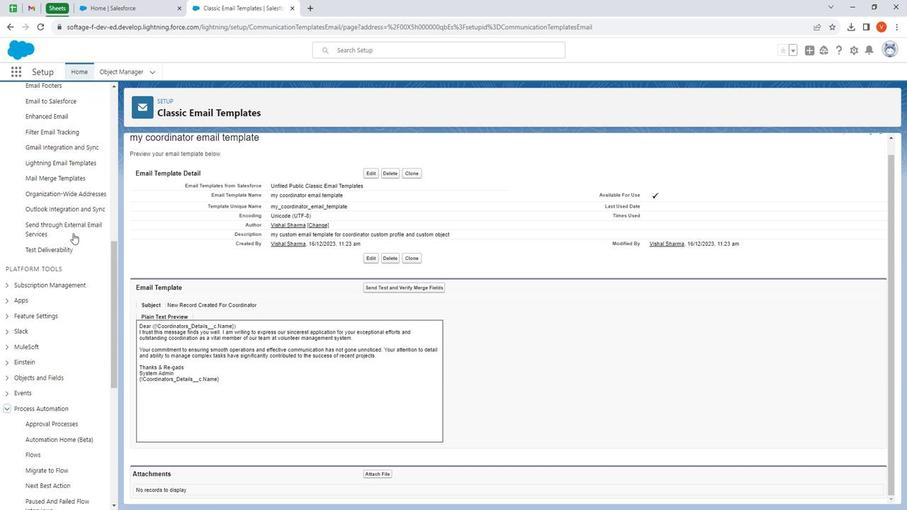 
Action: Mouse moved to (53, 143)
Screenshot: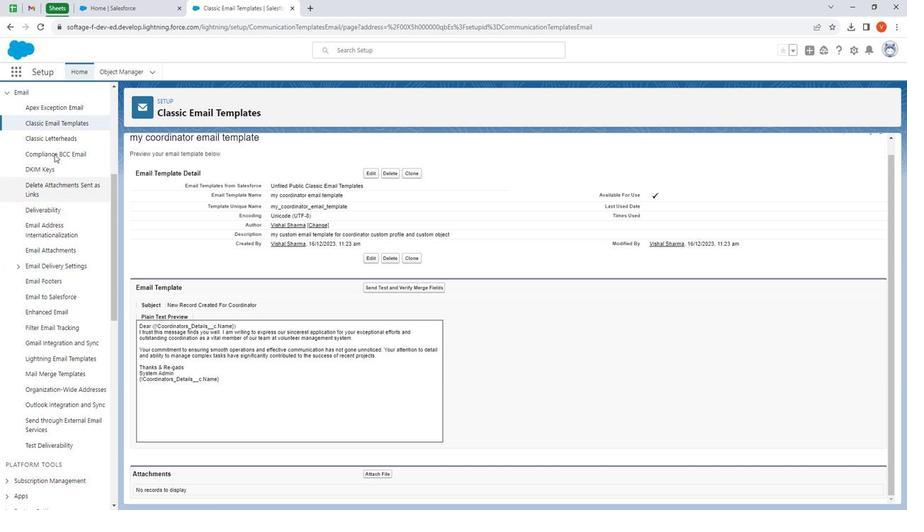 
Action: Mouse scrolled (53, 143) with delta (0, 0)
Screenshot: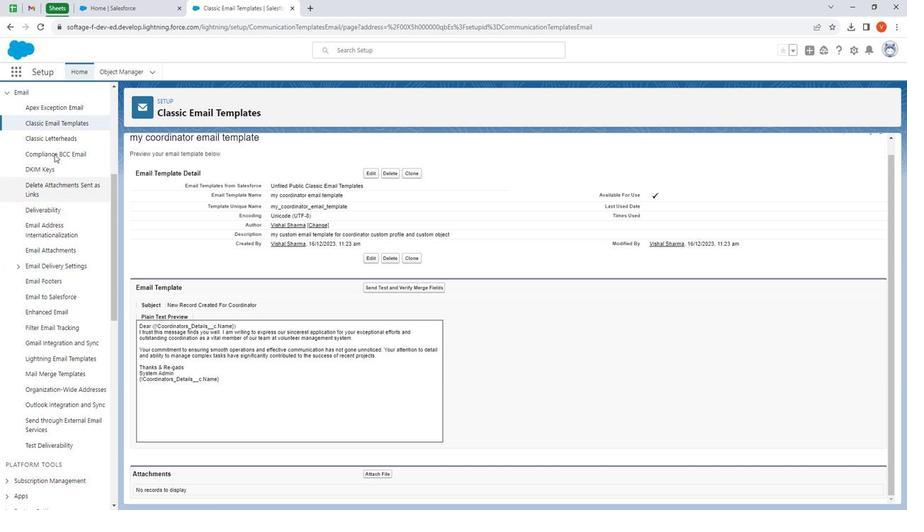 
Action: Mouse moved to (52, 125)
Screenshot: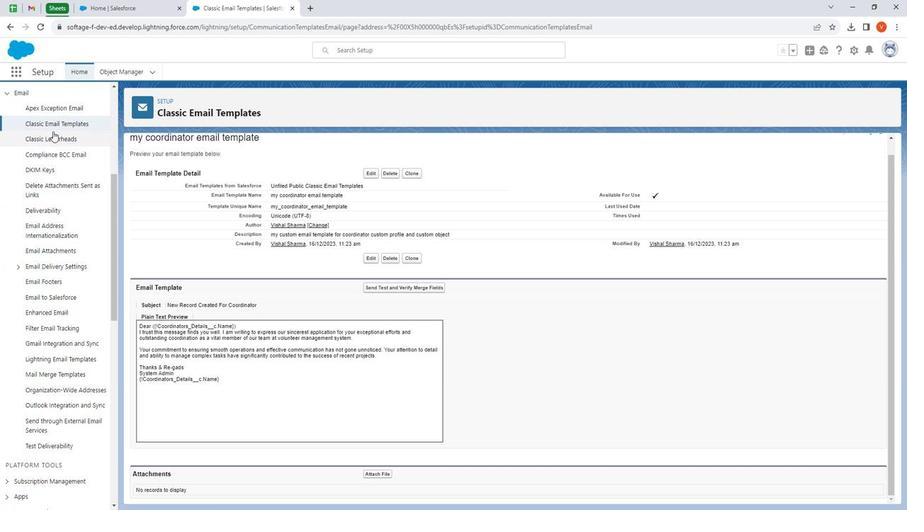 
Action: Mouse scrolled (52, 126) with delta (0, 0)
Screenshot: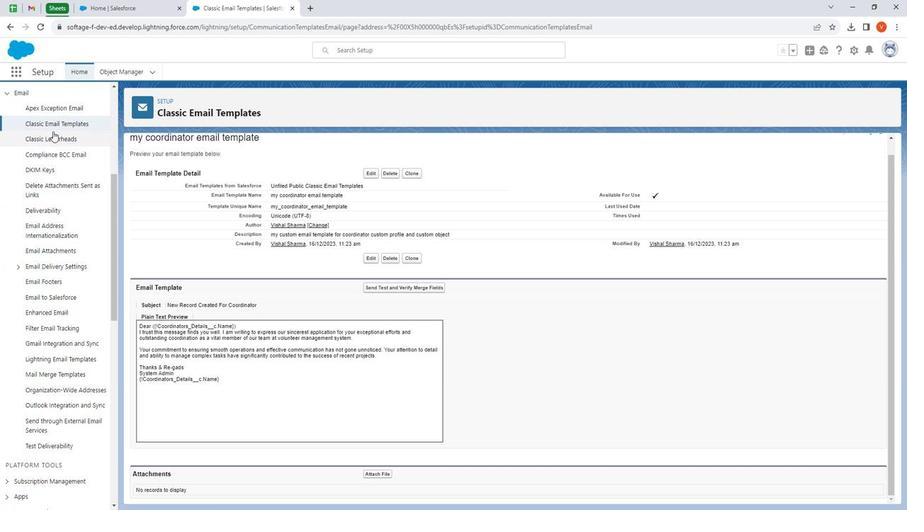 
Action: Mouse moved to (51, 95)
Screenshot: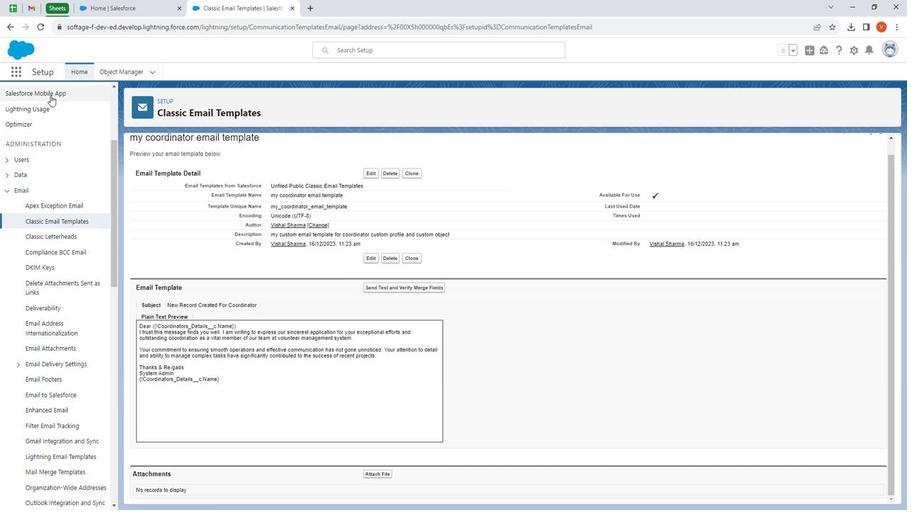 
Action: Mouse scrolled (51, 96) with delta (0, 0)
Screenshot: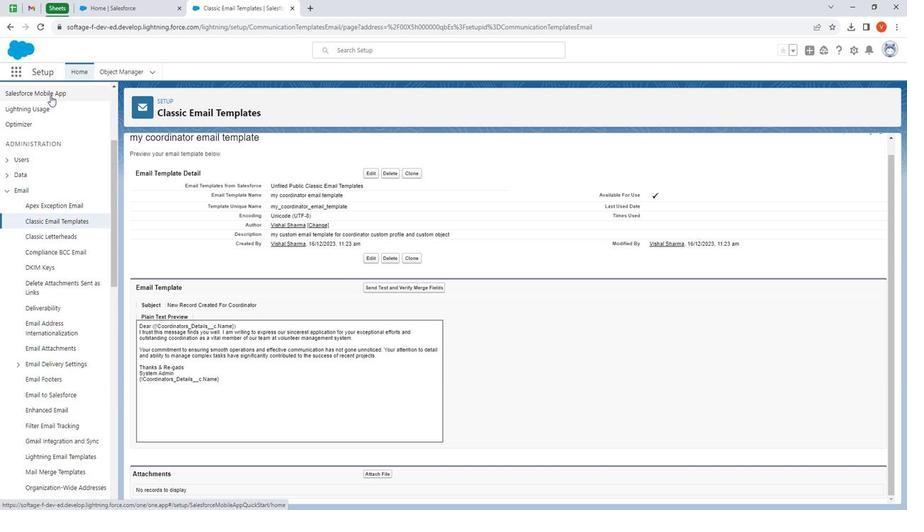 
Action: Mouse scrolled (51, 96) with delta (0, 0)
Screenshot: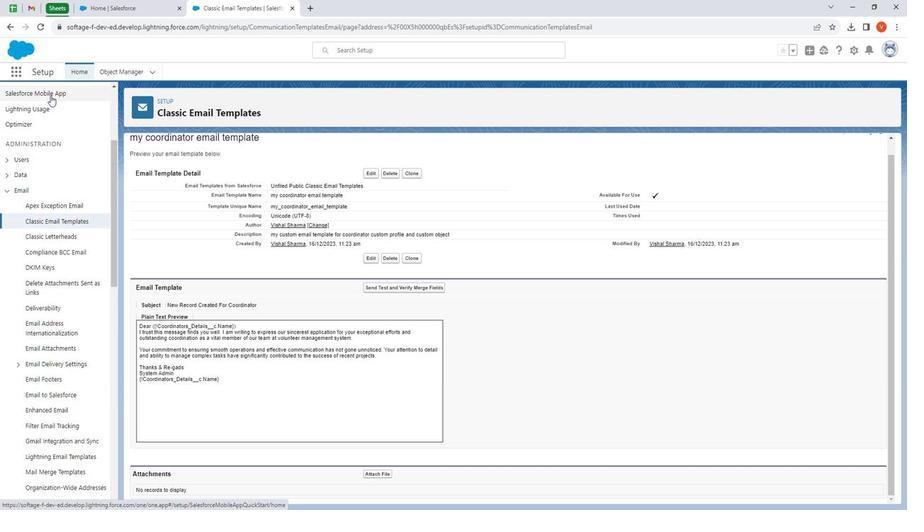 
Action: Mouse scrolled (51, 96) with delta (0, 0)
Screenshot: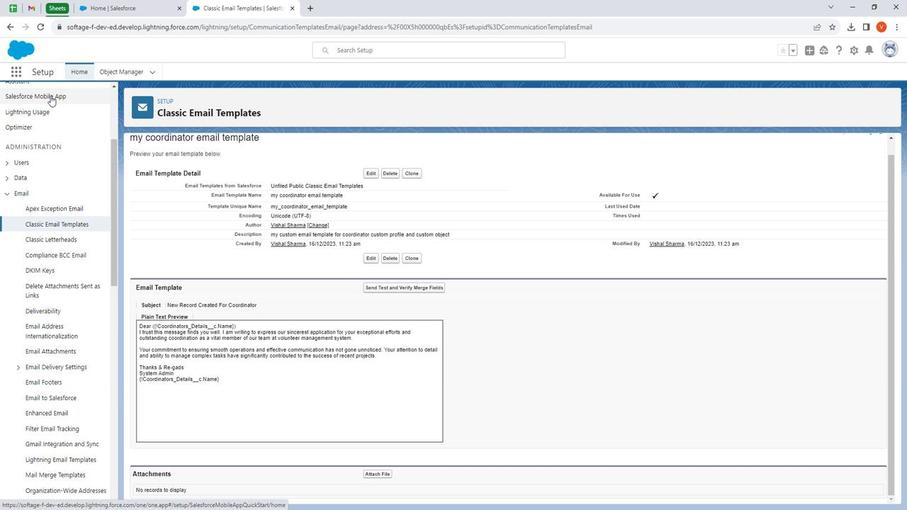 
Action: Mouse scrolled (51, 96) with delta (0, 0)
Screenshot: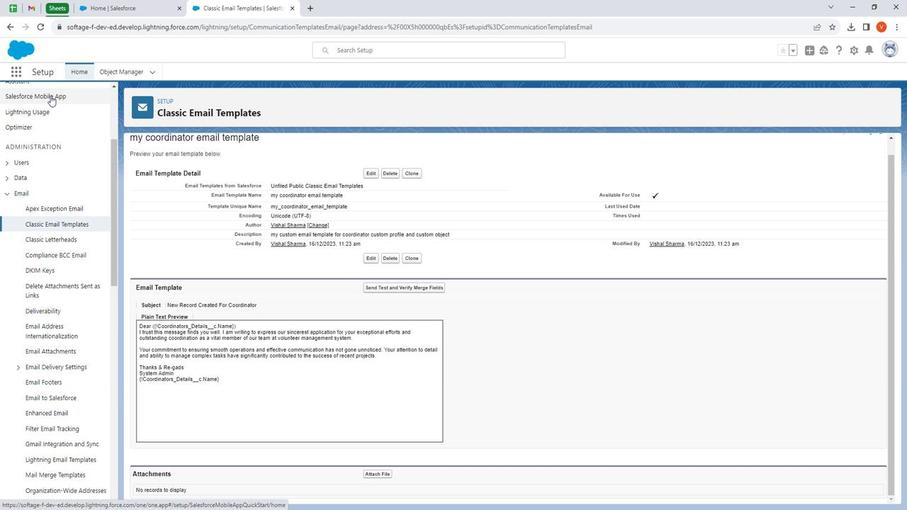 
Action: Mouse moved to (55, 97)
Screenshot: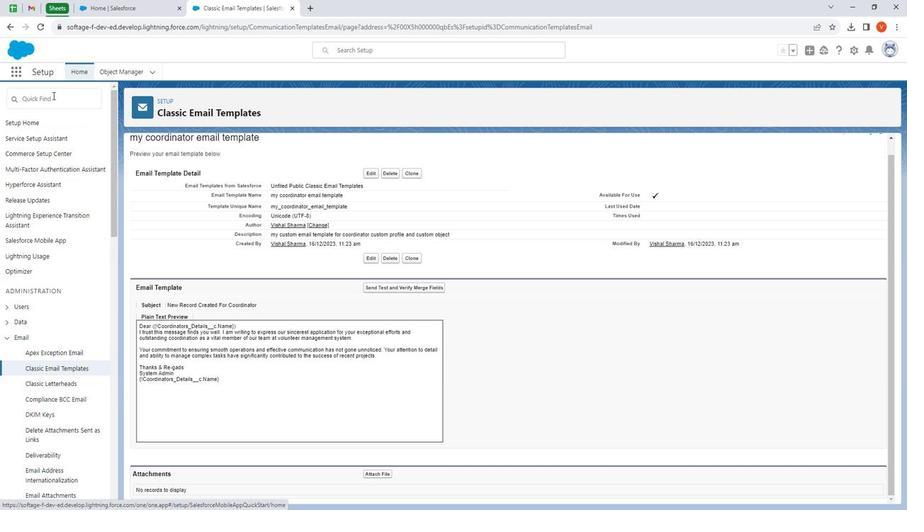
Action: Mouse pressed left at (55, 97)
Screenshot: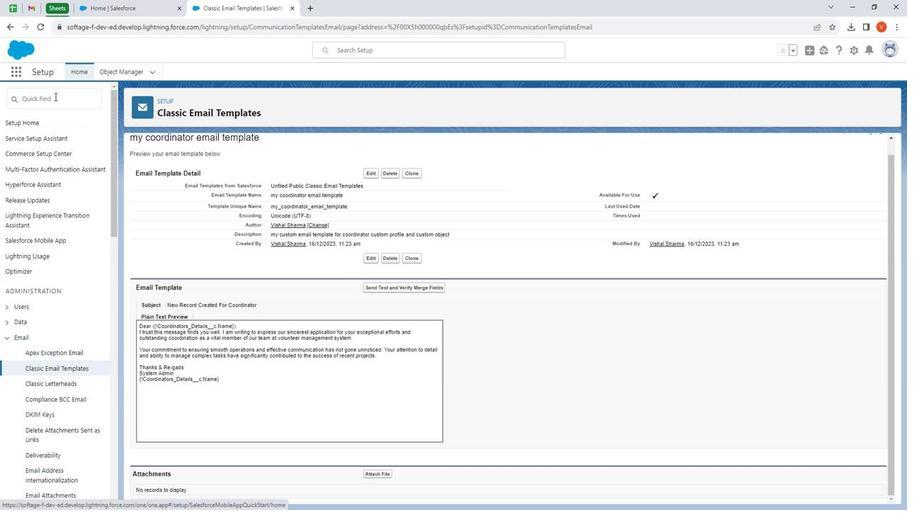 
Action: Mouse moved to (55, 97)
Screenshot: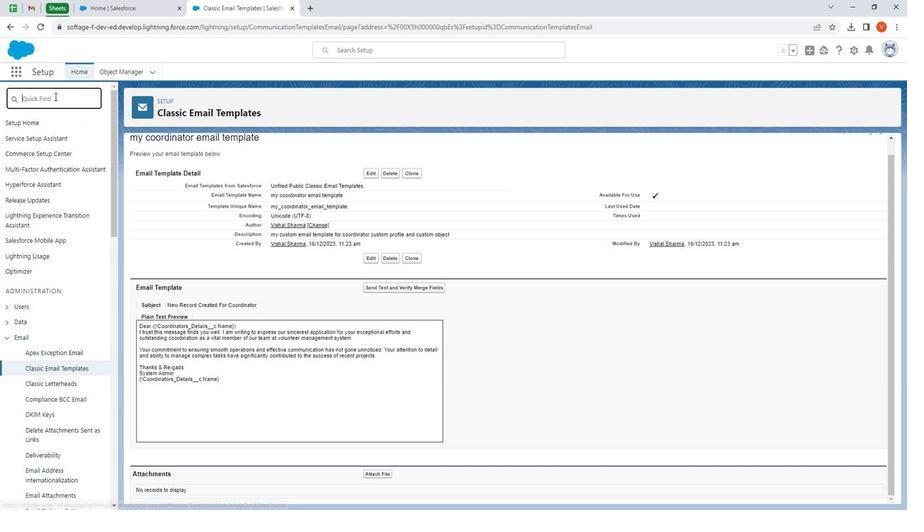 
Action: Key pressed email<Key.space>ale
Screenshot: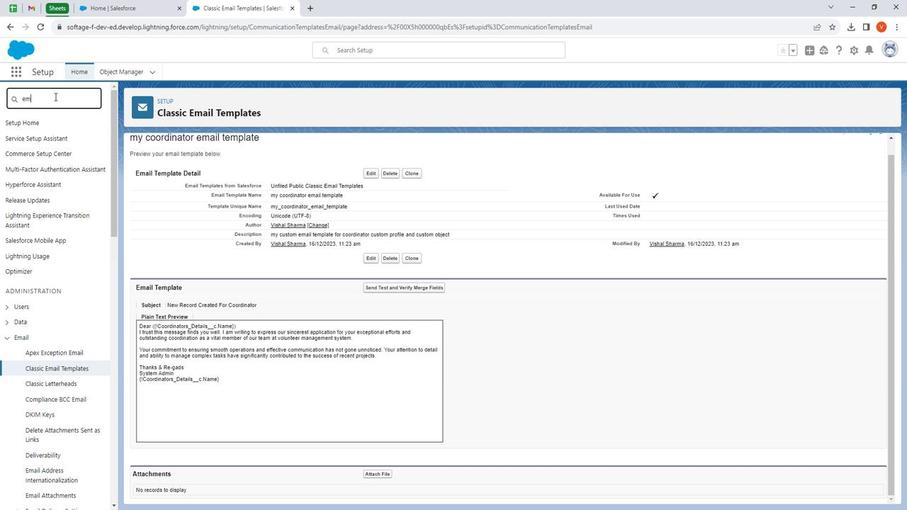 
Action: Mouse moved to (51, 151)
Screenshot: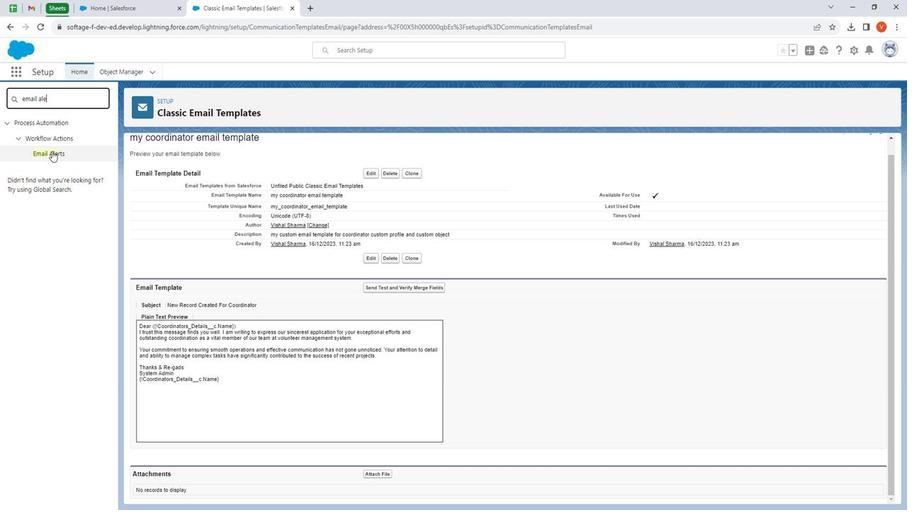 
Action: Mouse pressed left at (51, 151)
Screenshot: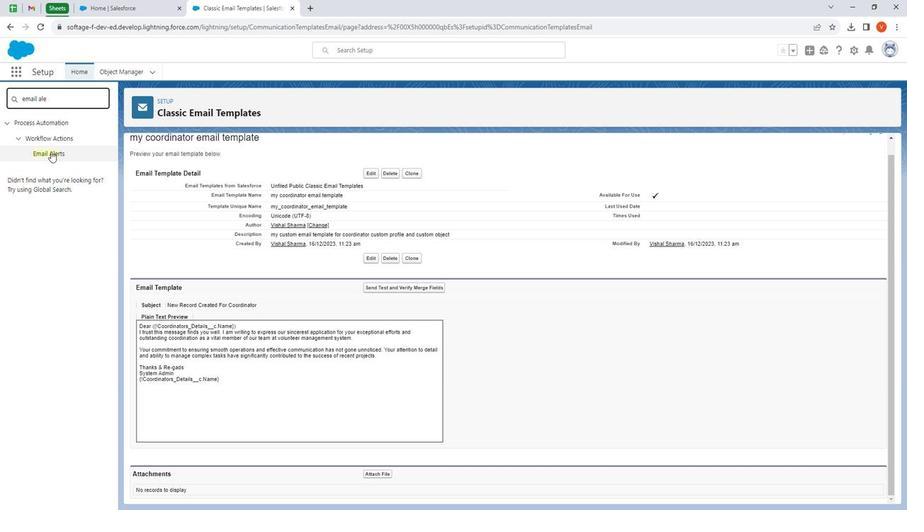 
Action: Mouse moved to (158, 397)
Screenshot: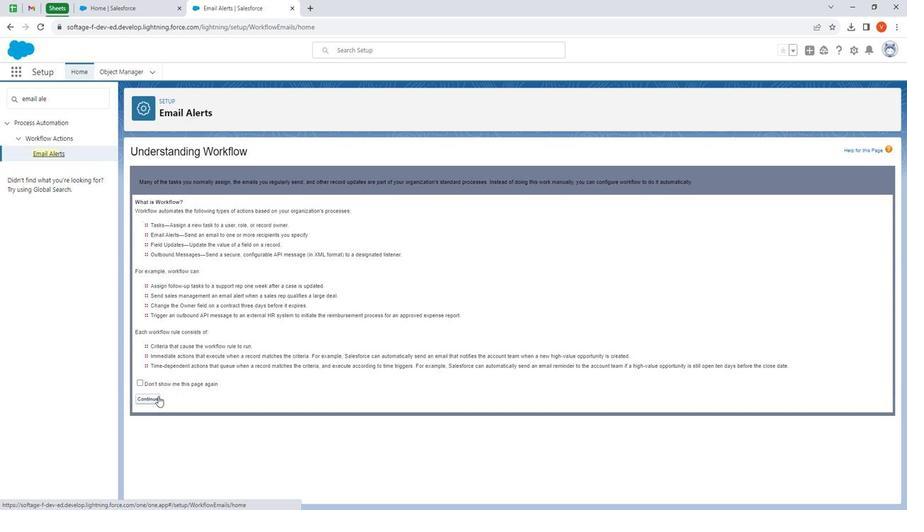 
Action: Mouse pressed left at (158, 397)
Screenshot: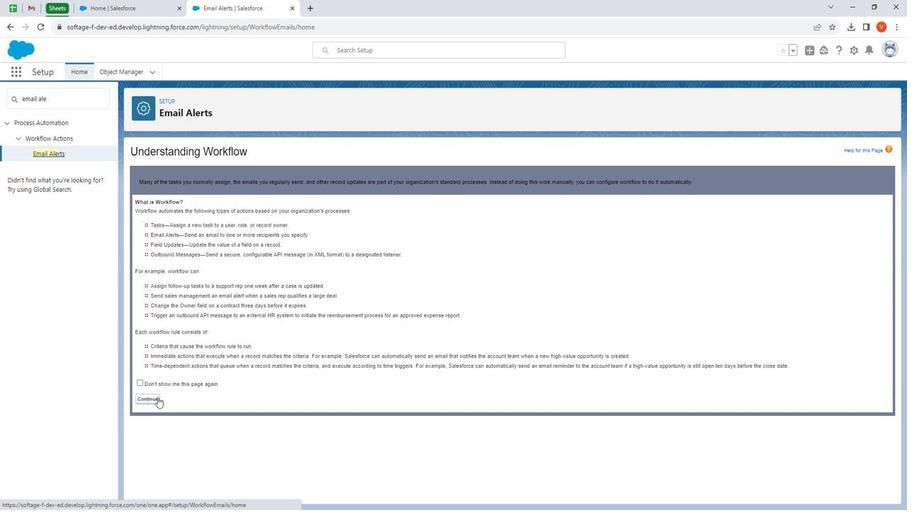 
Action: Mouse moved to (522, 204)
Screenshot: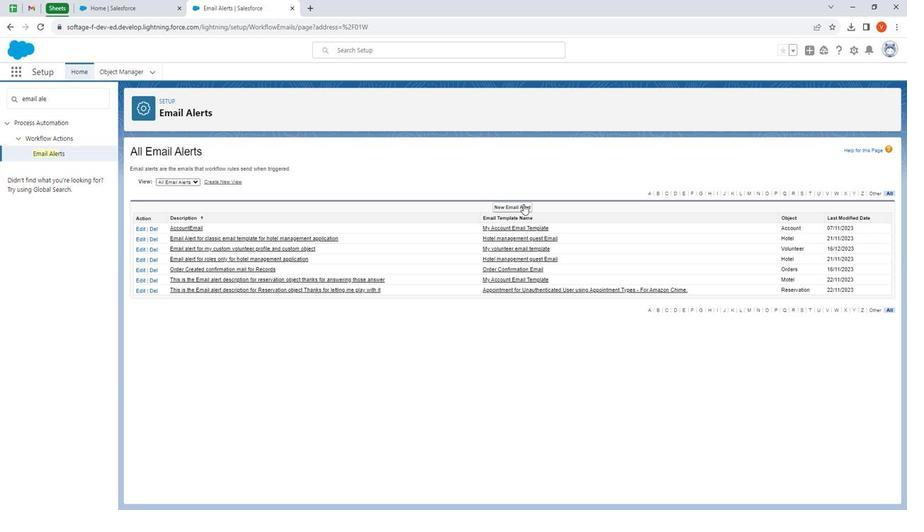 
Action: Mouse pressed left at (522, 204)
Screenshot: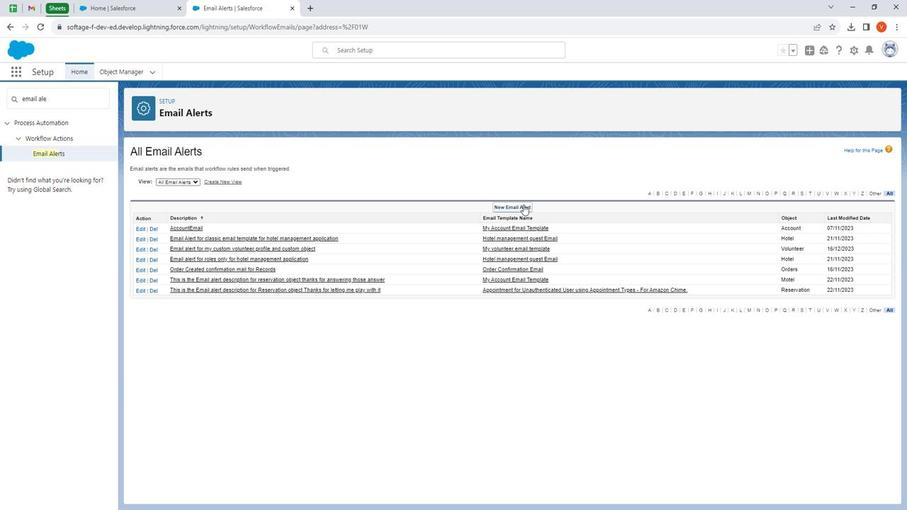 
Action: Mouse moved to (282, 209)
Screenshot: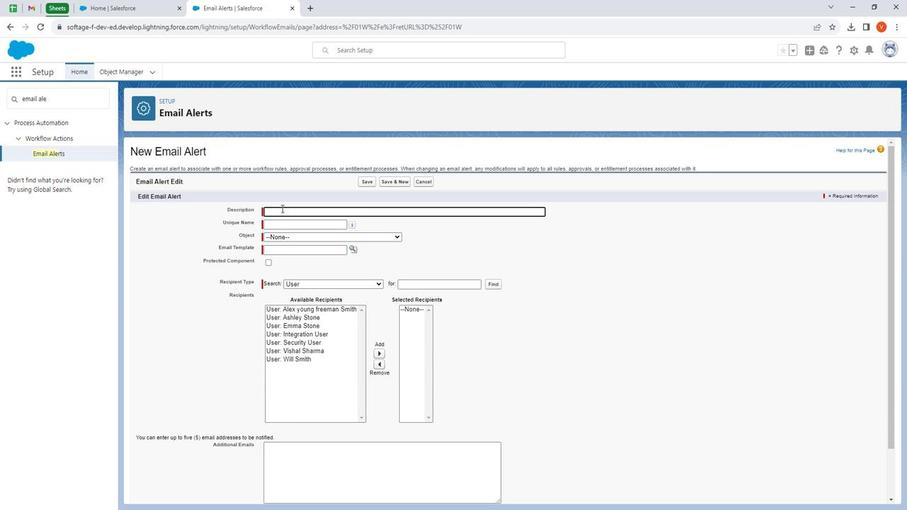 
Action: Mouse pressed left at (282, 209)
Screenshot: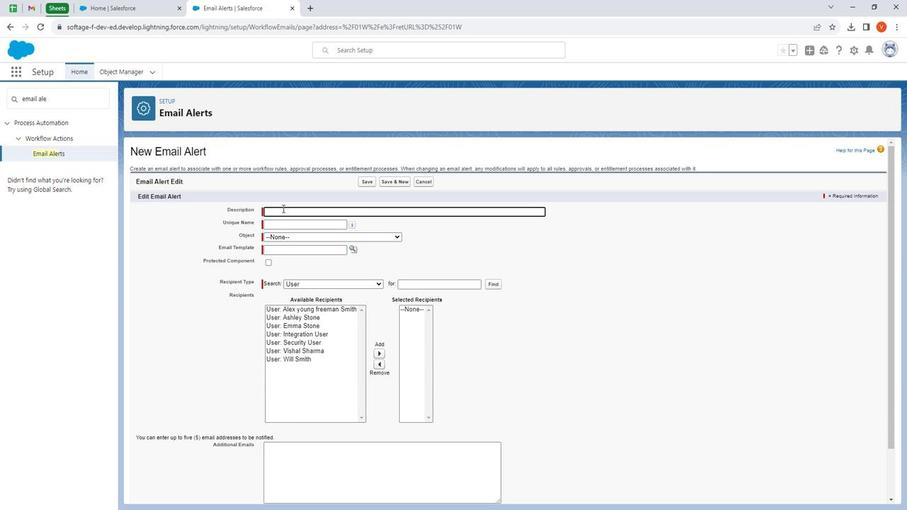 
Action: Mouse moved to (281, 208)
Screenshot: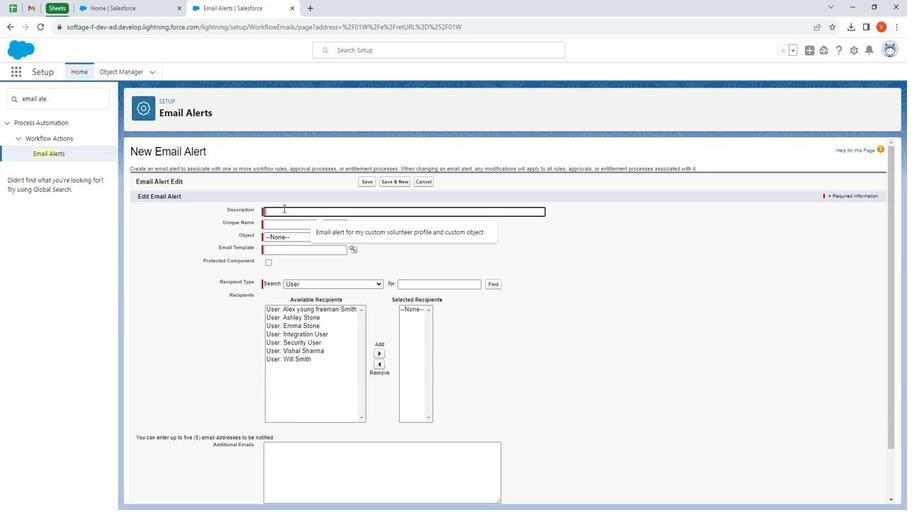 
Action: Key pressed <Key.shift>Email<Key.space>alert<Key.space>for<Key.space>my<Key.space>custom<Key.space>vvol<Key.backspace><Key.backspace><Key.backspace>olun<Key.backspace><Key.shift><Key.shift><Key.shift><Key.shift><Key.shift><Key.shift><Key.shift><Key.shift><Key.shift><Key.shift><Key.shift><Key.shift><Key.shift><Key.shift><Key.shift>Coordinator
Screenshot: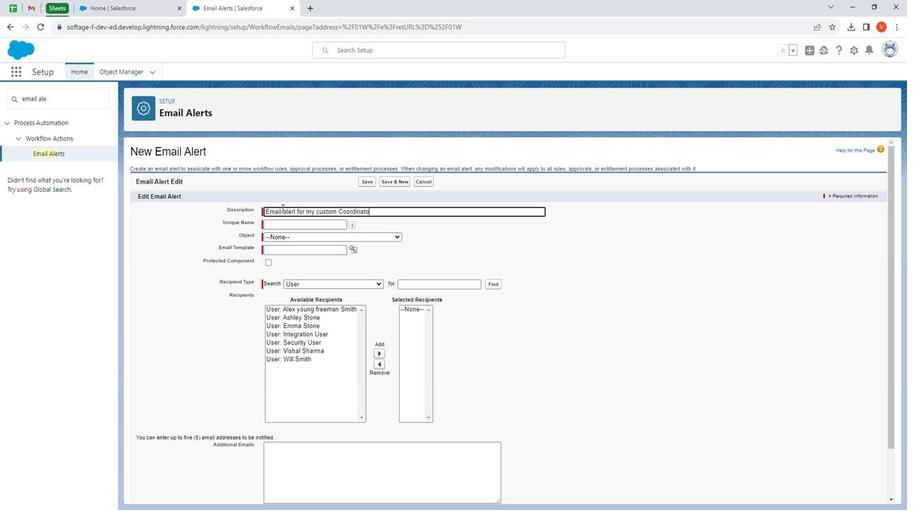 
Action: Mouse moved to (297, 223)
Screenshot: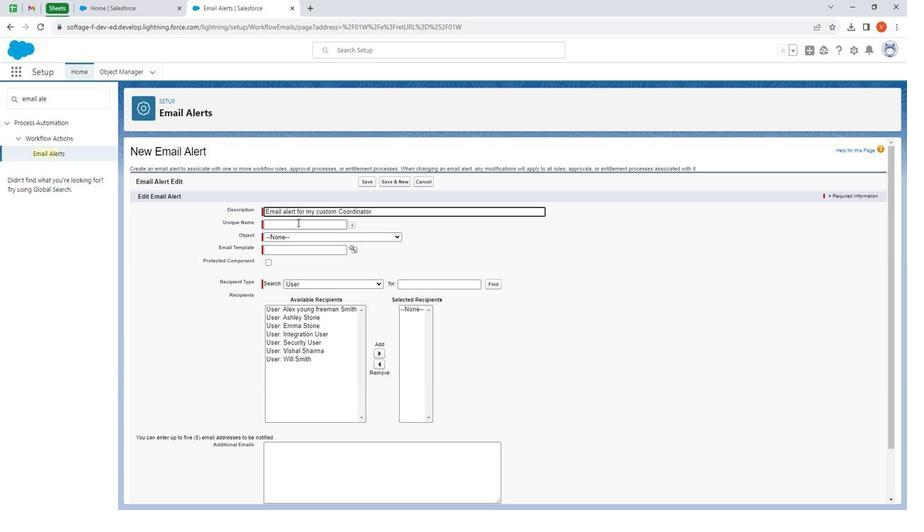 
Action: Mouse pressed left at (297, 223)
Screenshot: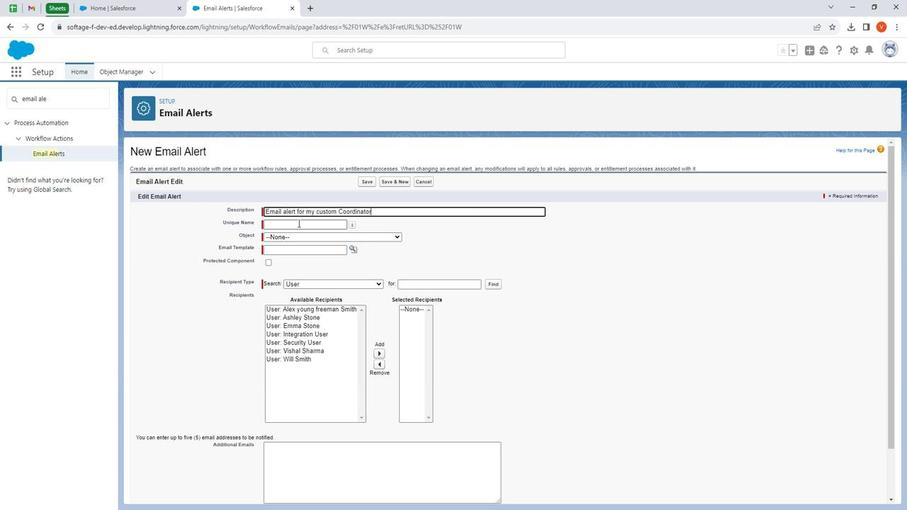 
Action: Mouse moved to (308, 237)
Screenshot: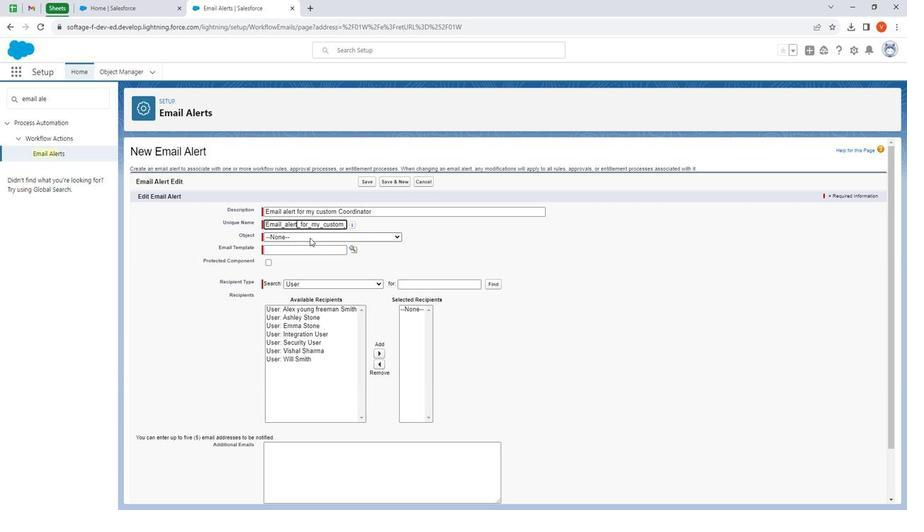 
Action: Mouse pressed left at (308, 237)
Screenshot: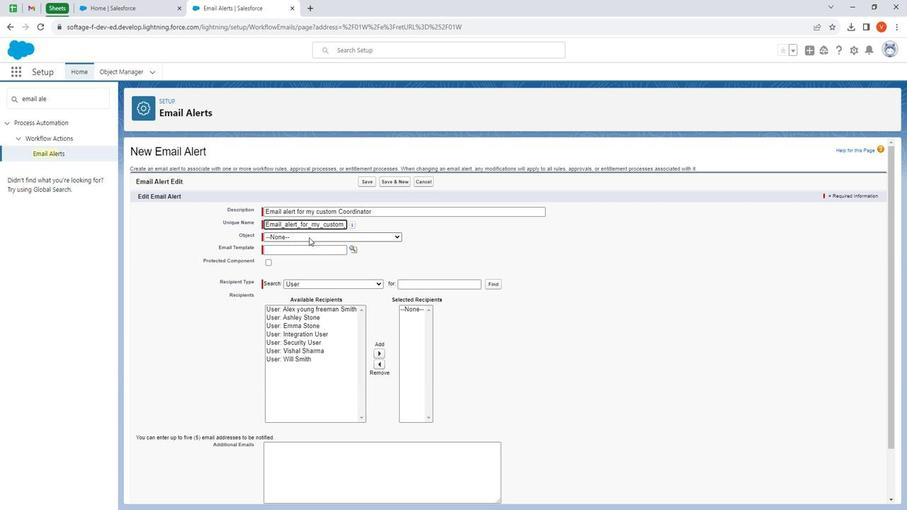 
Action: Mouse moved to (396, 253)
Screenshot: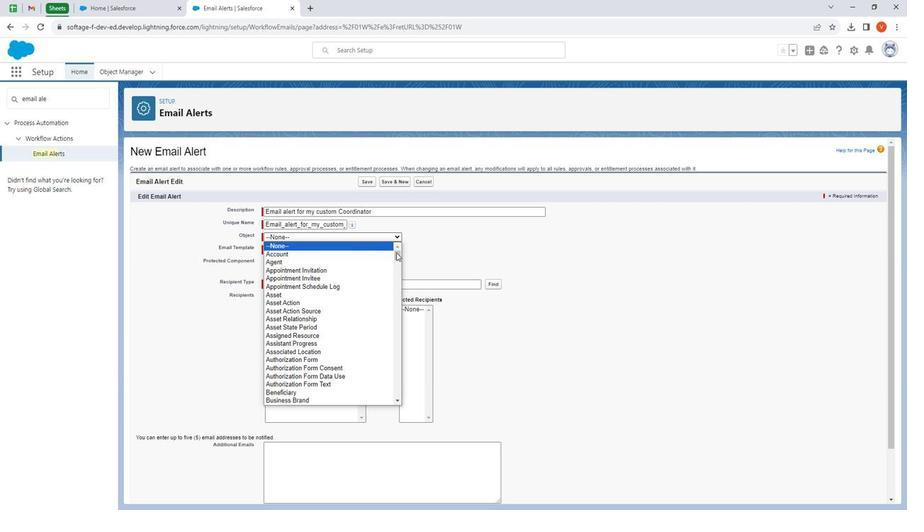 
Action: Mouse pressed left at (396, 253)
Screenshot: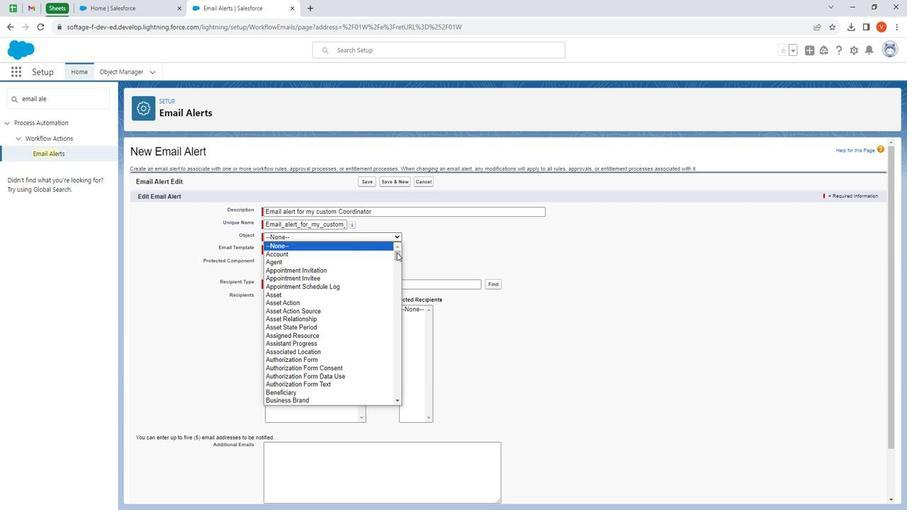 
Action: Mouse moved to (340, 290)
Screenshot: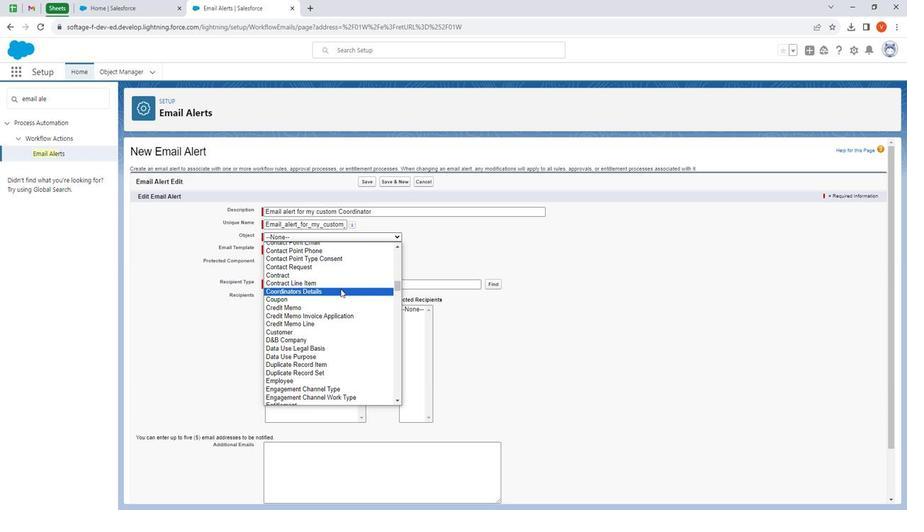 
Action: Mouse pressed left at (340, 290)
Screenshot: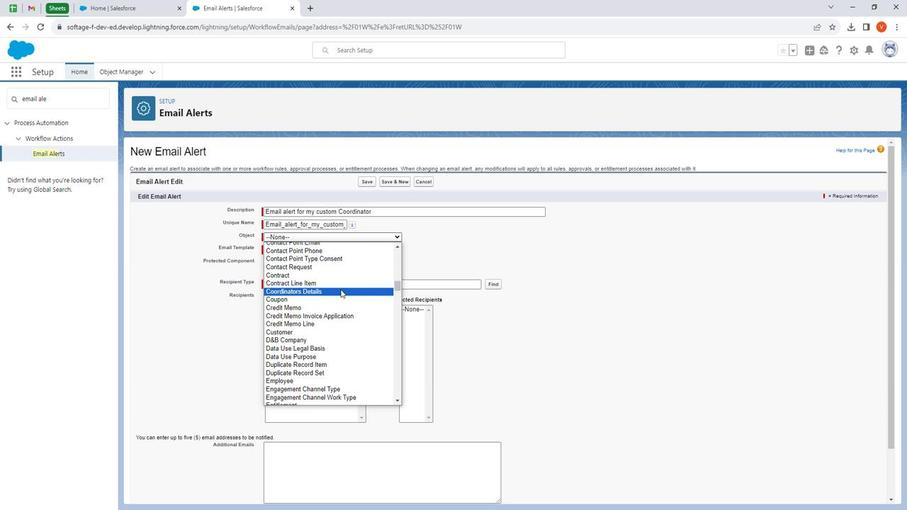 
Action: Mouse moved to (352, 252)
Screenshot: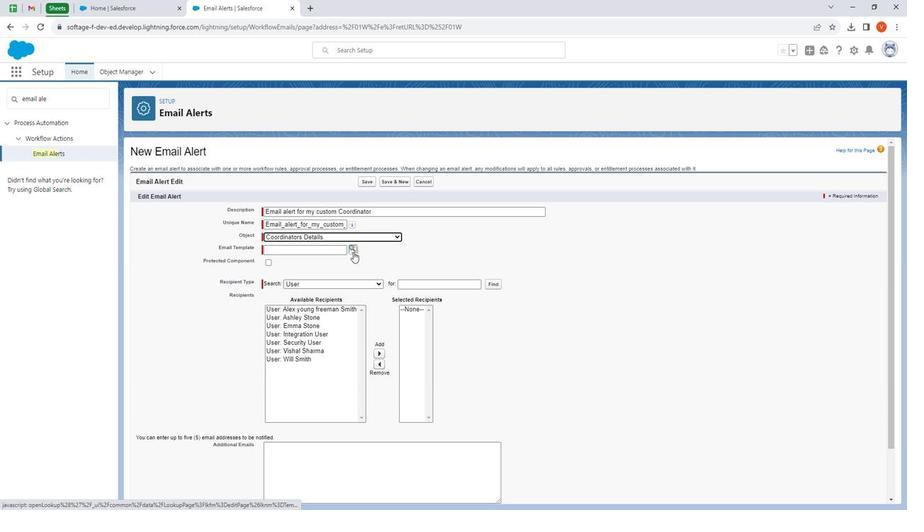 
Action: Mouse pressed left at (352, 252)
Screenshot: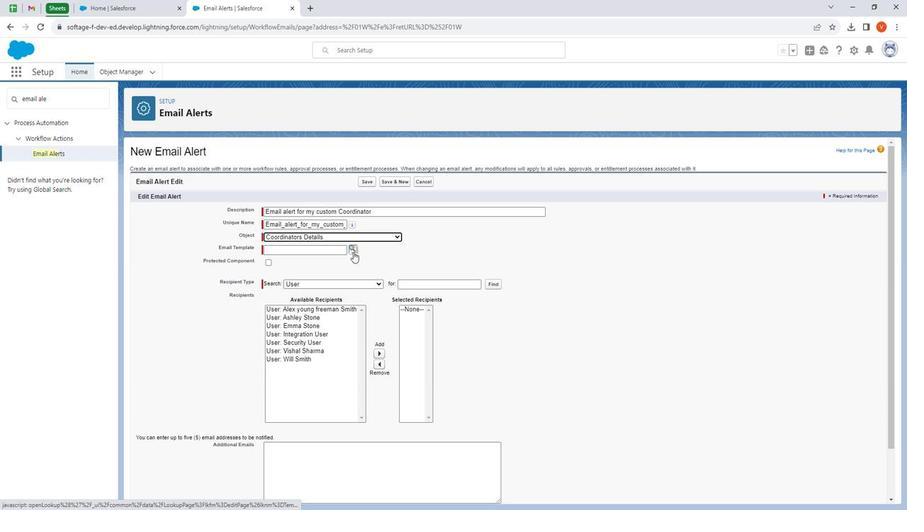 
Action: Mouse moved to (414, 300)
Screenshot: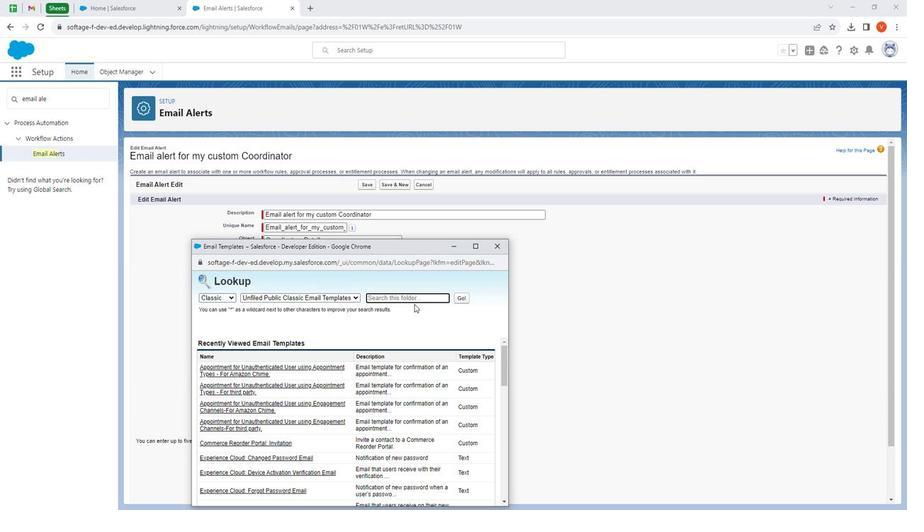 
Action: Mouse pressed left at (414, 300)
Screenshot: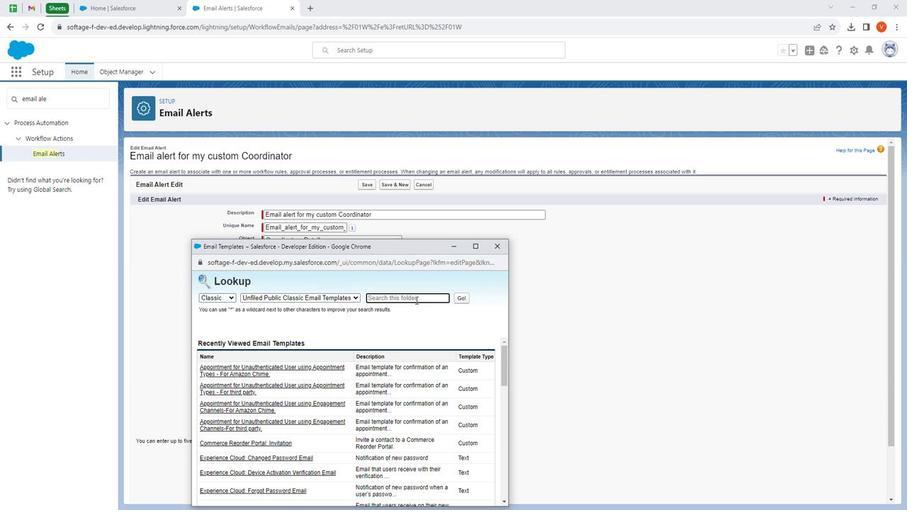 
Action: Mouse moved to (413, 297)
Screenshot: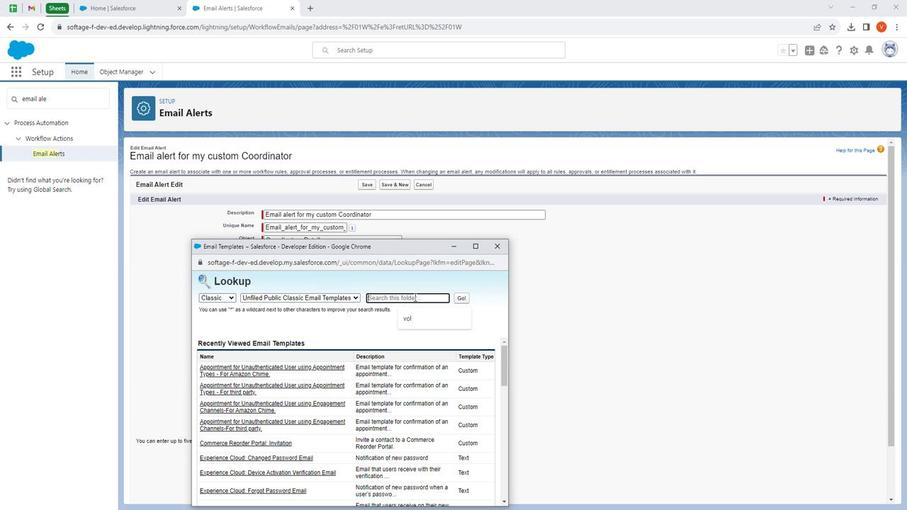 
Action: Key pressed coord<Key.enter>
Screenshot: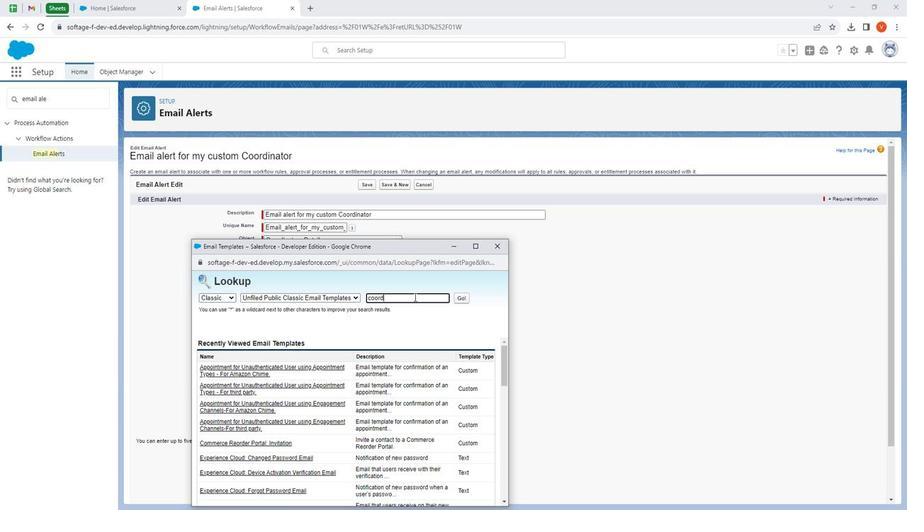 
Action: Mouse moved to (260, 376)
Screenshot: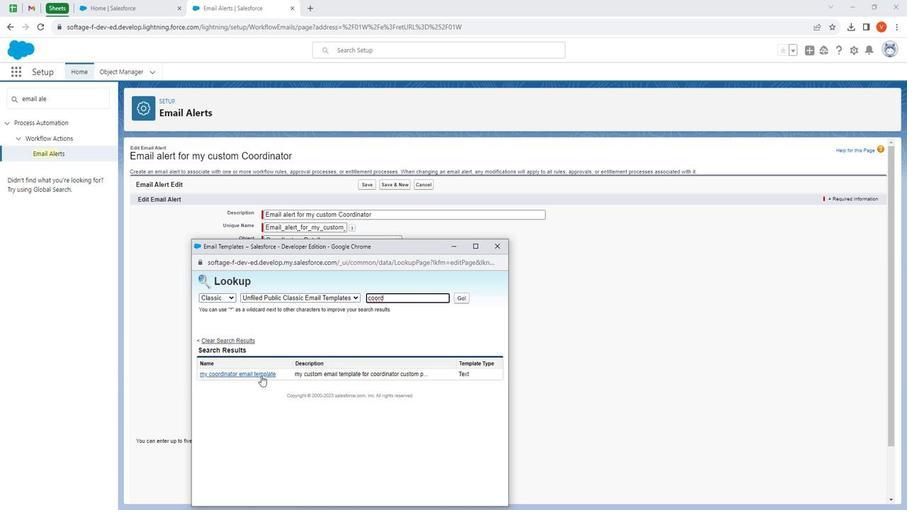 
Action: Mouse pressed left at (260, 376)
Screenshot: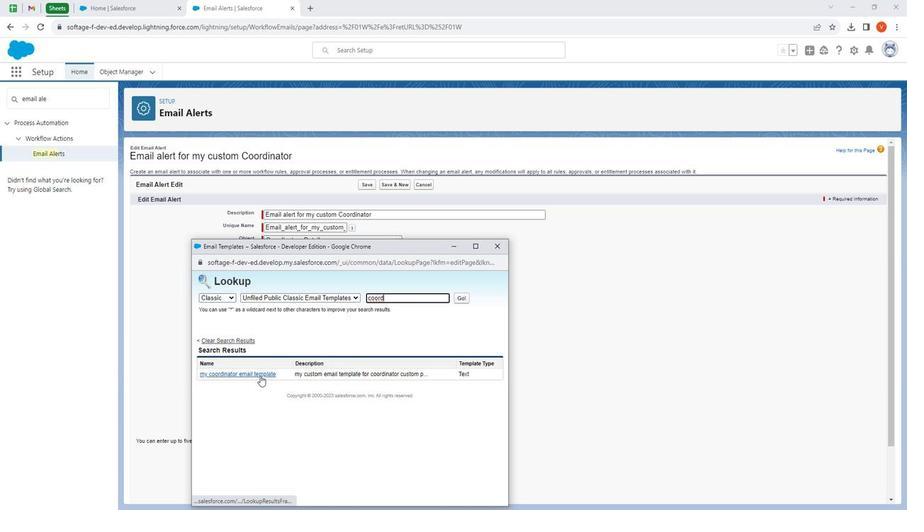 
Action: Mouse moved to (316, 311)
Screenshot: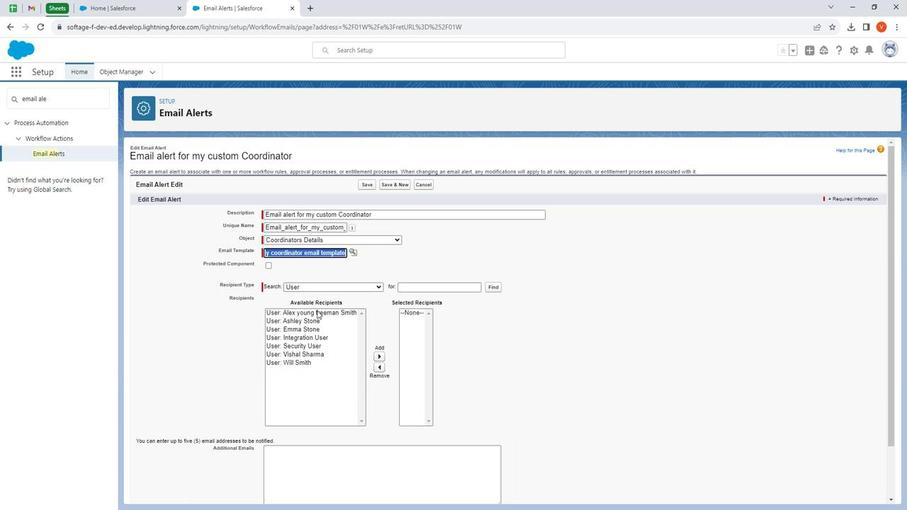 
Action: Mouse pressed left at (316, 311)
Screenshot: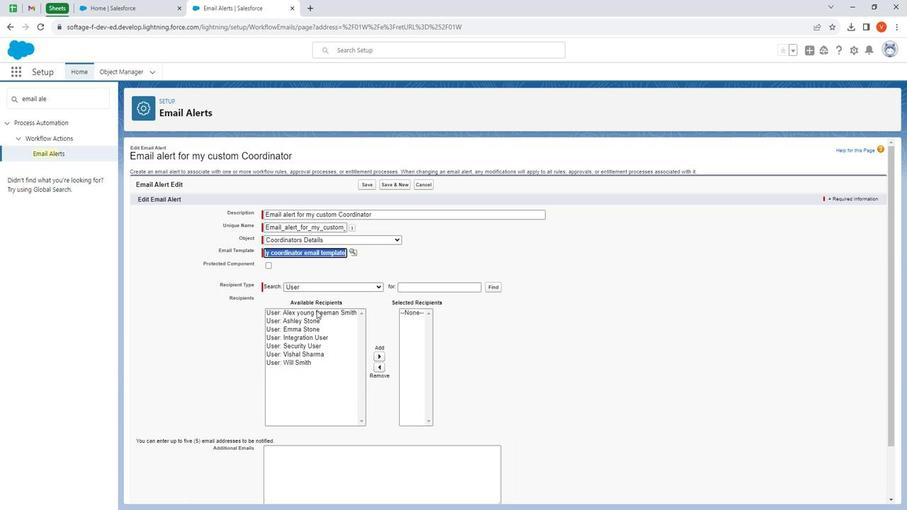
Action: Mouse moved to (377, 353)
Screenshot: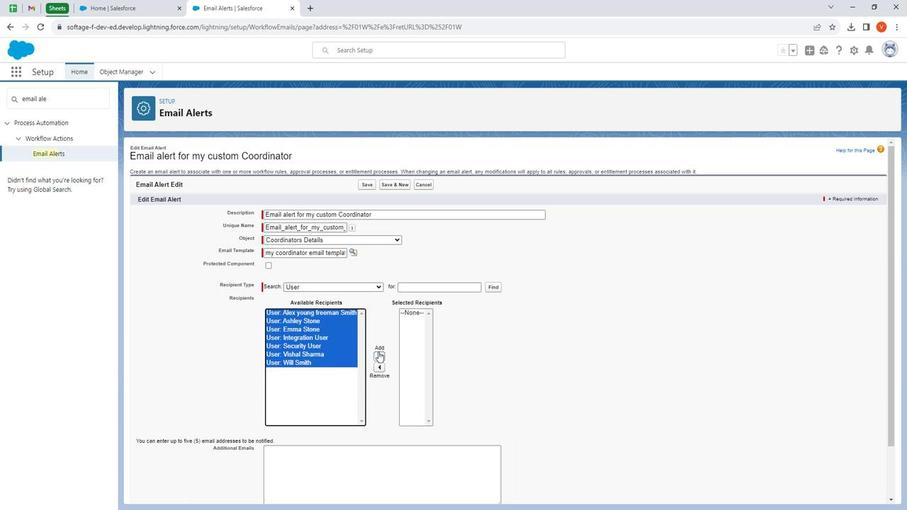 
Action: Mouse pressed left at (377, 353)
Screenshot: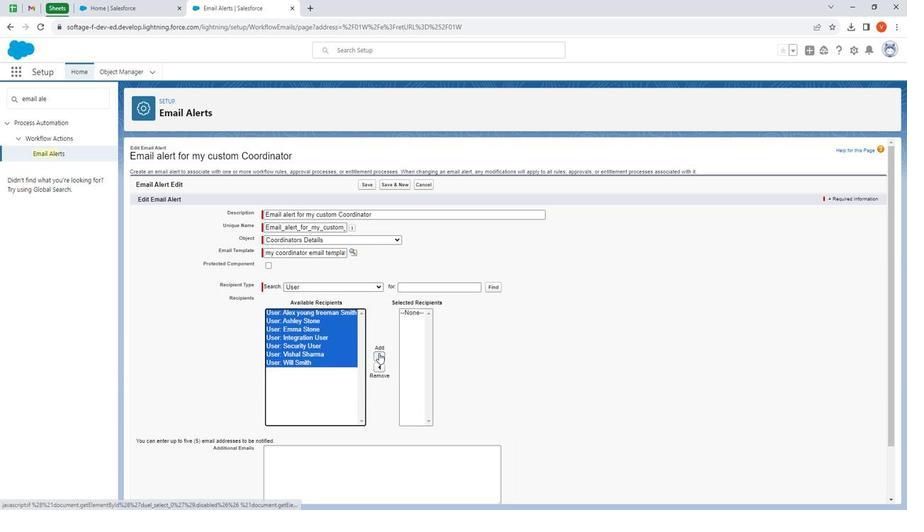 
Action: Mouse moved to (329, 288)
Screenshot: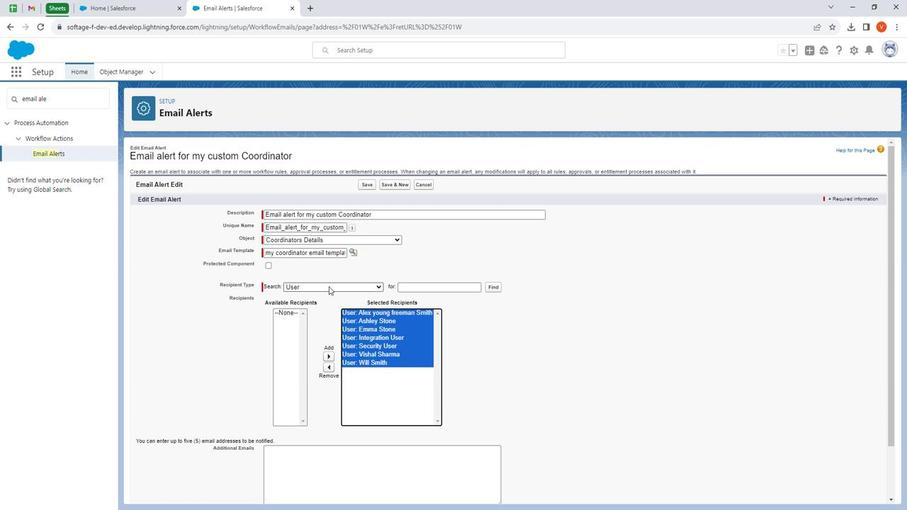 
Action: Mouse pressed left at (329, 288)
Screenshot: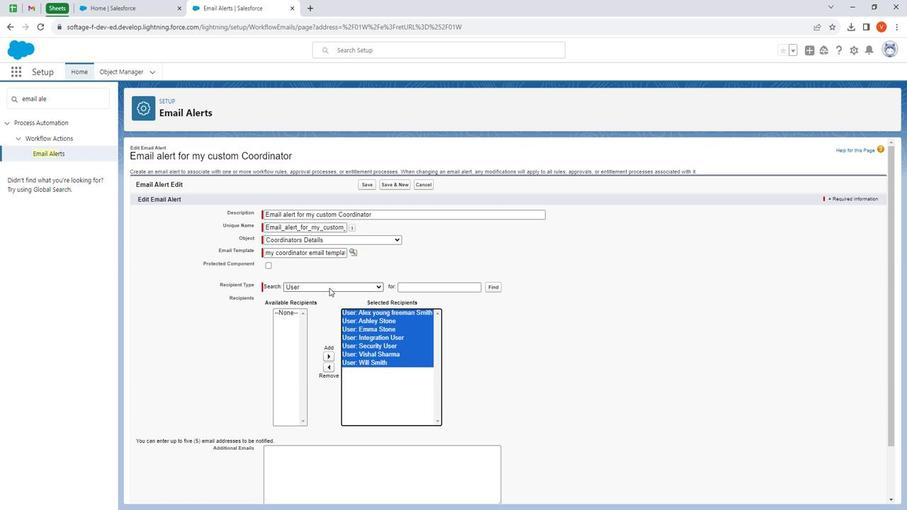 
Action: Mouse moved to (330, 400)
Screenshot: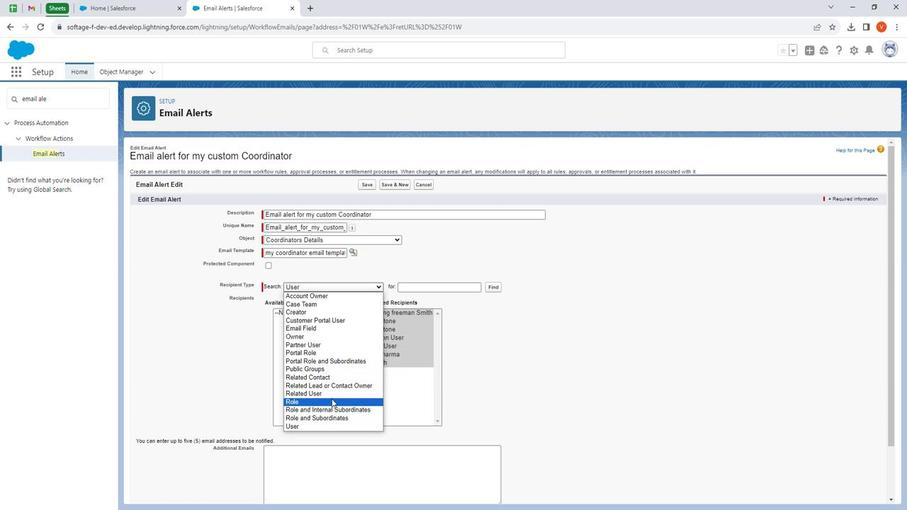 
Action: Mouse pressed left at (330, 400)
Screenshot: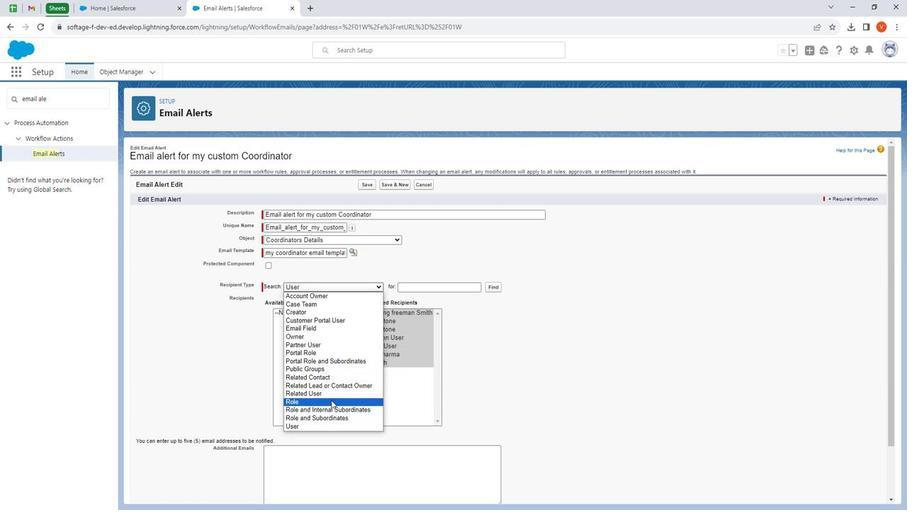 
Action: Mouse moved to (290, 312)
Screenshot: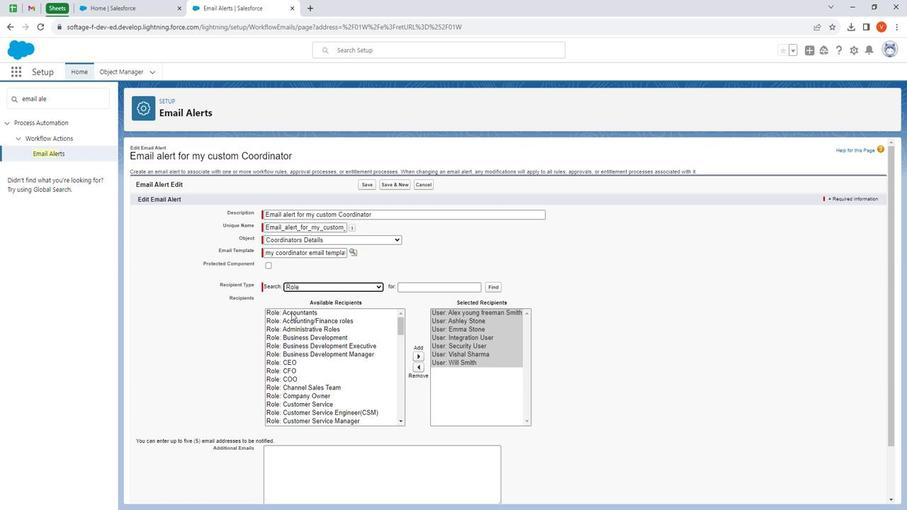 
Action: Mouse pressed left at (290, 312)
Screenshot: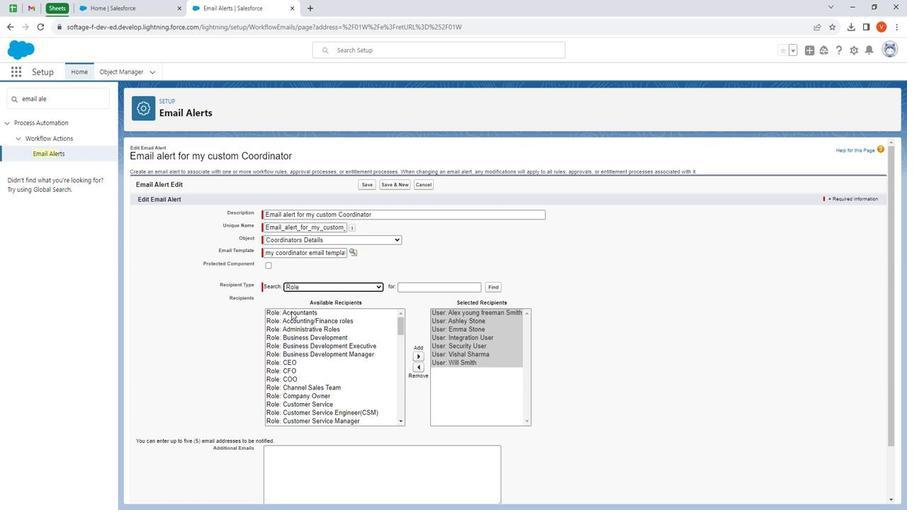 
Action: Mouse moved to (326, 422)
Screenshot: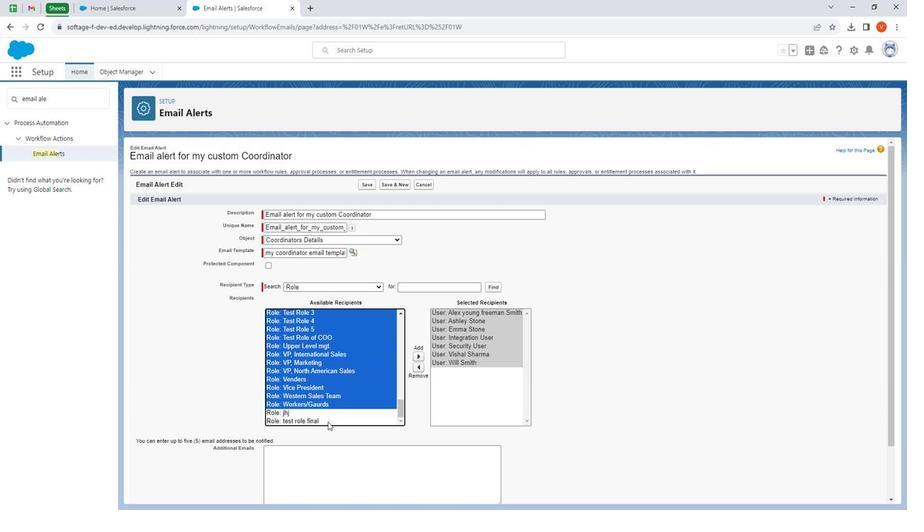 
Action: Mouse pressed left at (326, 422)
Screenshot: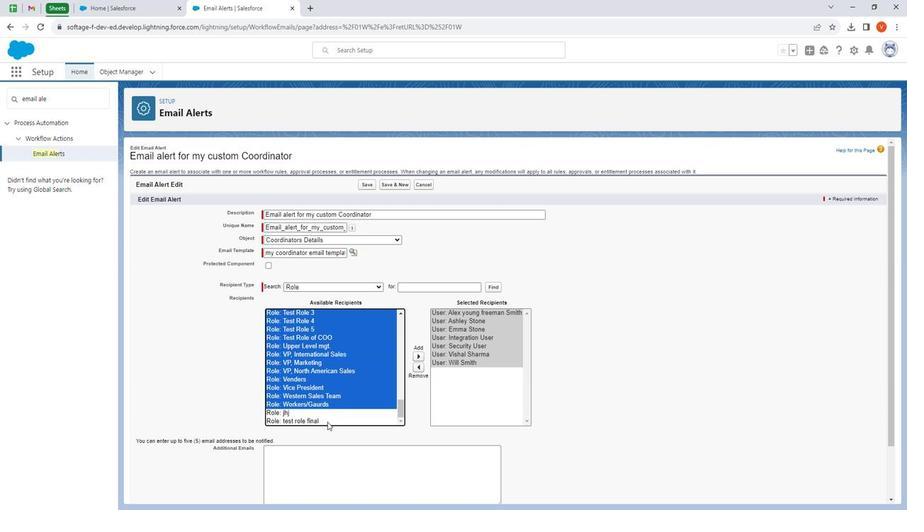 
Action: Mouse moved to (414, 357)
Screenshot: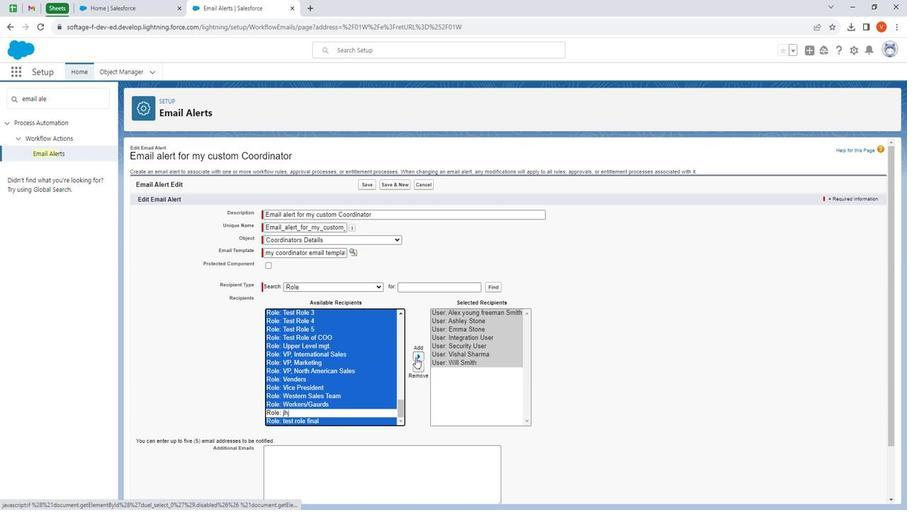 
Action: Mouse pressed left at (414, 357)
Screenshot: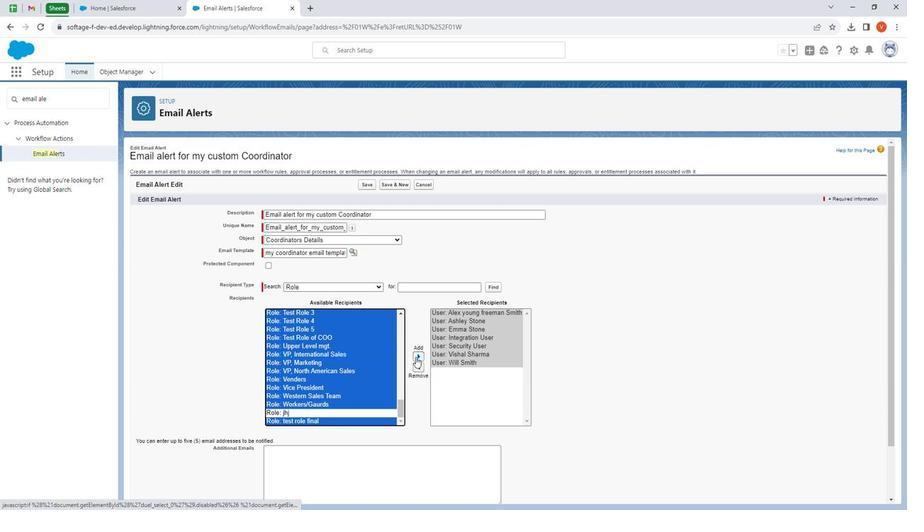 
Action: Mouse moved to (300, 289)
Screenshot: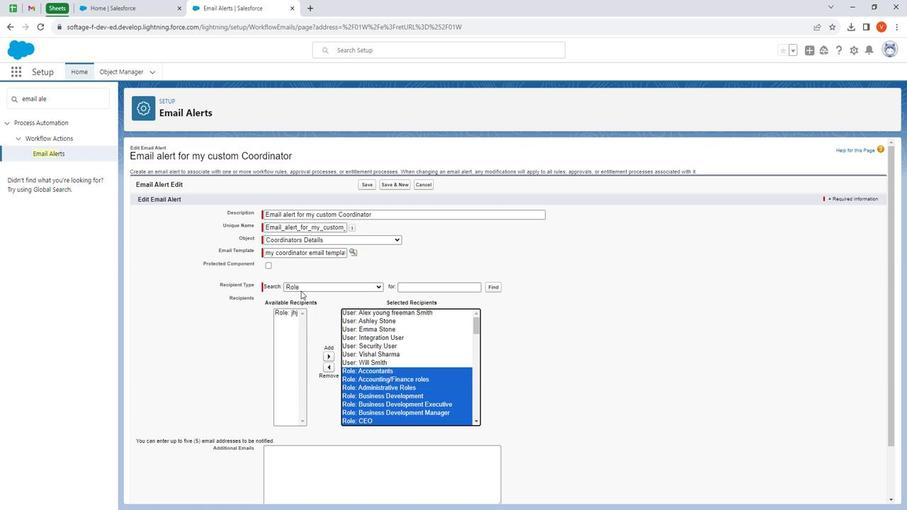 
Action: Mouse pressed left at (300, 289)
Screenshot: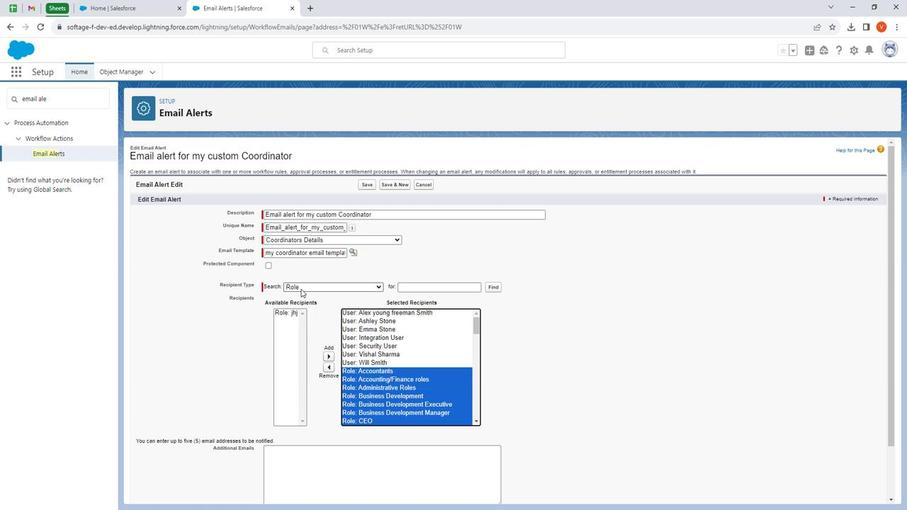 
Action: Mouse moved to (326, 410)
Screenshot: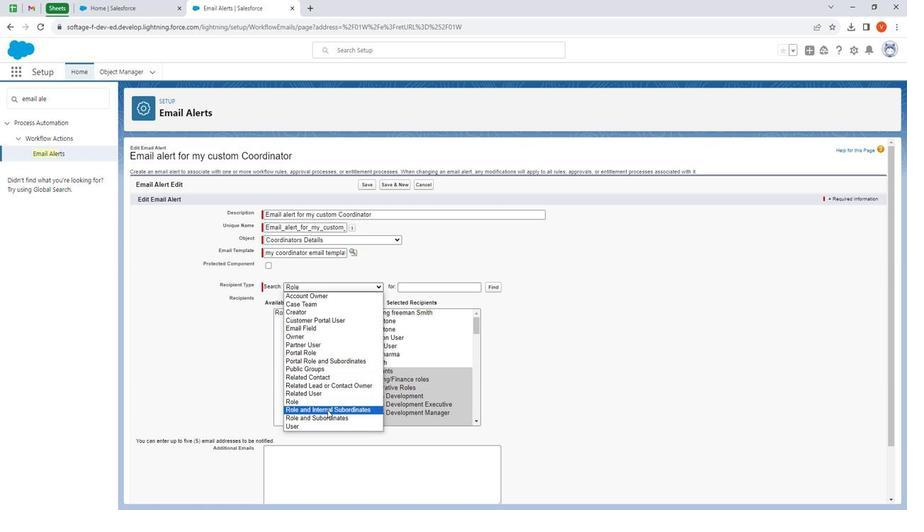 
Action: Mouse pressed left at (326, 410)
Screenshot: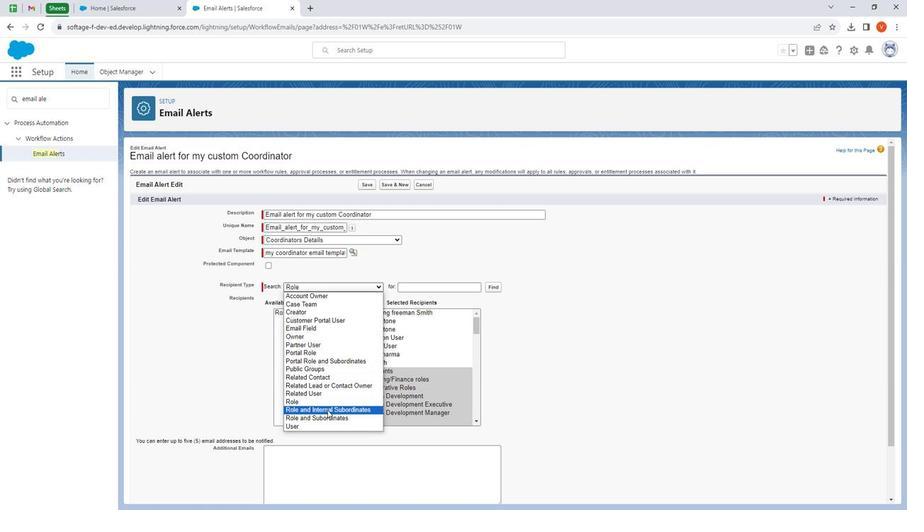 
Action: Mouse moved to (263, 312)
Screenshot: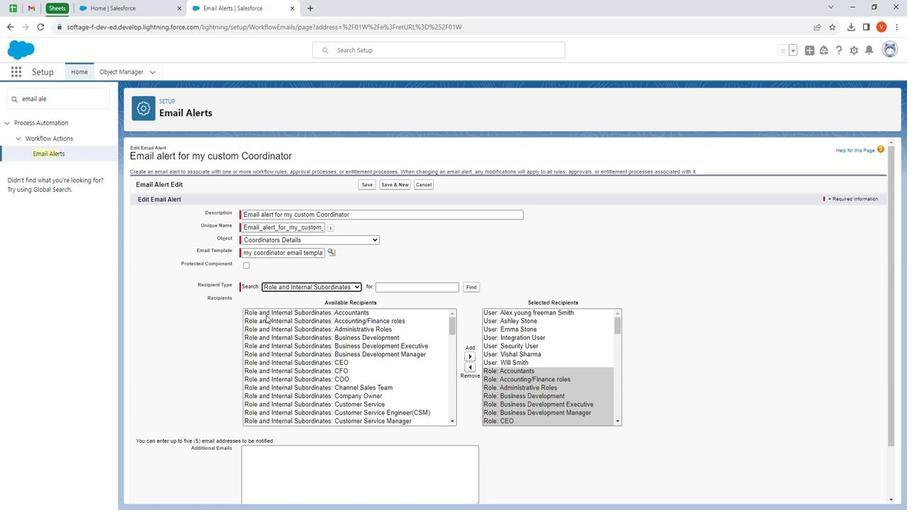 
Action: Mouse pressed left at (263, 312)
Screenshot: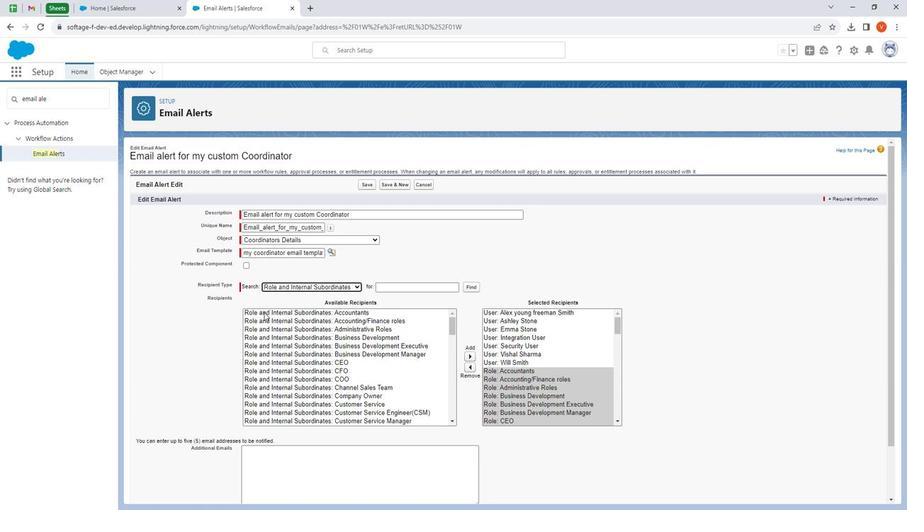
Action: Mouse moved to (335, 413)
Screenshot: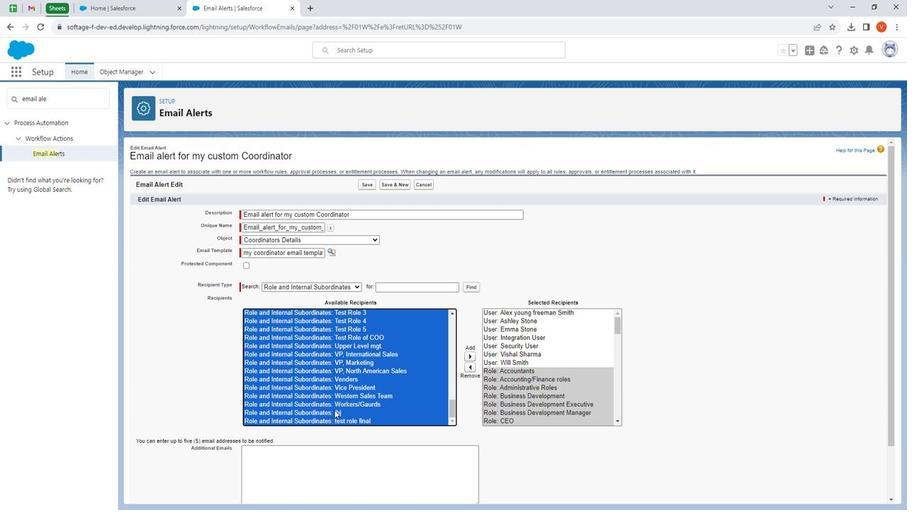 
Action: Mouse pressed left at (335, 413)
Screenshot: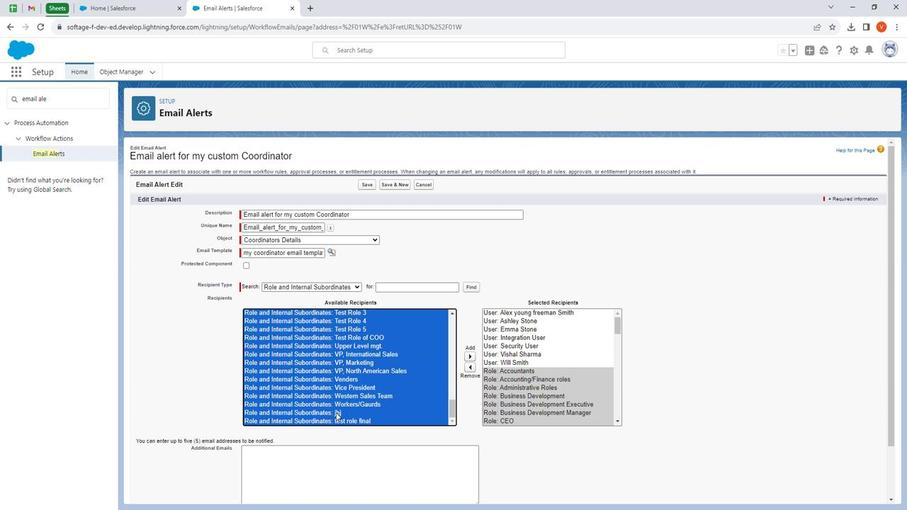 
Action: Mouse moved to (468, 355)
Screenshot: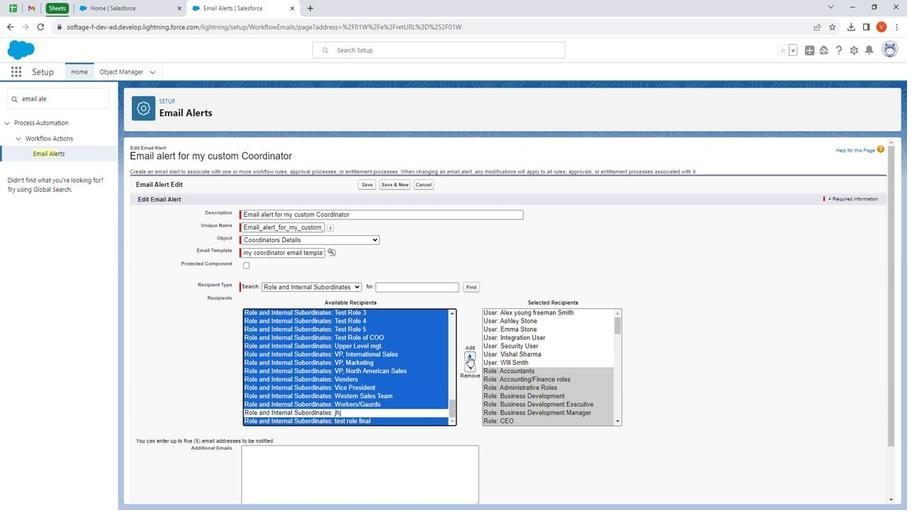 
Action: Mouse pressed left at (468, 355)
Screenshot: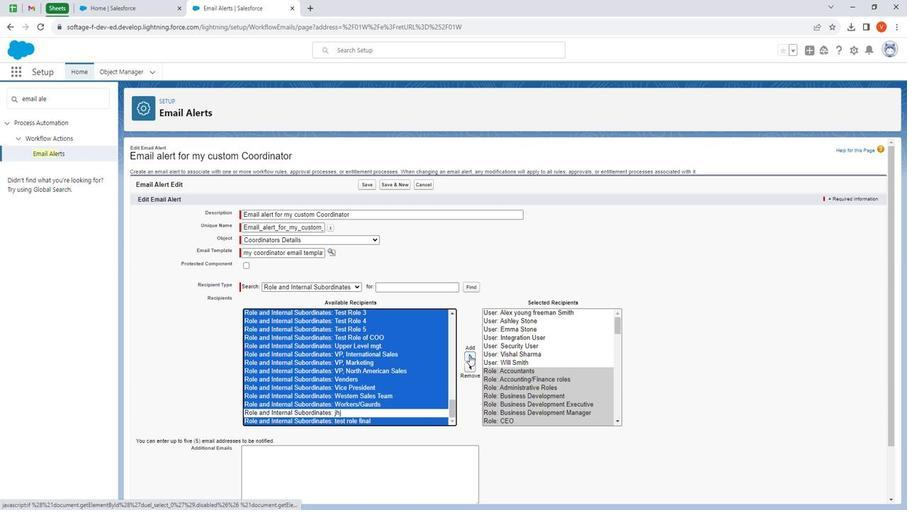 
Action: Mouse moved to (352, 283)
Screenshot: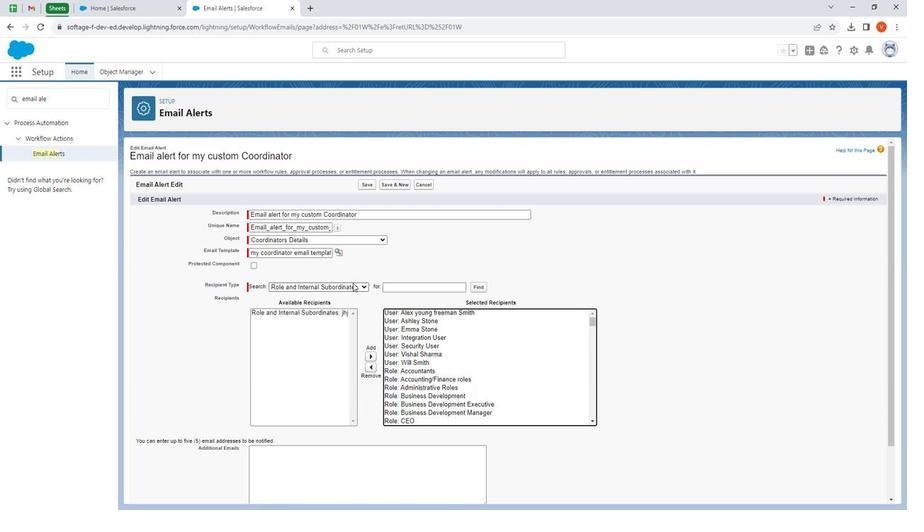 
Action: Mouse pressed left at (352, 283)
Screenshot: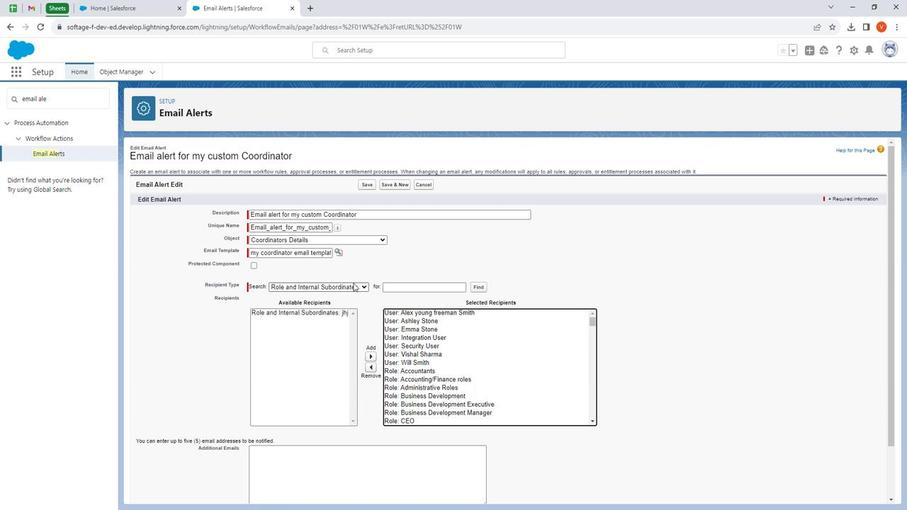 
Action: Mouse moved to (343, 417)
Screenshot: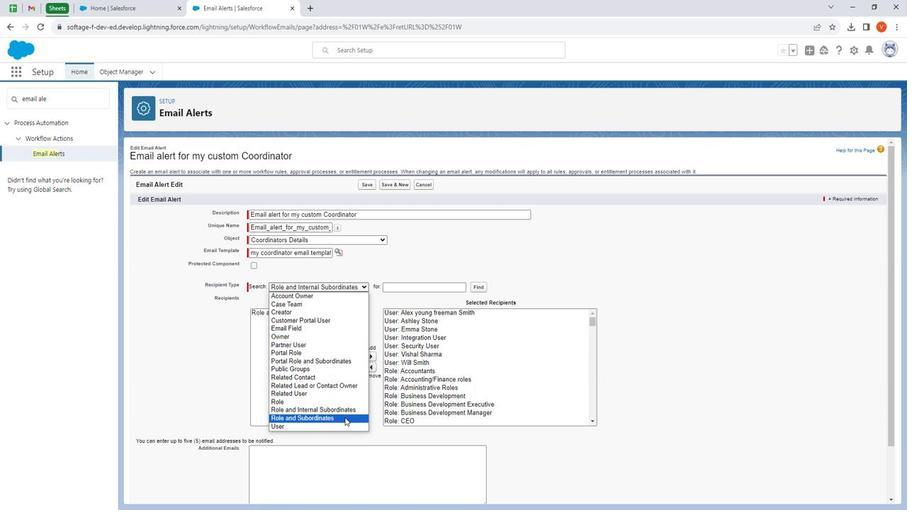 
Action: Mouse pressed left at (343, 417)
Screenshot: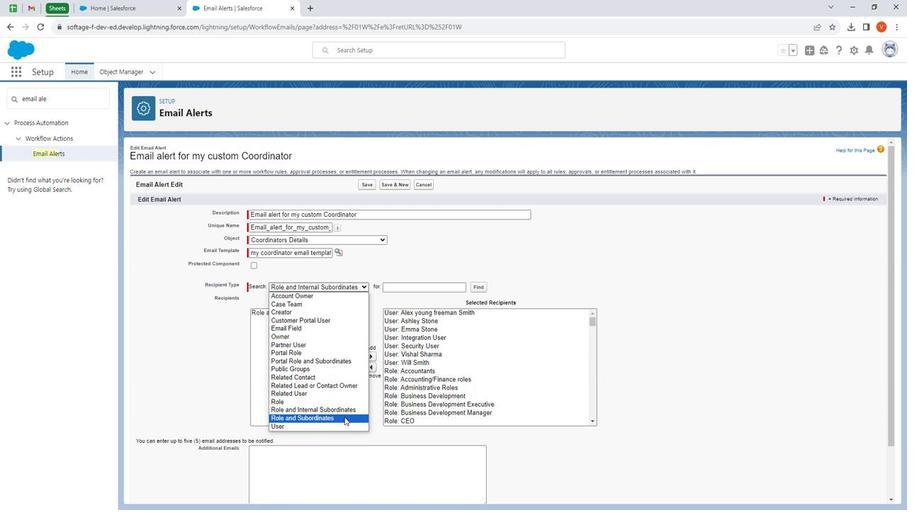 
Action: Mouse moved to (296, 310)
Screenshot: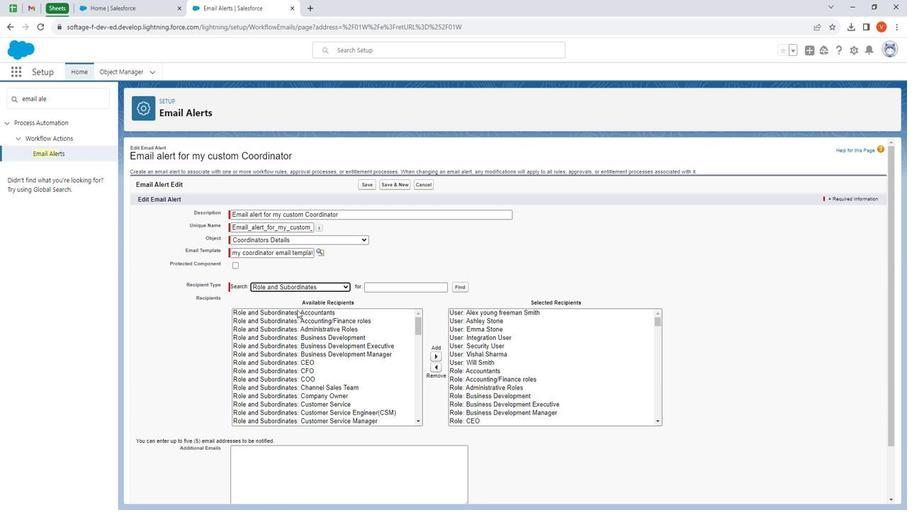 
Action: Mouse pressed left at (296, 310)
Screenshot: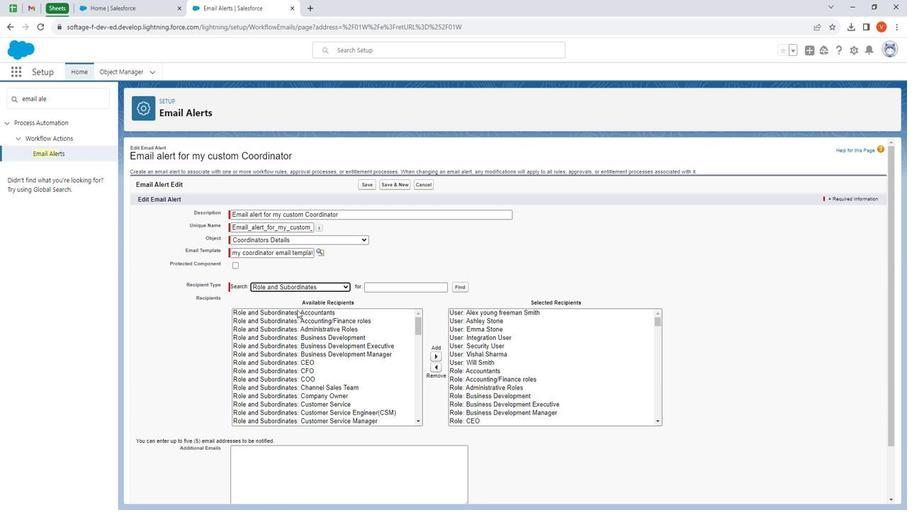 
Action: Mouse moved to (330, 410)
Screenshot: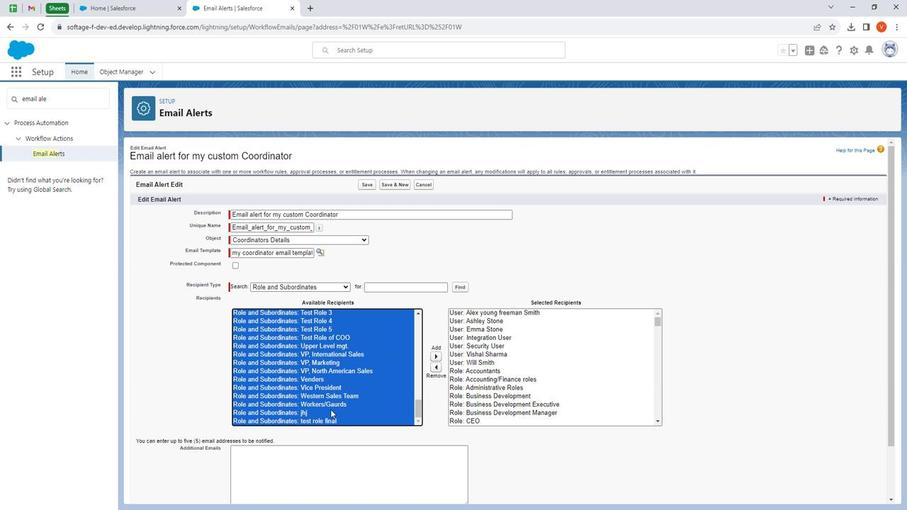 
Action: Mouse pressed left at (330, 410)
Screenshot: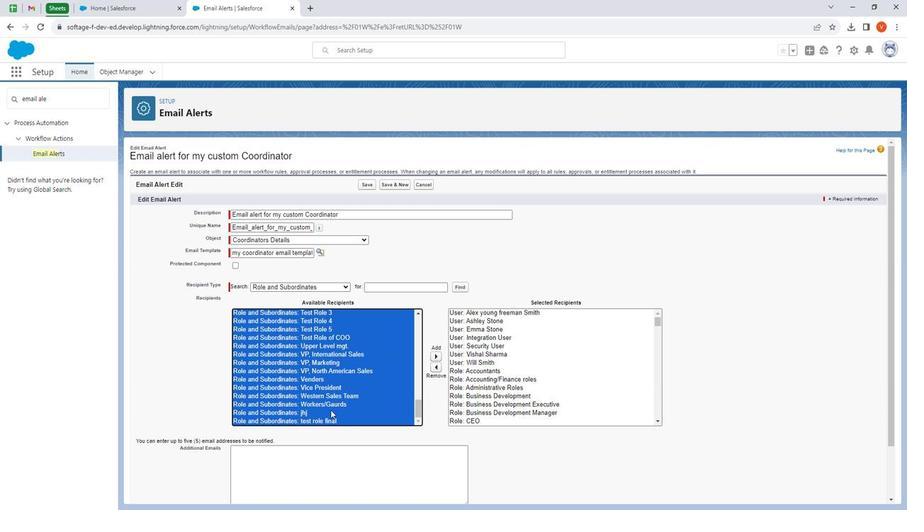 
Action: Mouse moved to (436, 357)
Screenshot: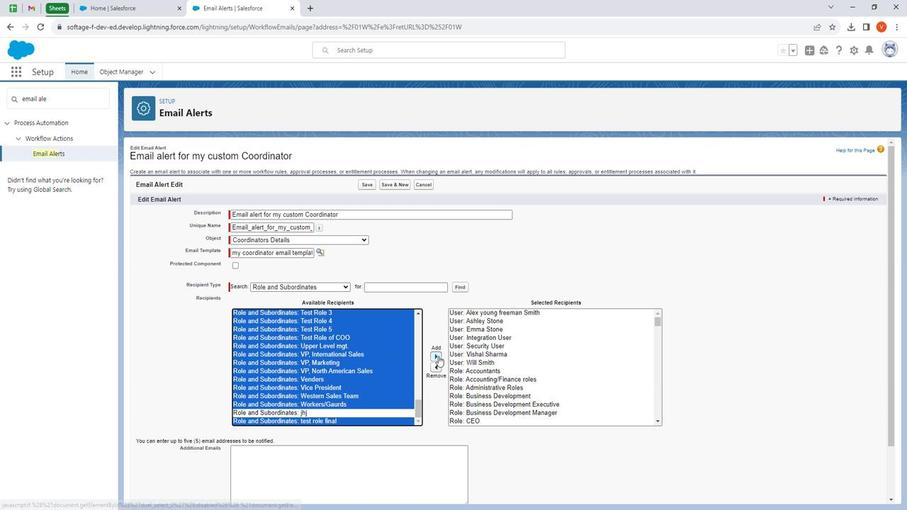 
Action: Mouse pressed left at (436, 357)
Screenshot: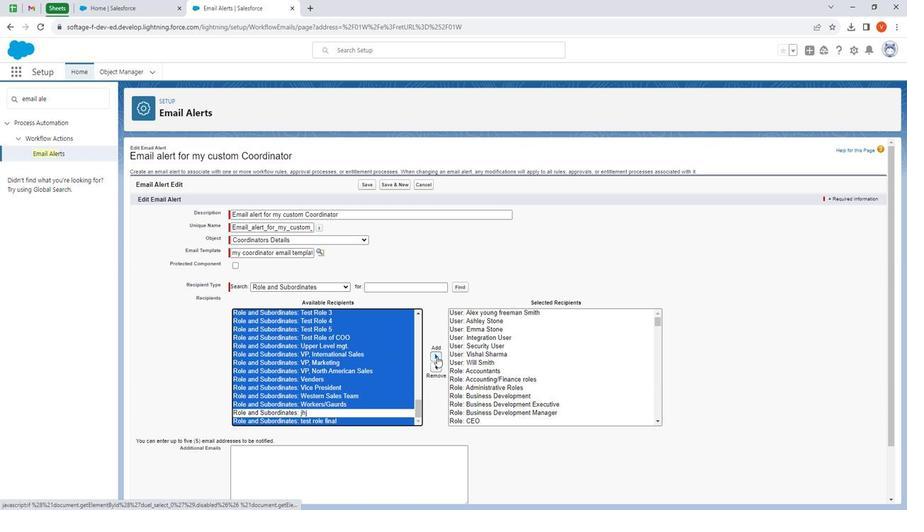 
Action: Mouse moved to (344, 290)
Screenshot: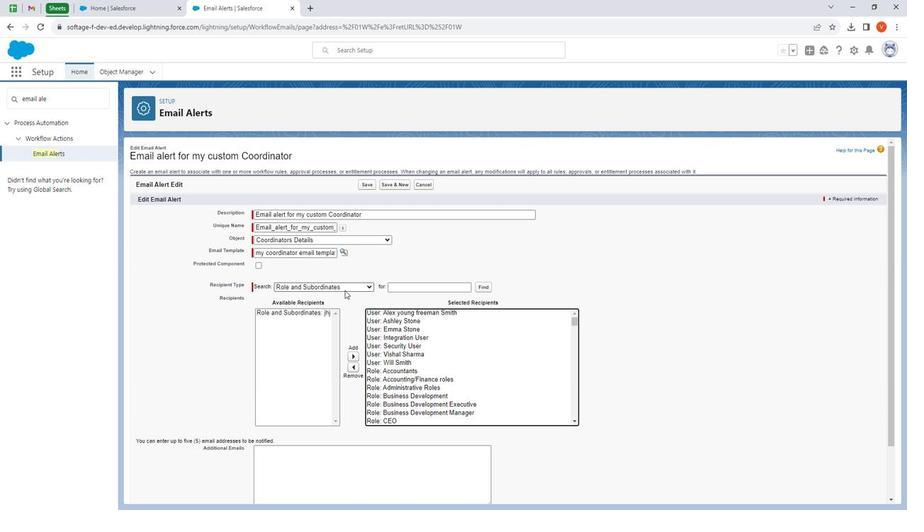 
Action: Mouse pressed left at (344, 290)
Screenshot: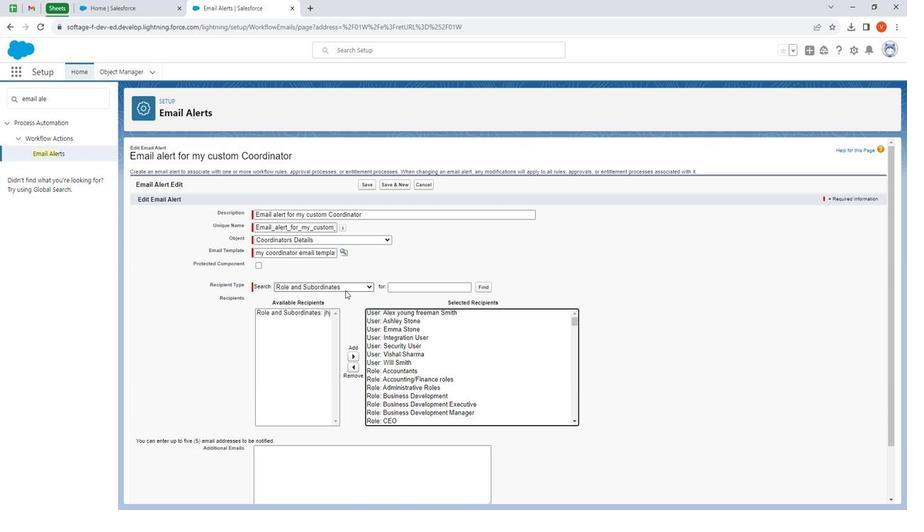 
Action: Mouse moved to (306, 397)
Screenshot: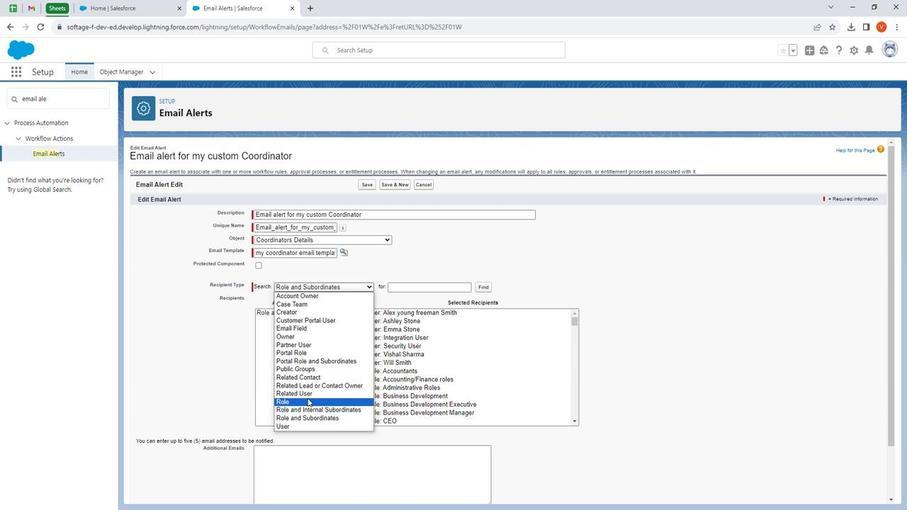 
Action: Mouse pressed left at (306, 397)
Screenshot: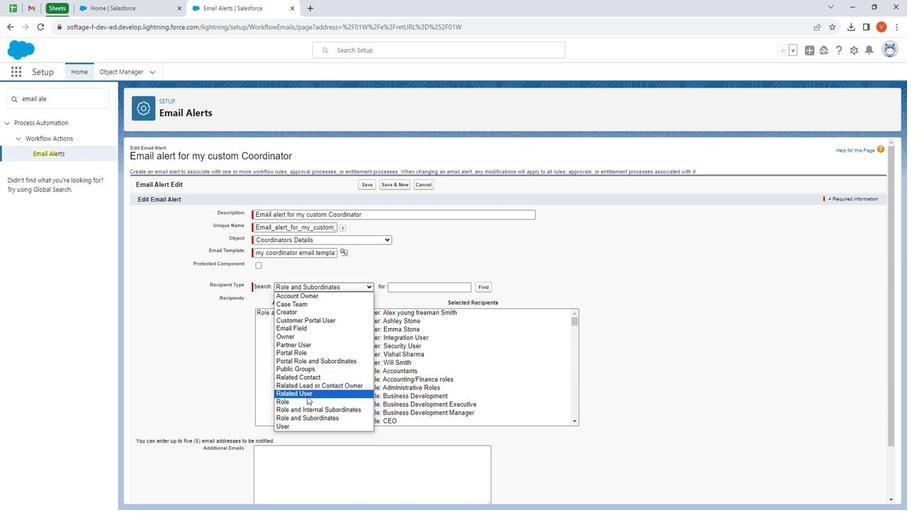 
Action: Mouse moved to (311, 312)
Screenshot: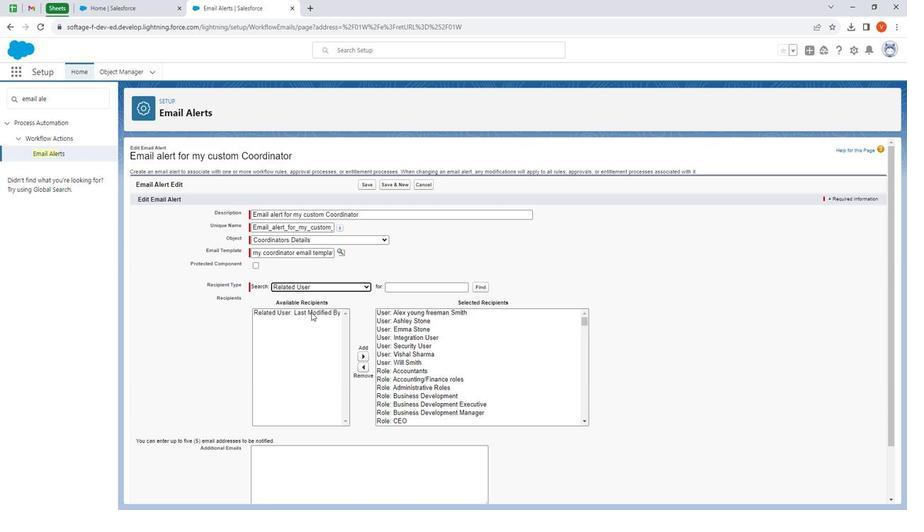 
Action: Mouse pressed left at (311, 312)
Screenshot: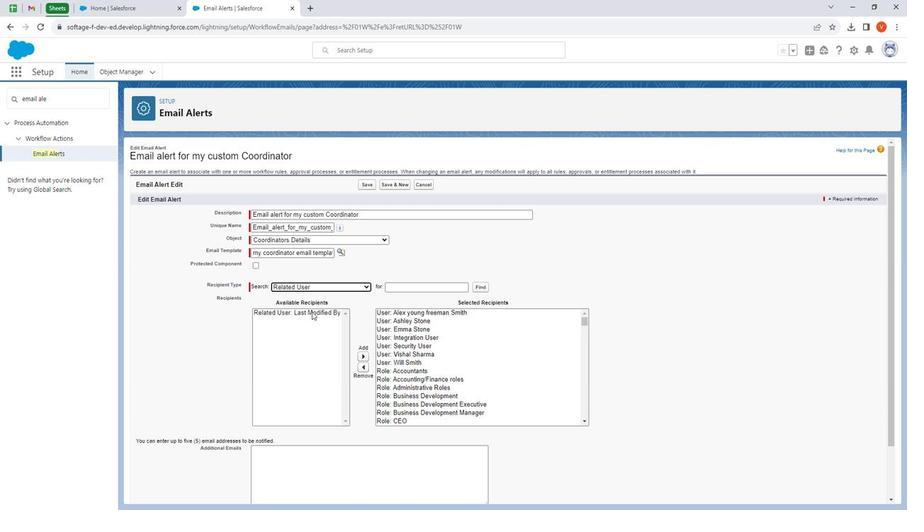 
Action: Mouse moved to (358, 357)
Screenshot: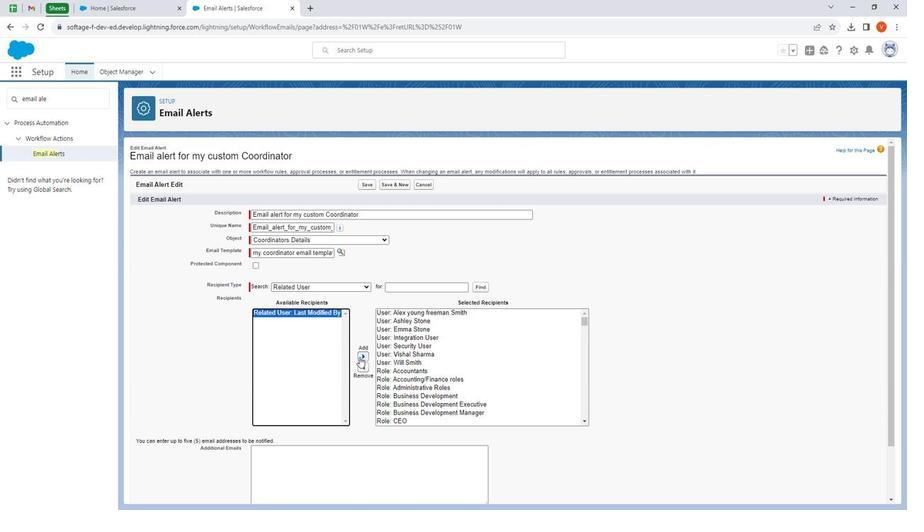 
Action: Mouse pressed left at (358, 357)
Screenshot: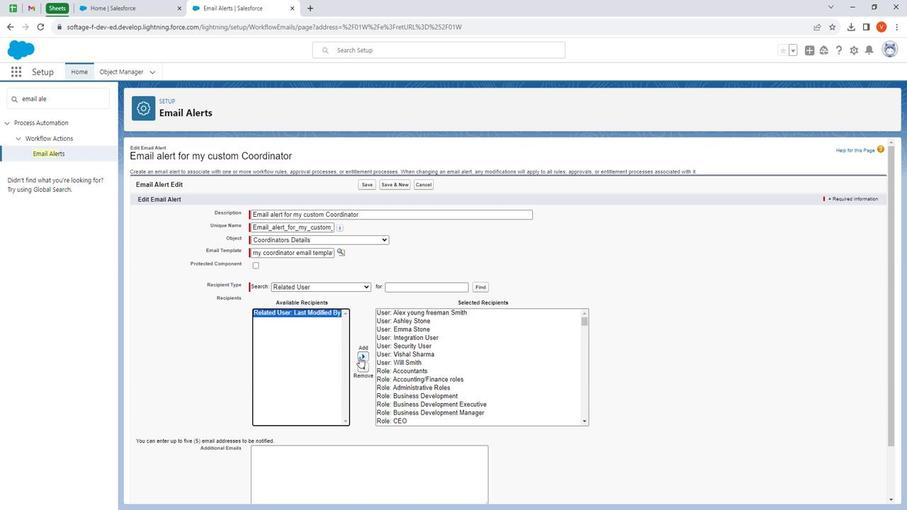 
Action: Mouse moved to (306, 286)
Screenshot: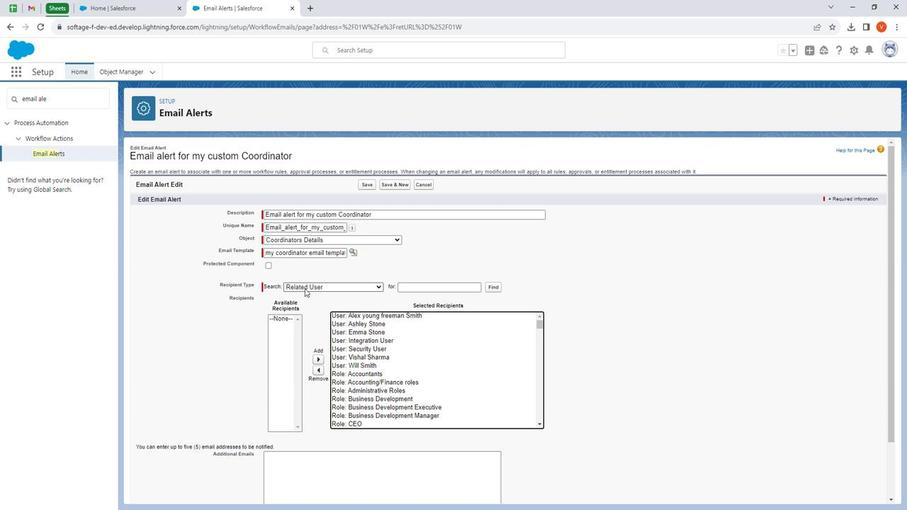 
Action: Mouse pressed left at (306, 286)
Screenshot: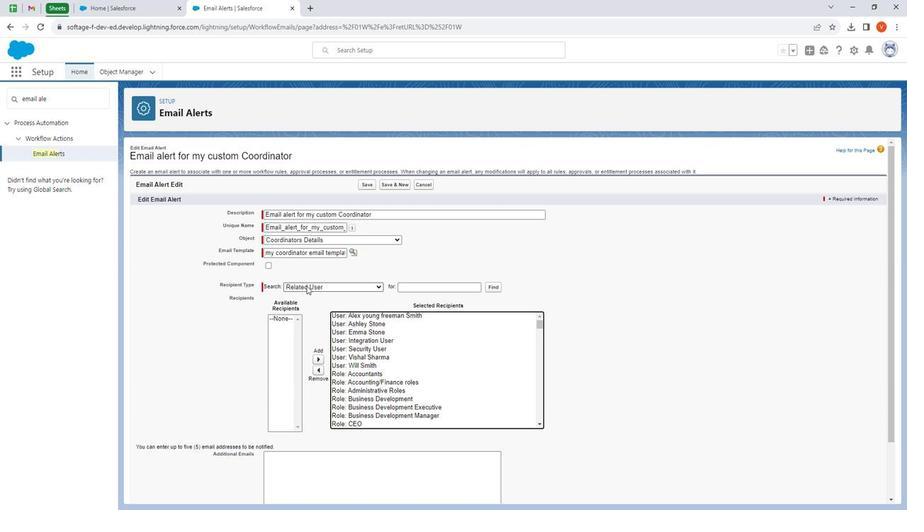 
Action: Mouse moved to (334, 388)
Screenshot: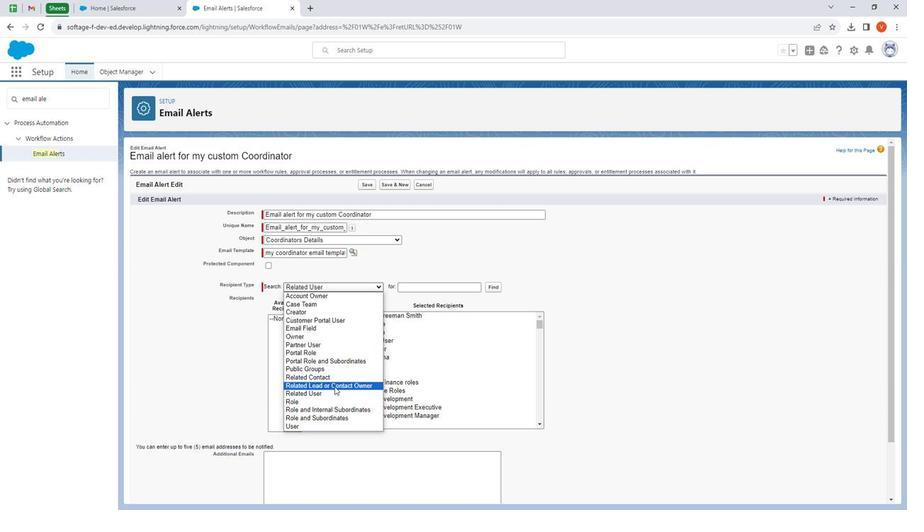 
Action: Mouse pressed left at (334, 388)
Screenshot: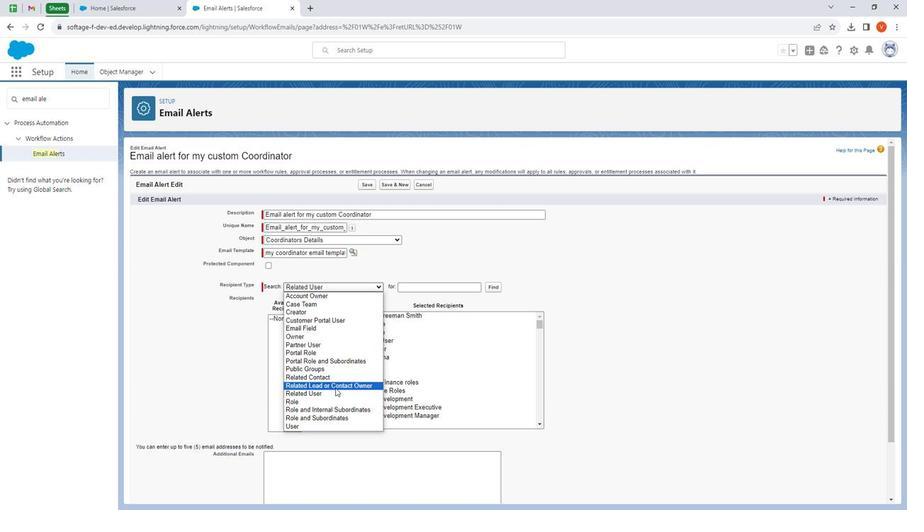 
Action: Mouse moved to (302, 313)
Screenshot: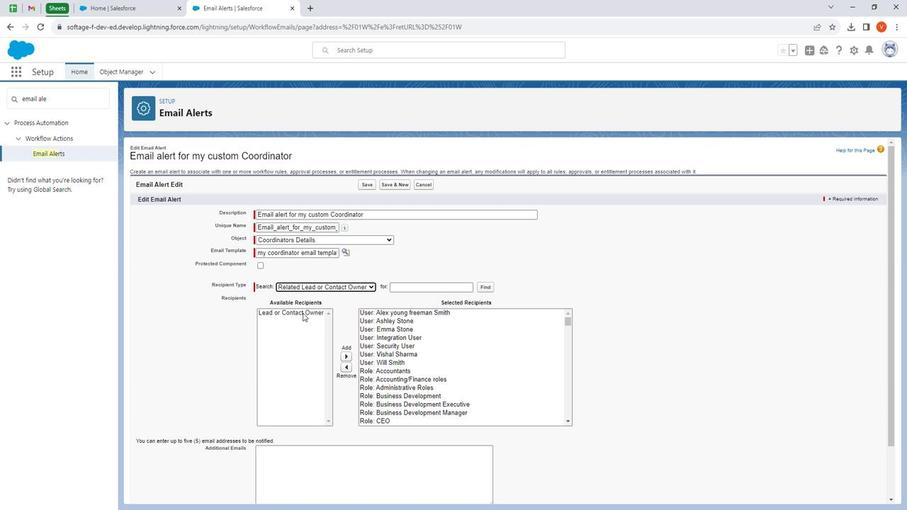 
Action: Mouse pressed left at (302, 313)
Screenshot: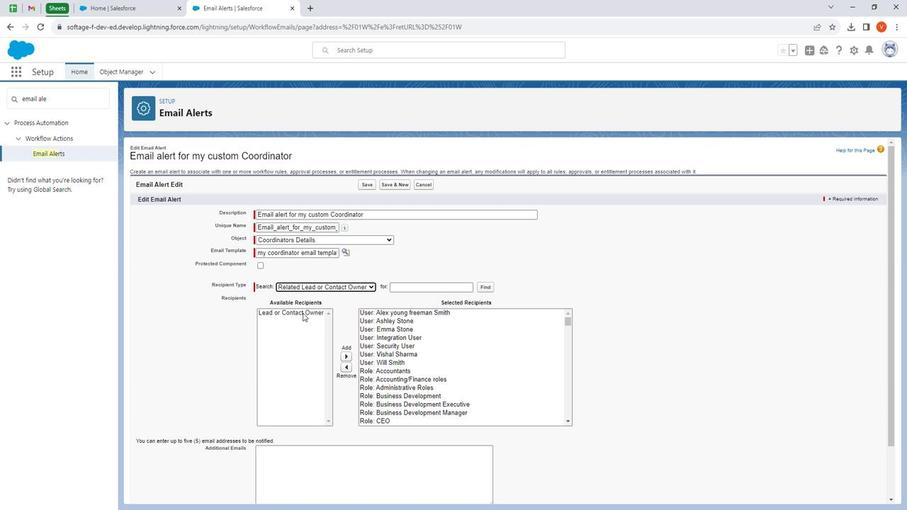 
Action: Mouse moved to (344, 354)
Screenshot: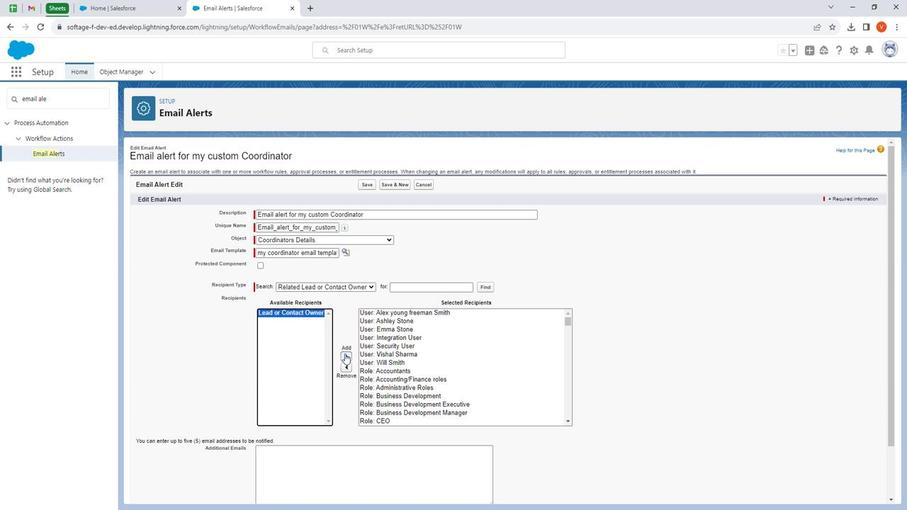 
Action: Mouse pressed left at (344, 354)
Screenshot: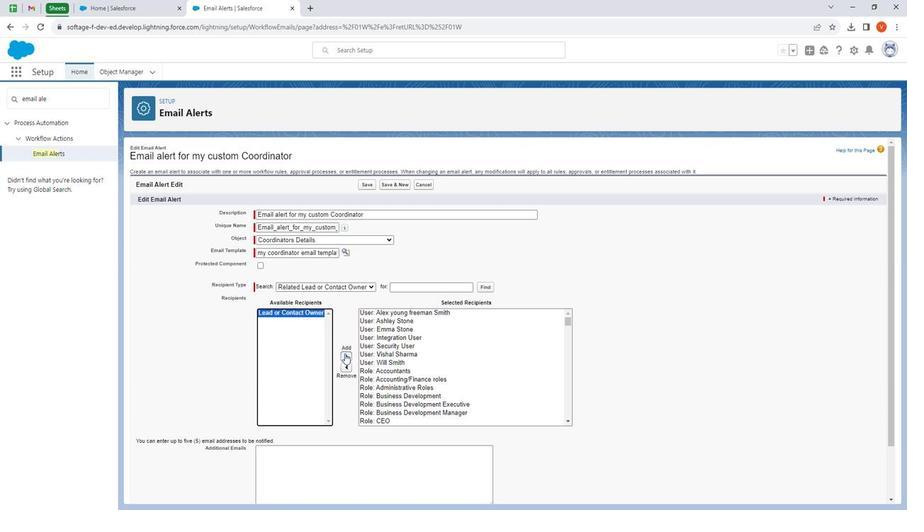 
Action: Mouse moved to (371, 347)
Screenshot: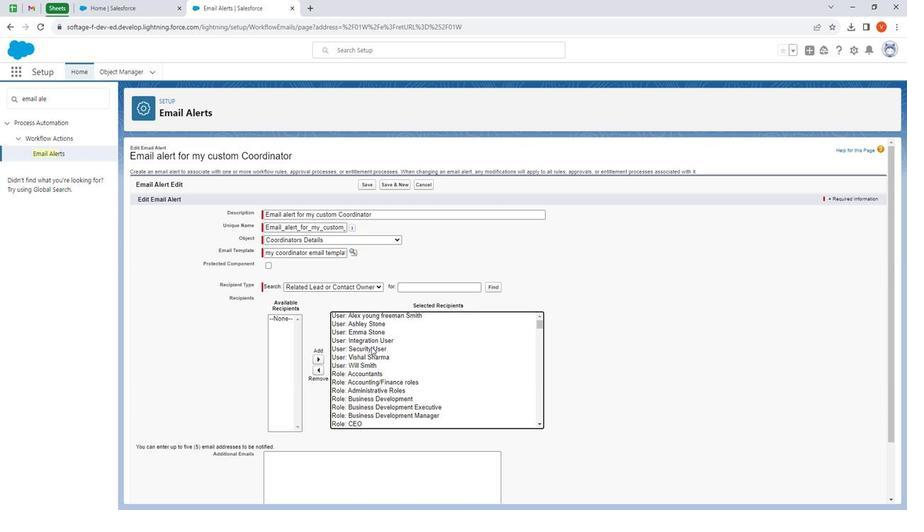
Action: Mouse scrolled (371, 346) with delta (0, 0)
Screenshot: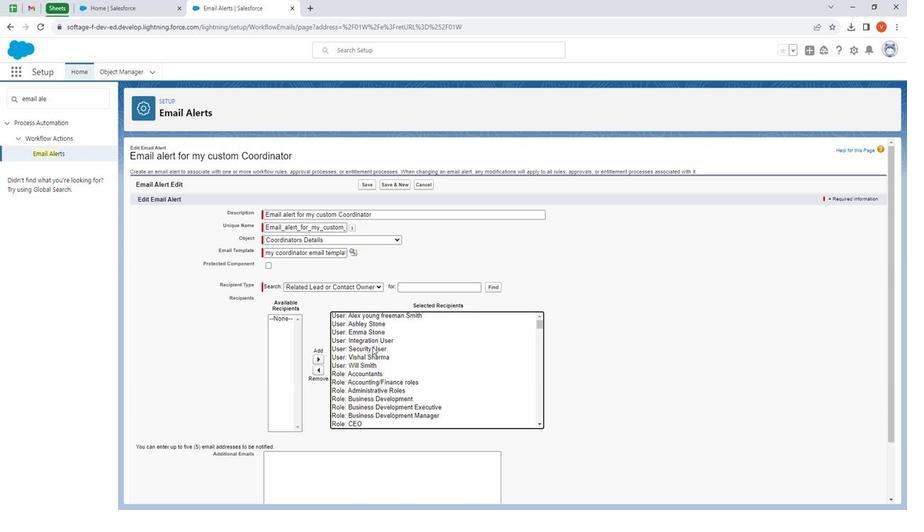 
Action: Mouse moved to (375, 348)
Screenshot: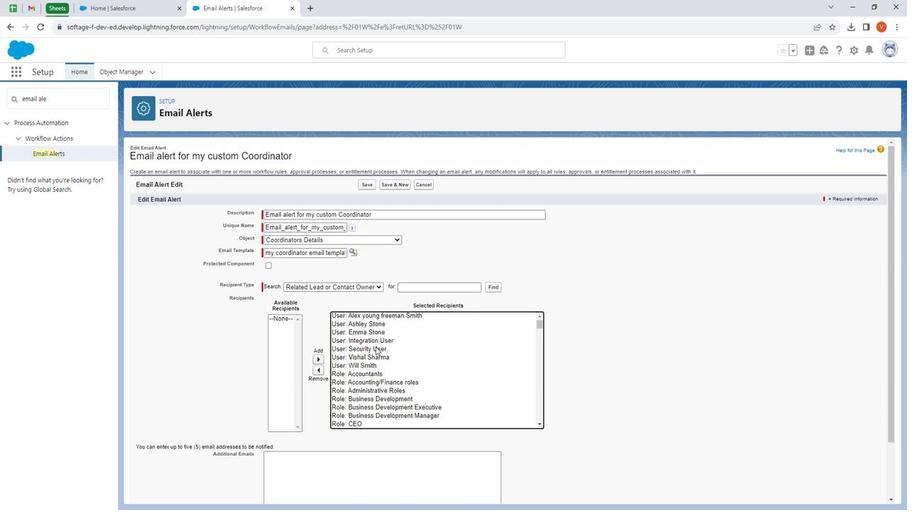 
Action: Mouse scrolled (375, 347) with delta (0, 0)
Screenshot: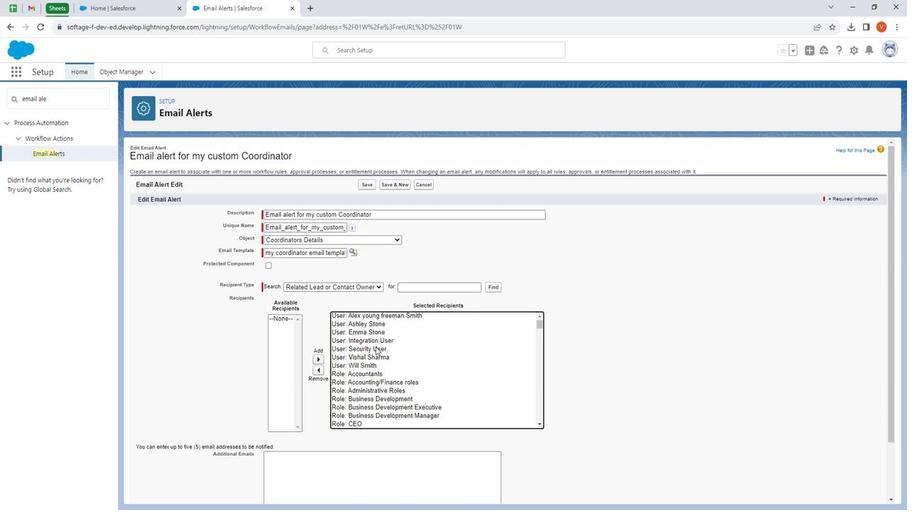 
Action: Mouse moved to (376, 348)
Screenshot: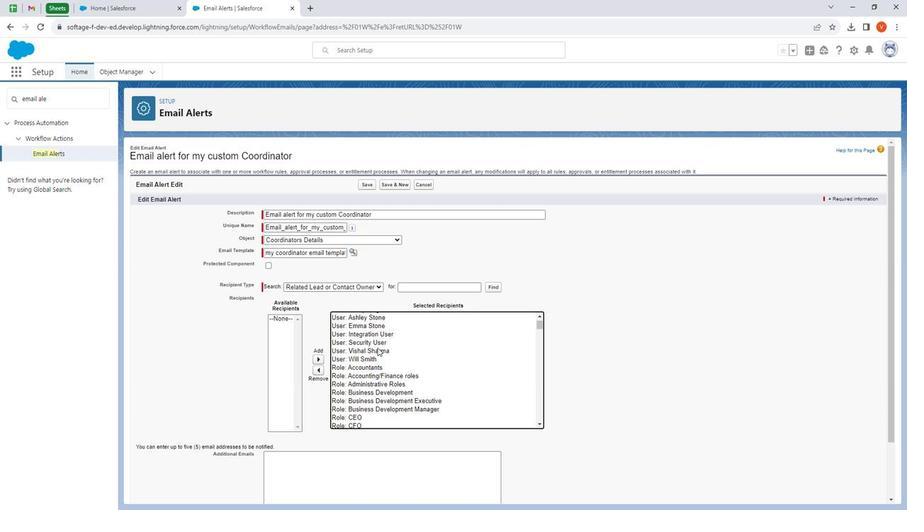 
Action: Mouse scrolled (376, 348) with delta (0, 0)
Screenshot: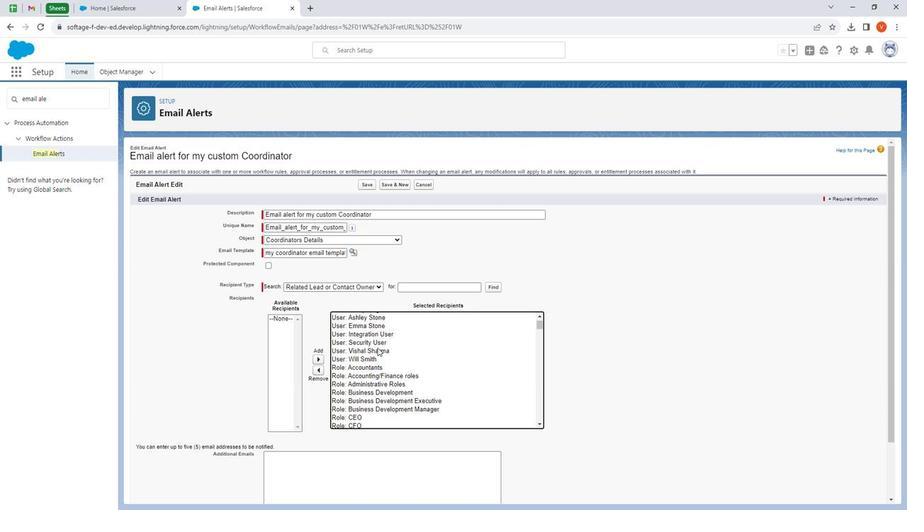 
Action: Mouse moved to (377, 348)
Screenshot: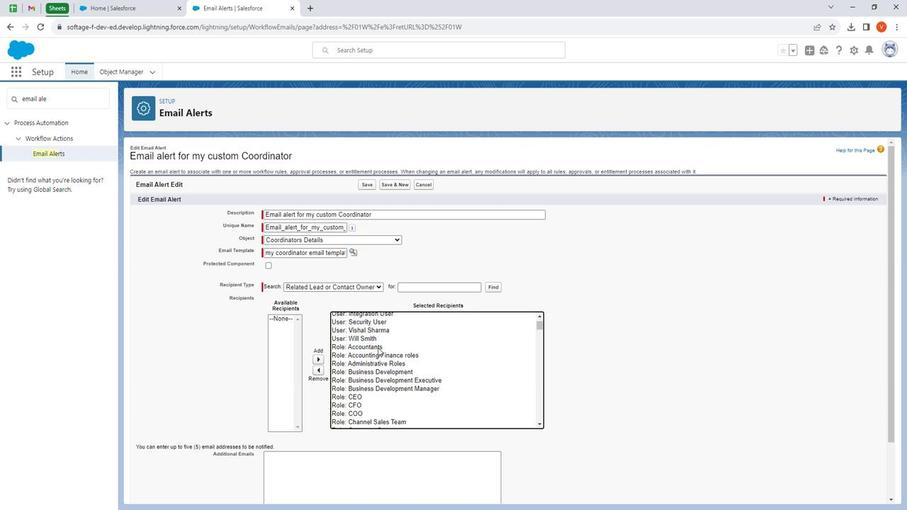 
Action: Mouse scrolled (377, 348) with delta (0, 0)
Screenshot: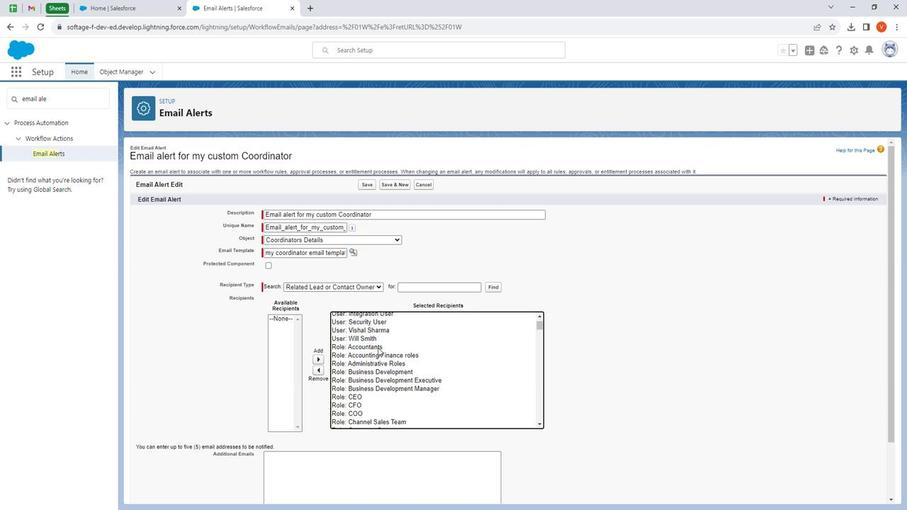 
Action: Mouse moved to (377, 348)
Screenshot: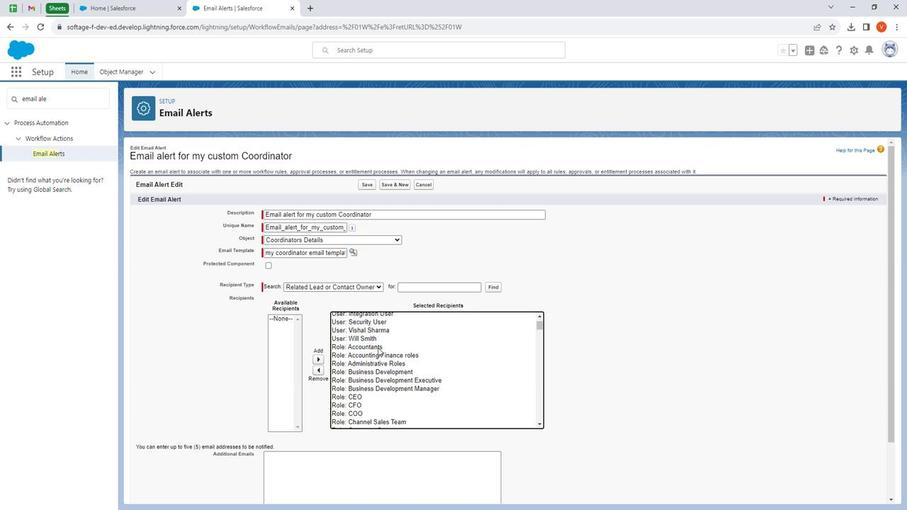 
Action: Mouse scrolled (377, 348) with delta (0, 0)
Screenshot: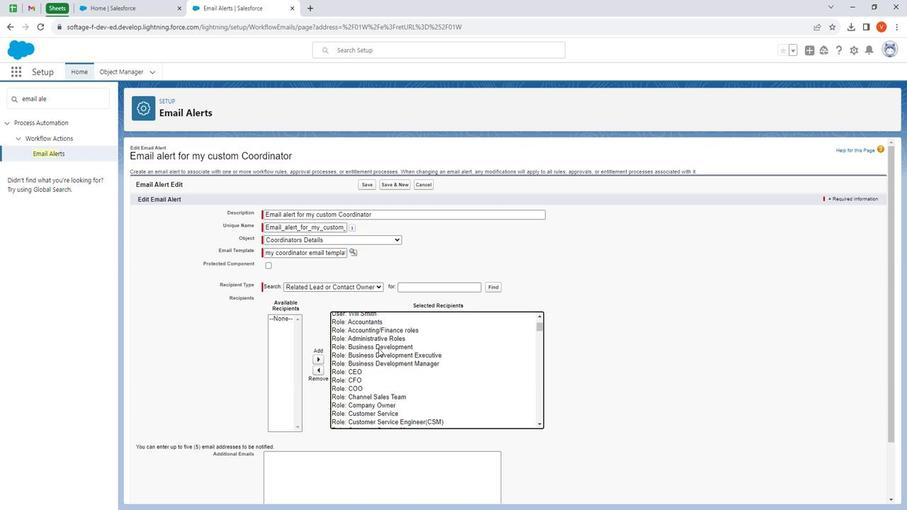 
Action: Mouse moved to (379, 349)
Screenshot: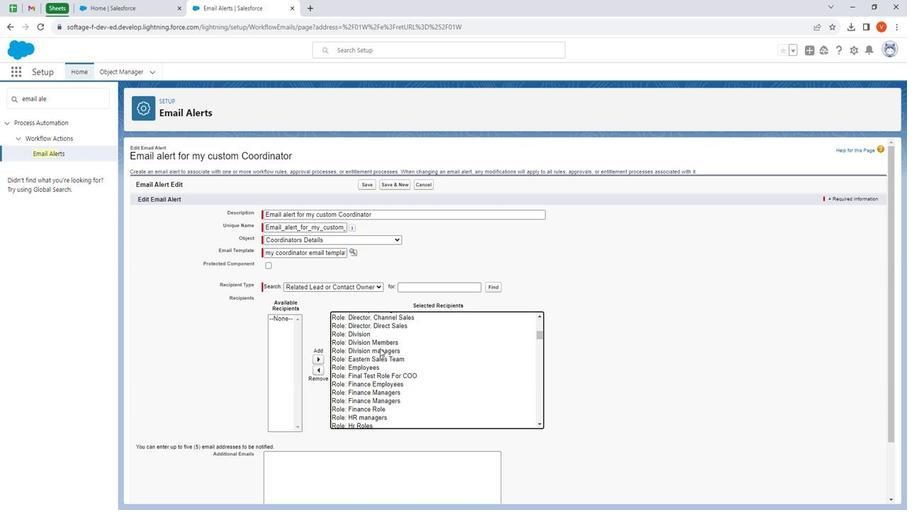
Action: Mouse scrolled (379, 348) with delta (0, 0)
Screenshot: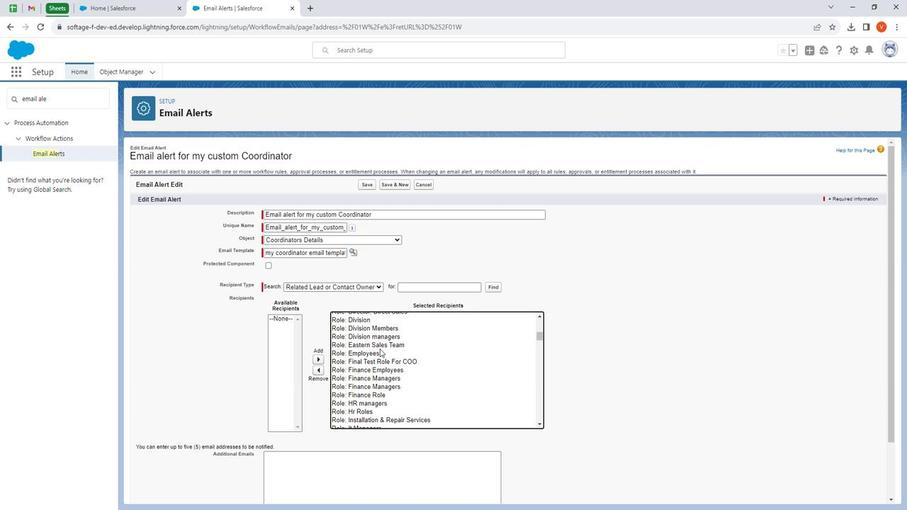 
Action: Mouse scrolled (379, 348) with delta (0, 0)
Screenshot: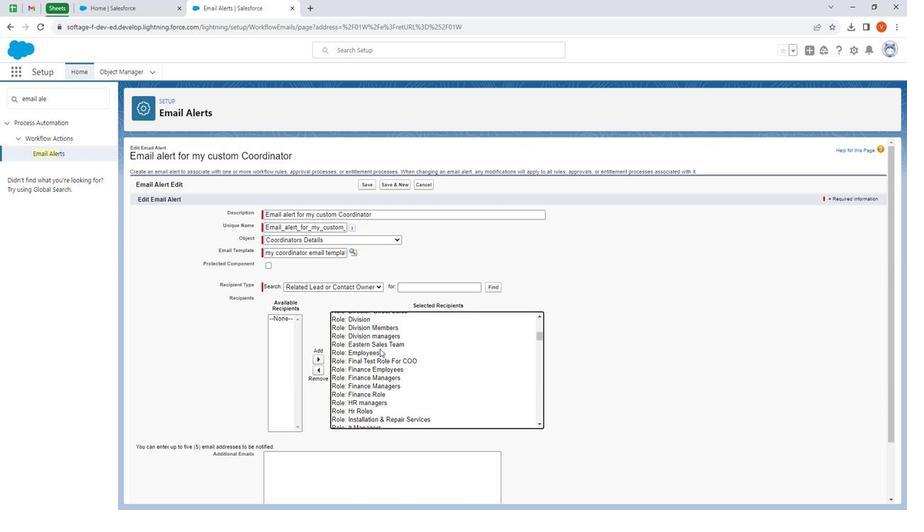 
Action: Mouse scrolled (379, 348) with delta (0, 0)
